 Task: Find connections with filter location Neu-Anspach with filter topic #mentalhealthwith filter profile language English with filter current company Motilal Oswal Financial Services Ltd with filter school Commerce College Jaipur with filter industry Warehousing and Storage with filter service category Email Marketing with filter keywords title Budget Analyst
Action: Mouse moved to (615, 58)
Screenshot: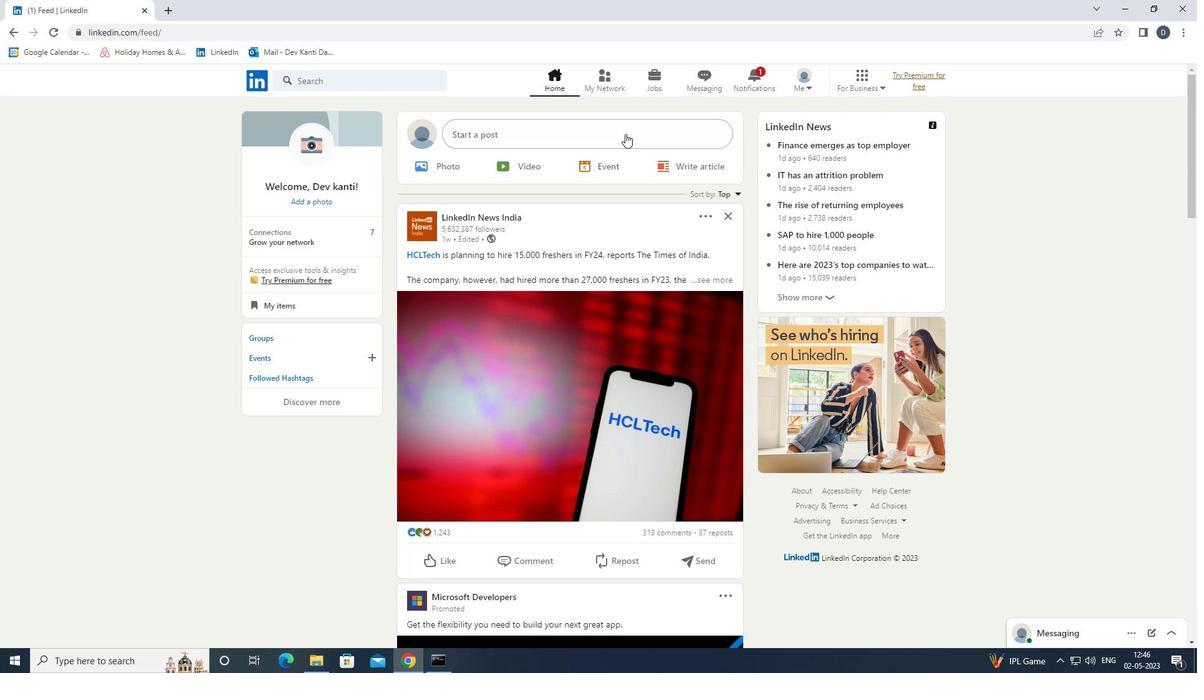 
Action: Mouse pressed left at (615, 58)
Screenshot: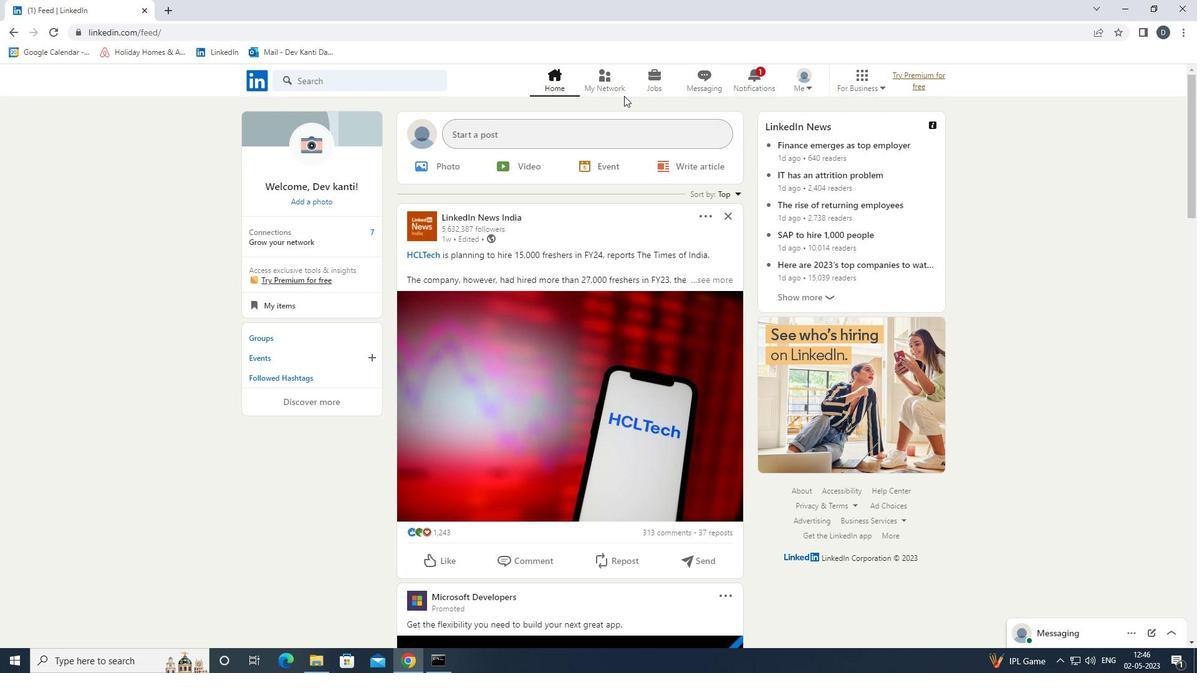 
Action: Mouse moved to (611, 69)
Screenshot: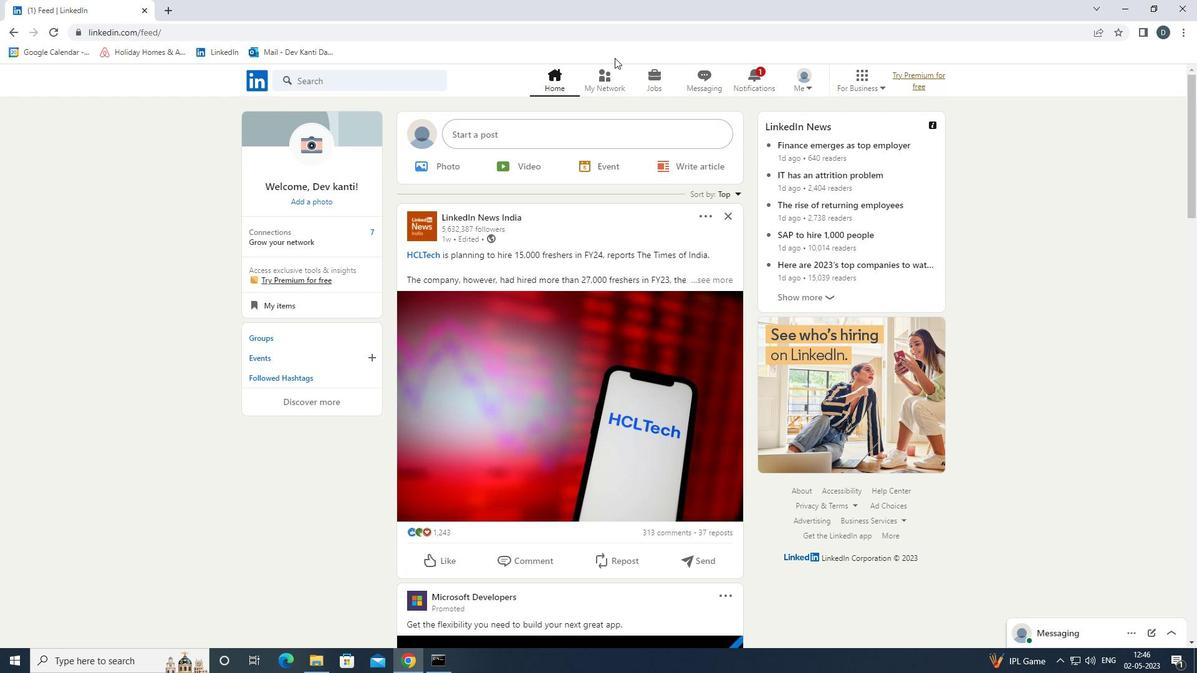 
Action: Mouse pressed left at (611, 69)
Screenshot: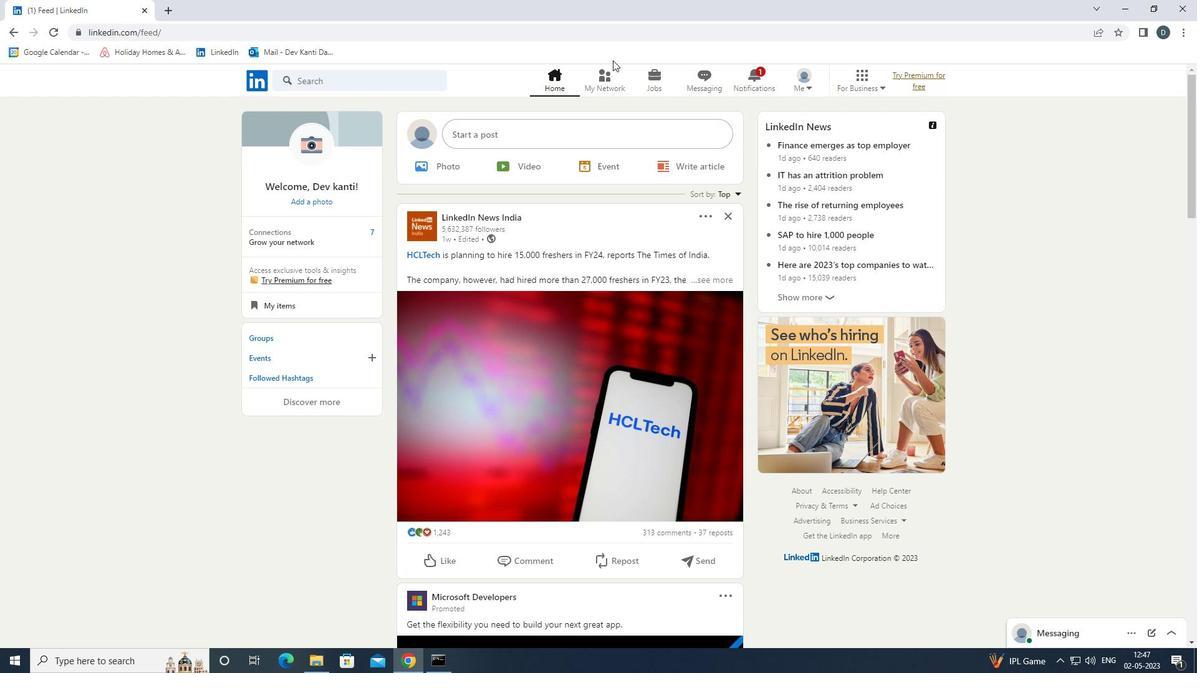 
Action: Mouse moved to (415, 150)
Screenshot: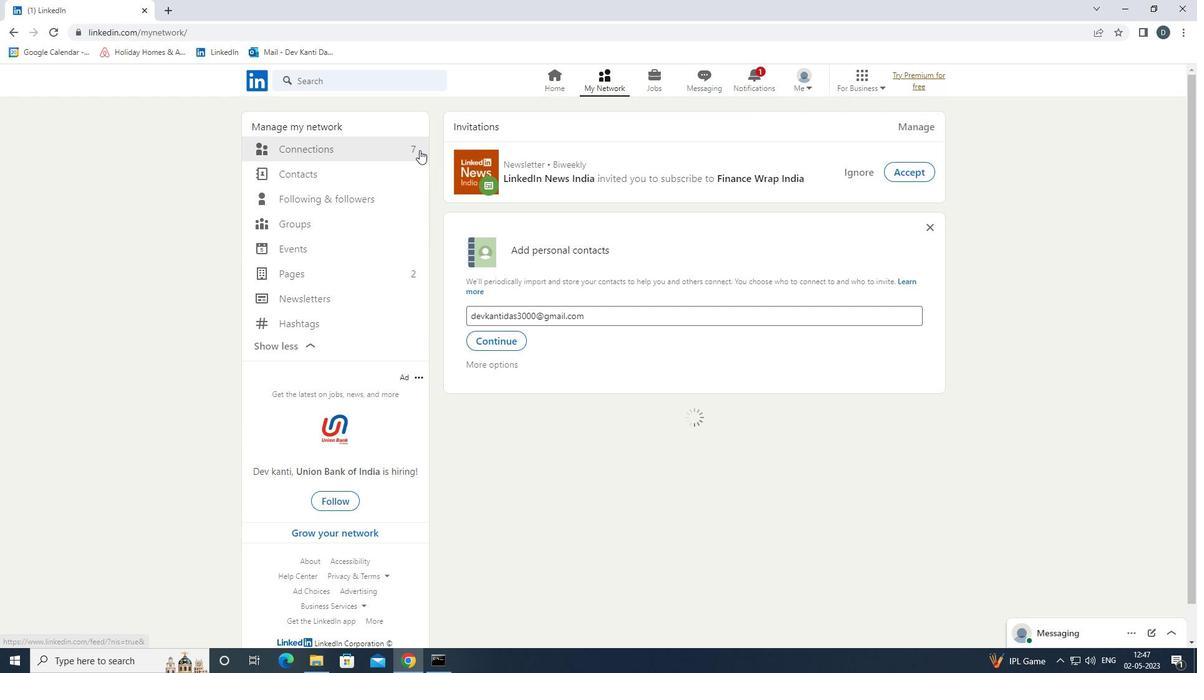 
Action: Mouse pressed left at (415, 150)
Screenshot: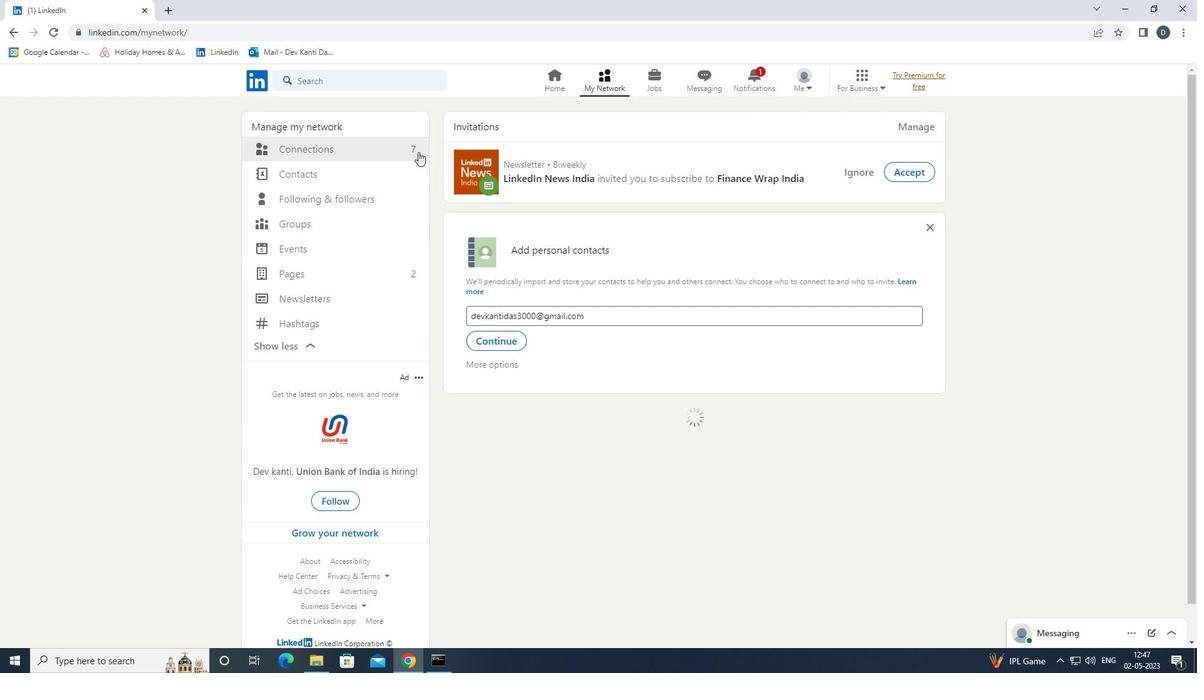
Action: Mouse moved to (690, 142)
Screenshot: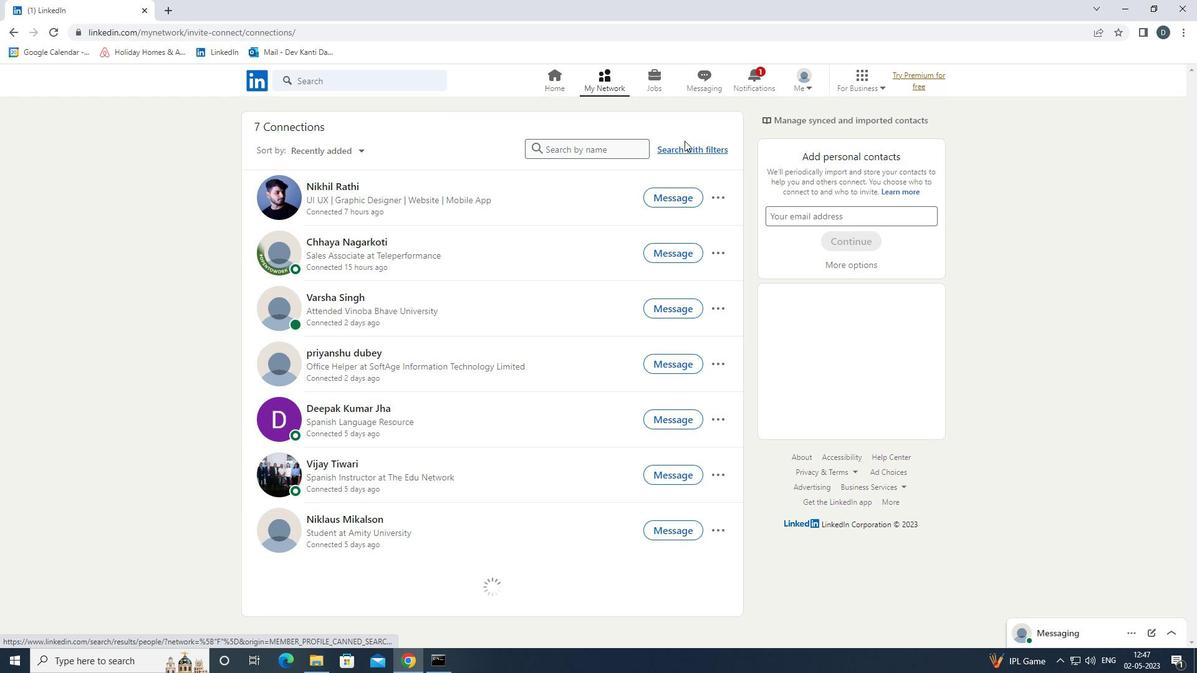 
Action: Mouse pressed left at (690, 142)
Screenshot: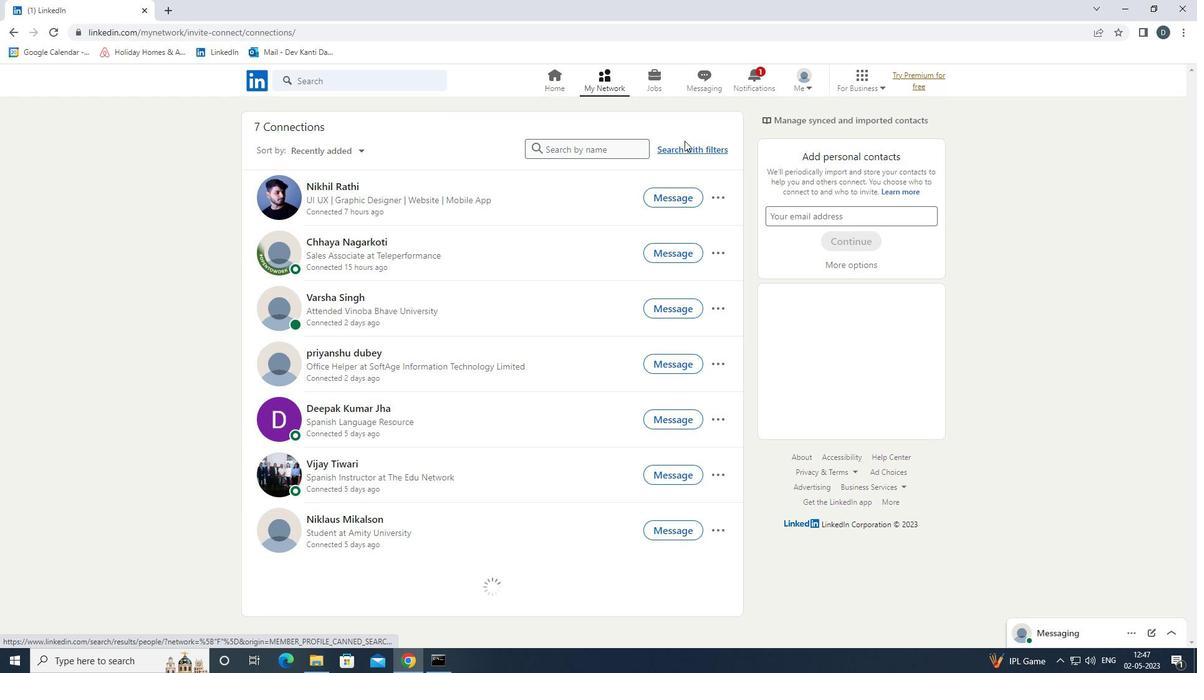 
Action: Mouse moved to (614, 114)
Screenshot: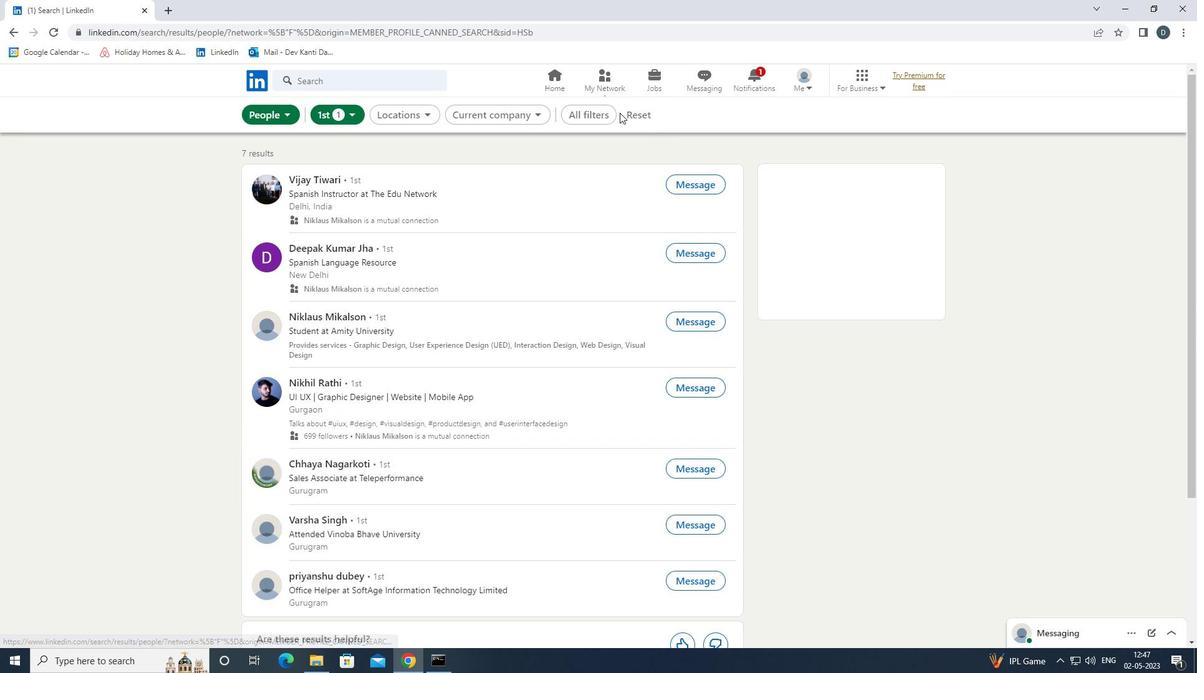 
Action: Mouse pressed left at (614, 114)
Screenshot: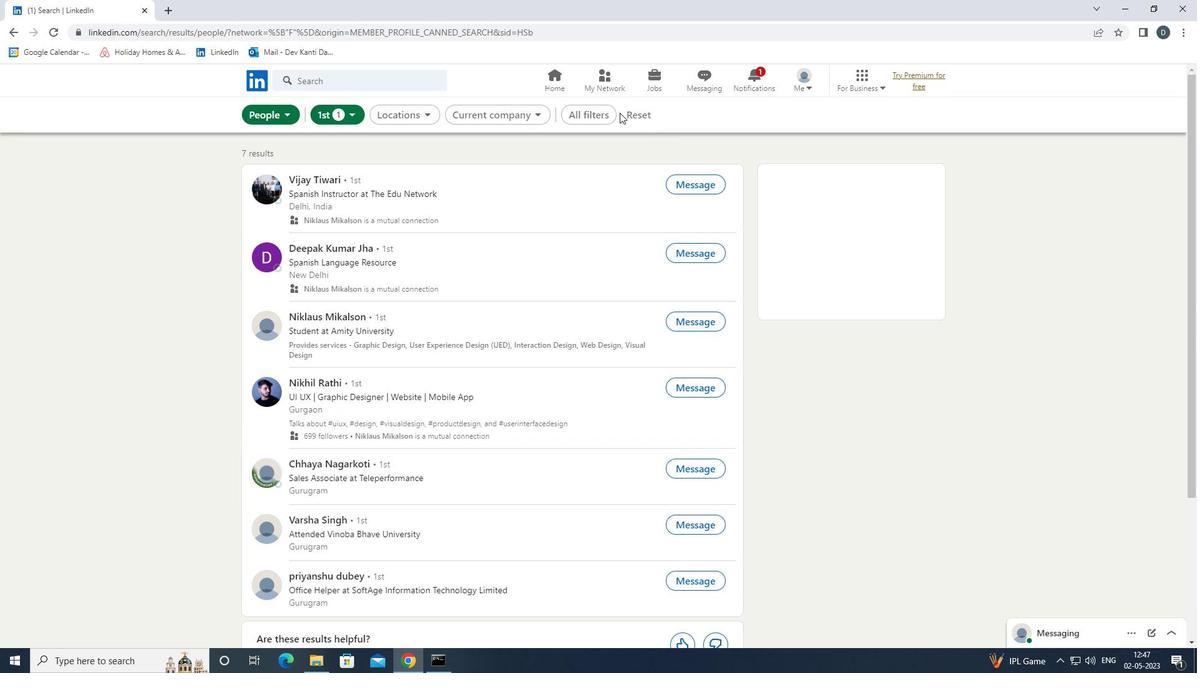 
Action: Mouse moved to (644, 109)
Screenshot: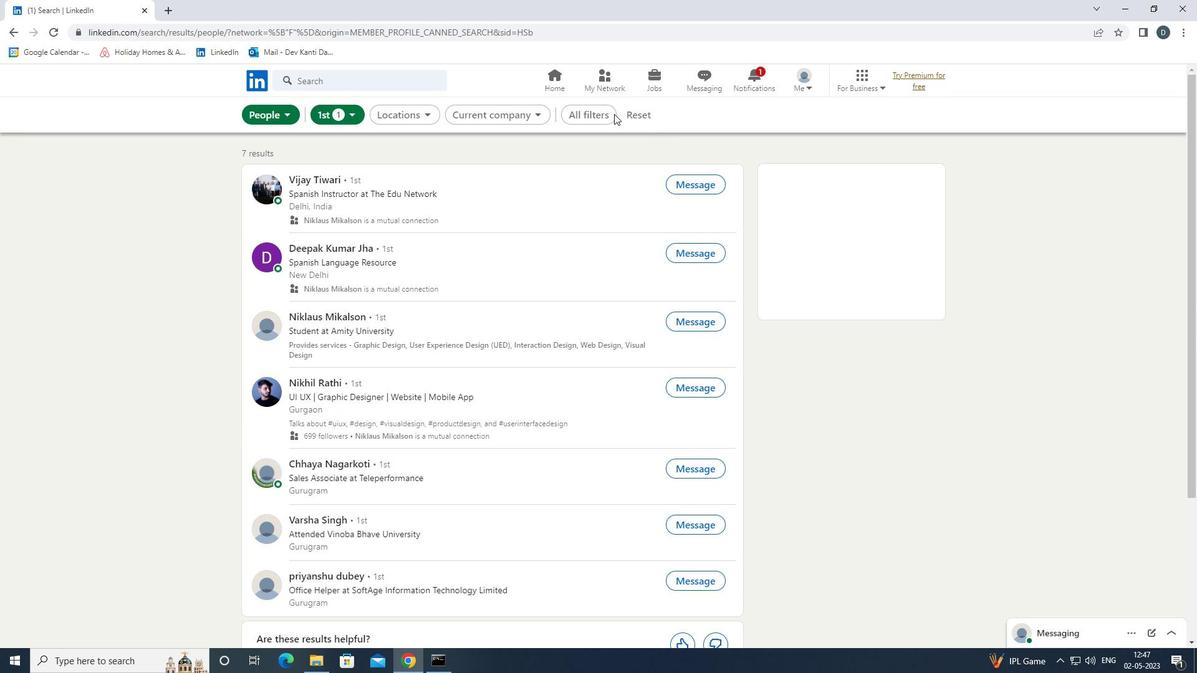 
Action: Mouse pressed left at (644, 109)
Screenshot: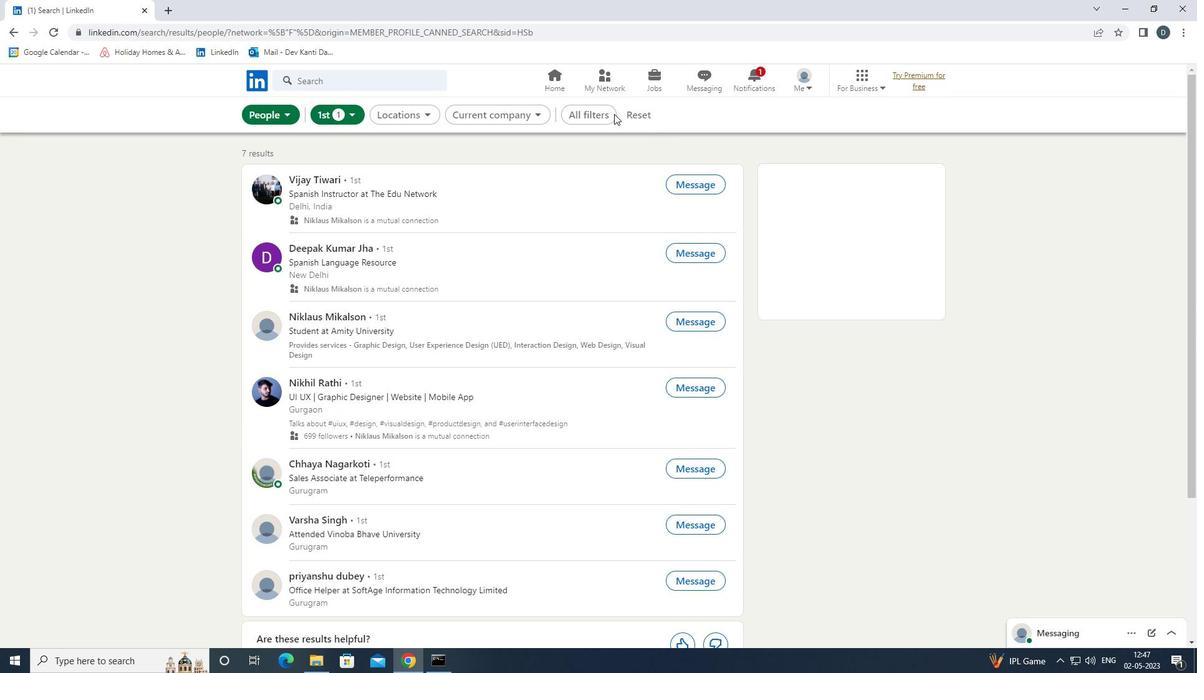
Action: Mouse moved to (603, 114)
Screenshot: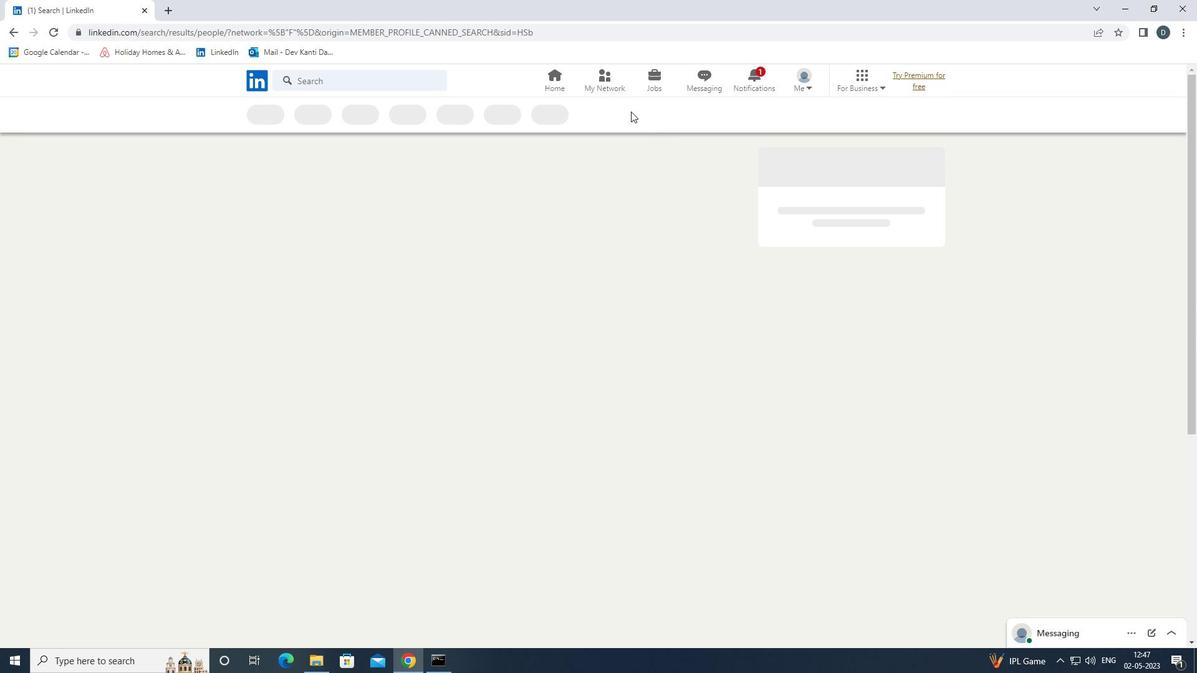 
Action: Mouse pressed left at (603, 114)
Screenshot: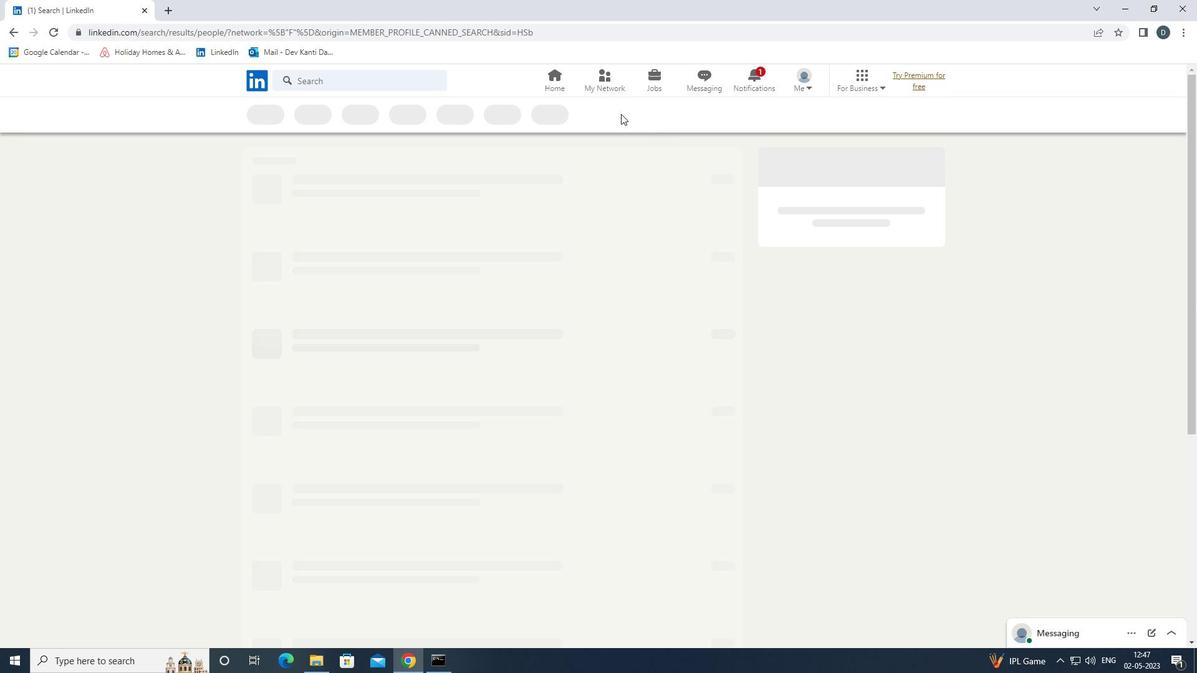 
Action: Mouse moved to (606, 114)
Screenshot: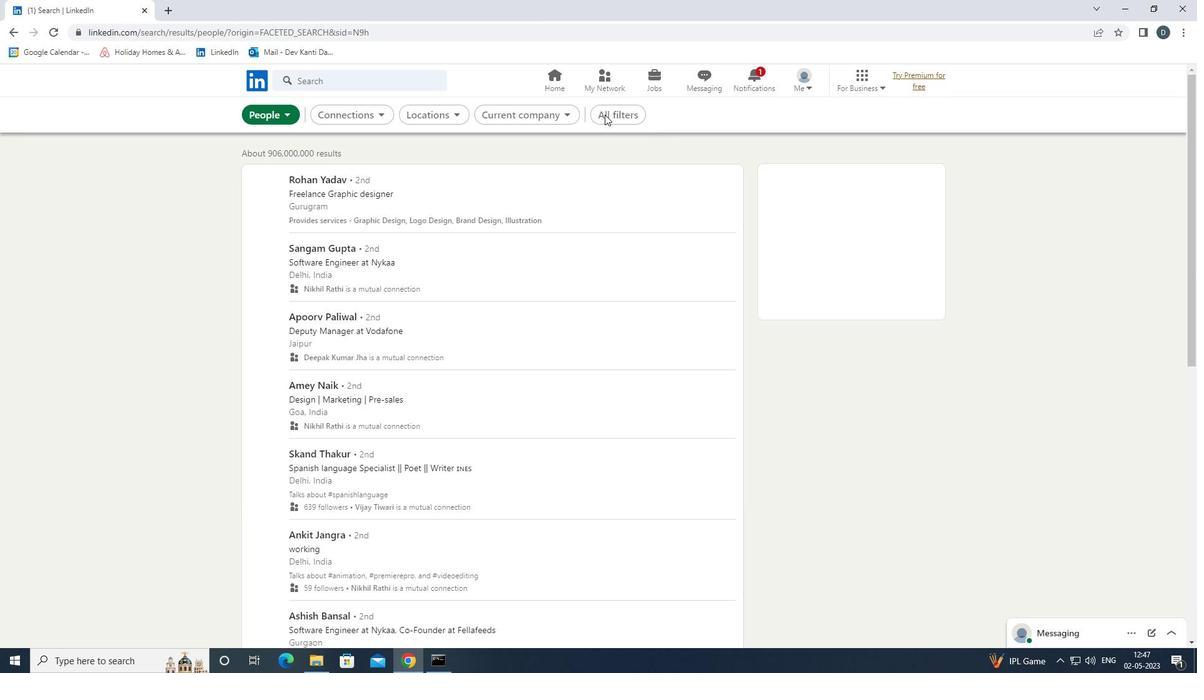 
Action: Mouse pressed left at (606, 114)
Screenshot: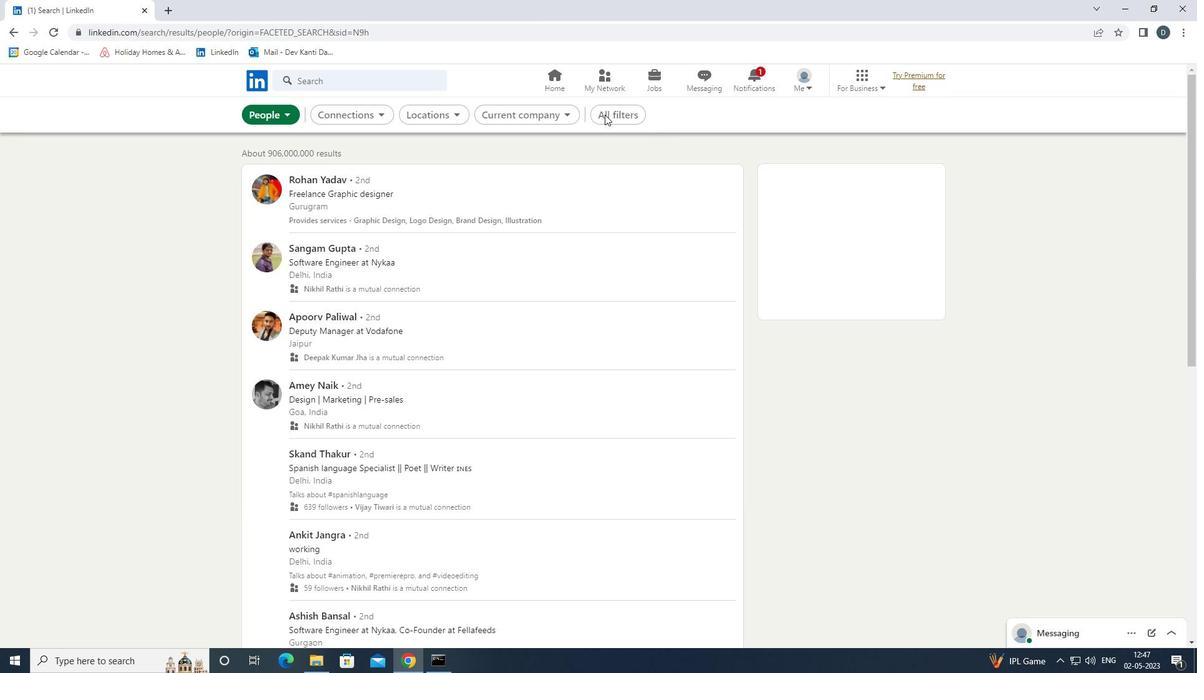 
Action: Mouse moved to (1103, 438)
Screenshot: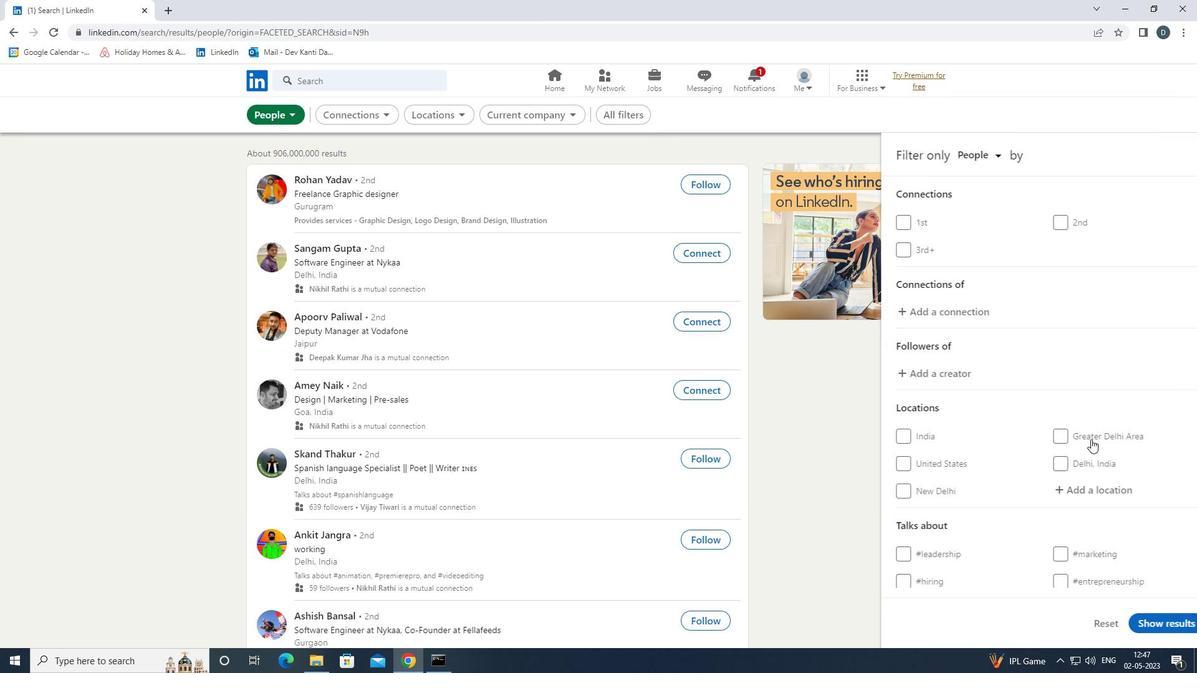 
Action: Mouse scrolled (1103, 437) with delta (0, 0)
Screenshot: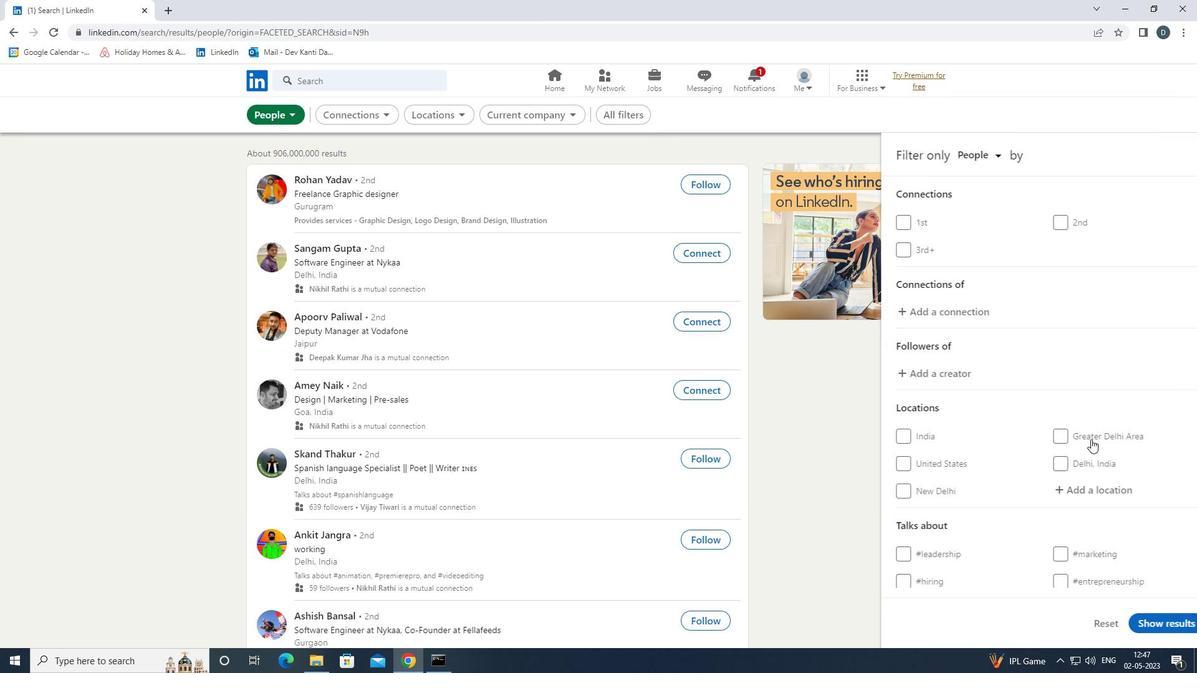
Action: Mouse moved to (1101, 438)
Screenshot: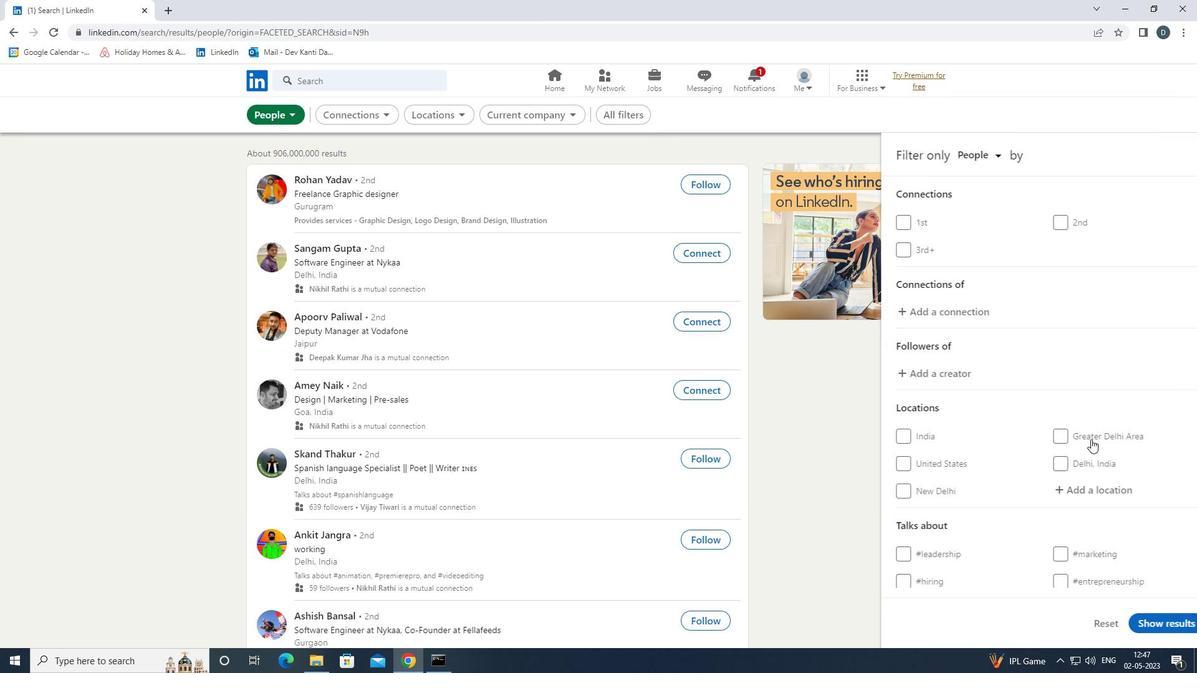 
Action: Mouse scrolled (1101, 437) with delta (0, 0)
Screenshot: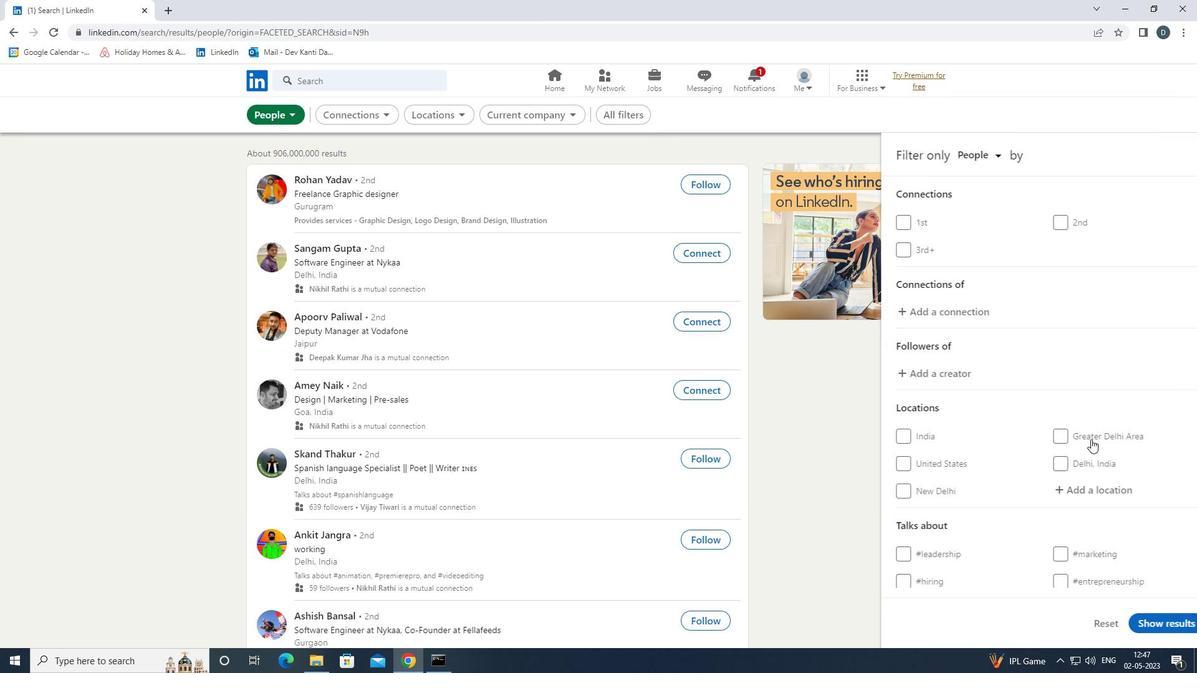 
Action: Mouse moved to (1101, 437)
Screenshot: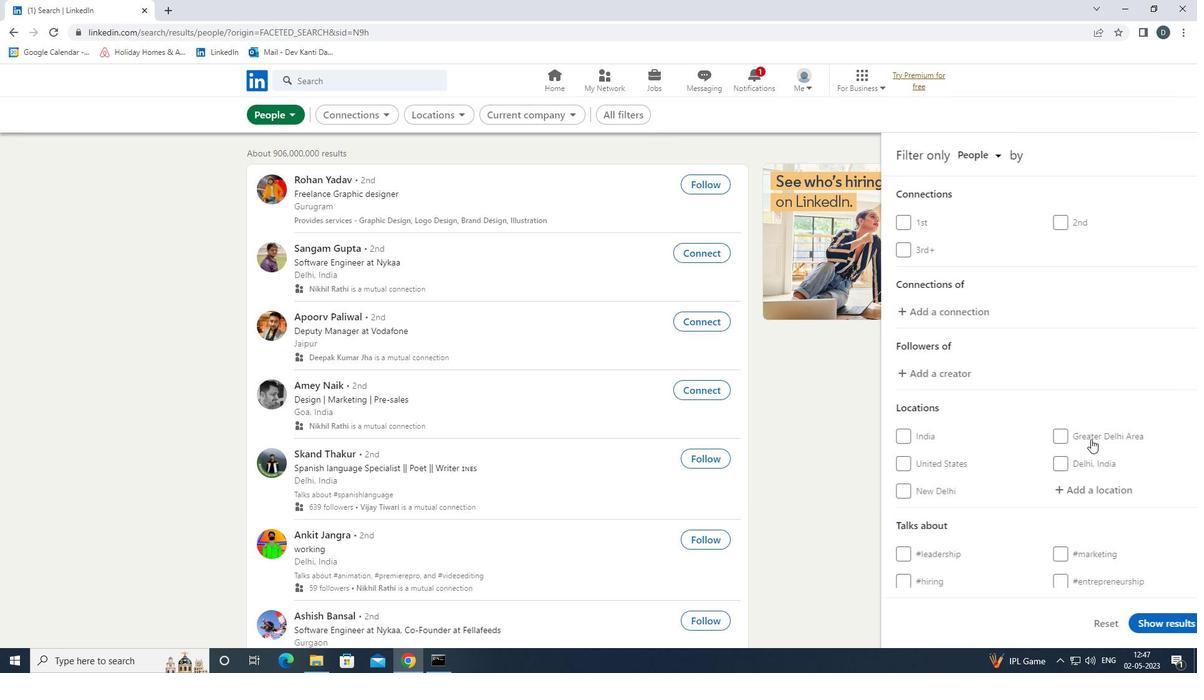 
Action: Mouse scrolled (1101, 437) with delta (0, 0)
Screenshot: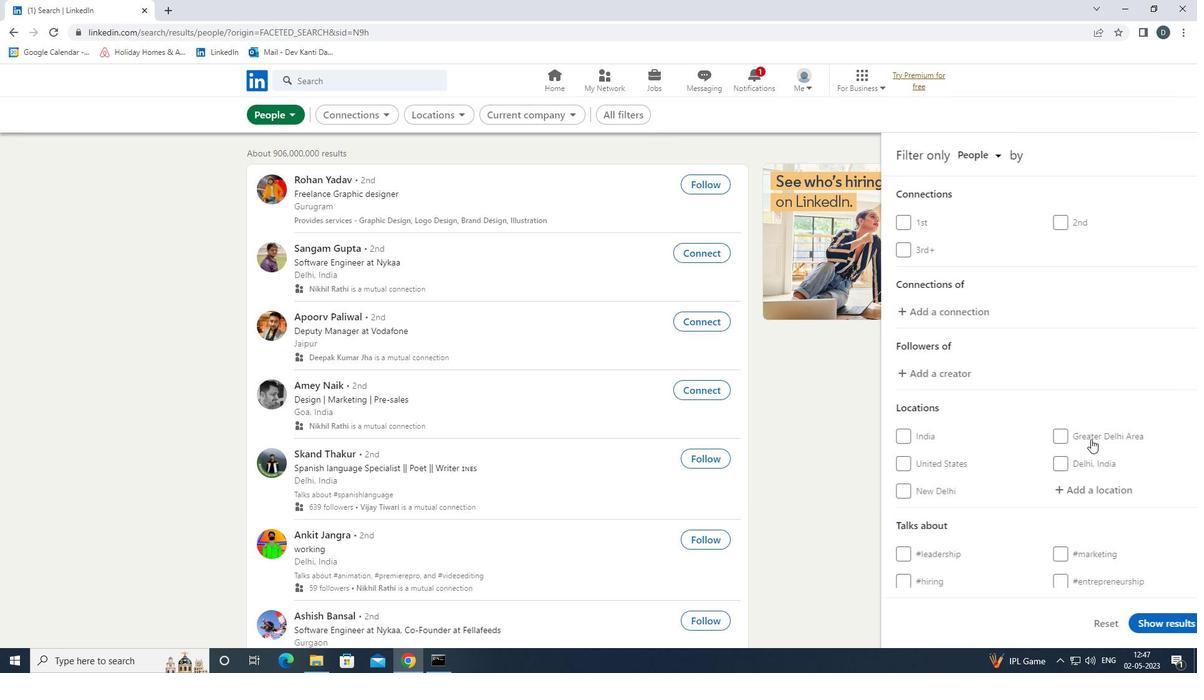 
Action: Mouse moved to (1055, 311)
Screenshot: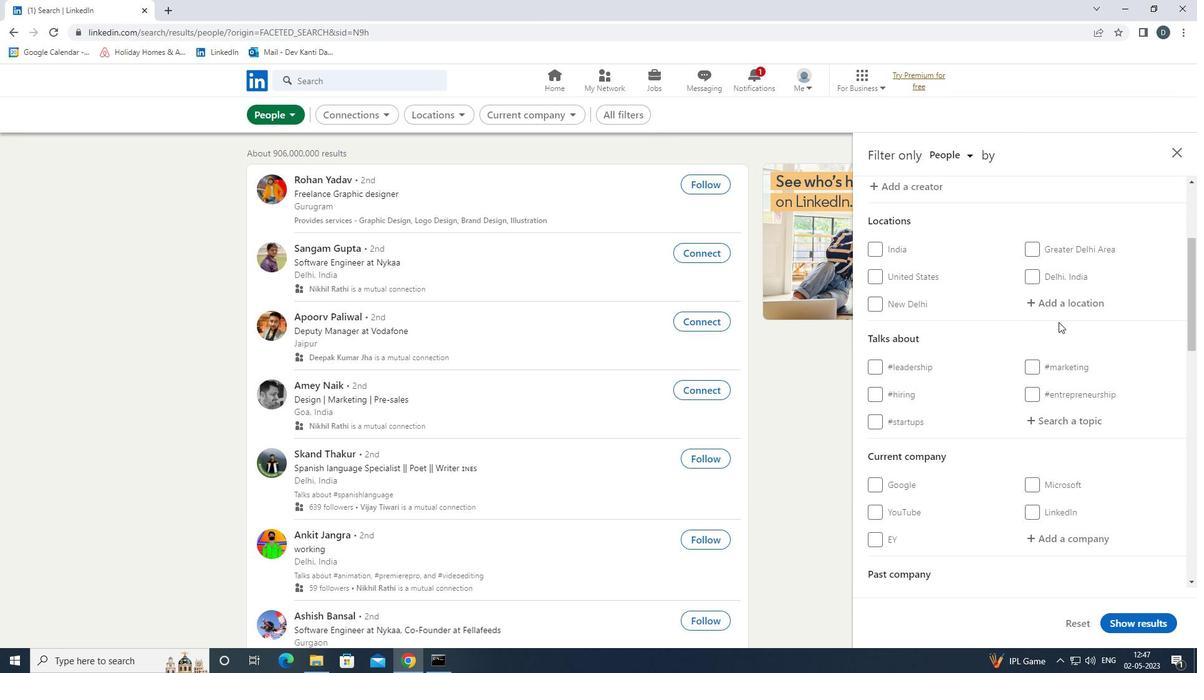
Action: Mouse pressed left at (1055, 311)
Screenshot: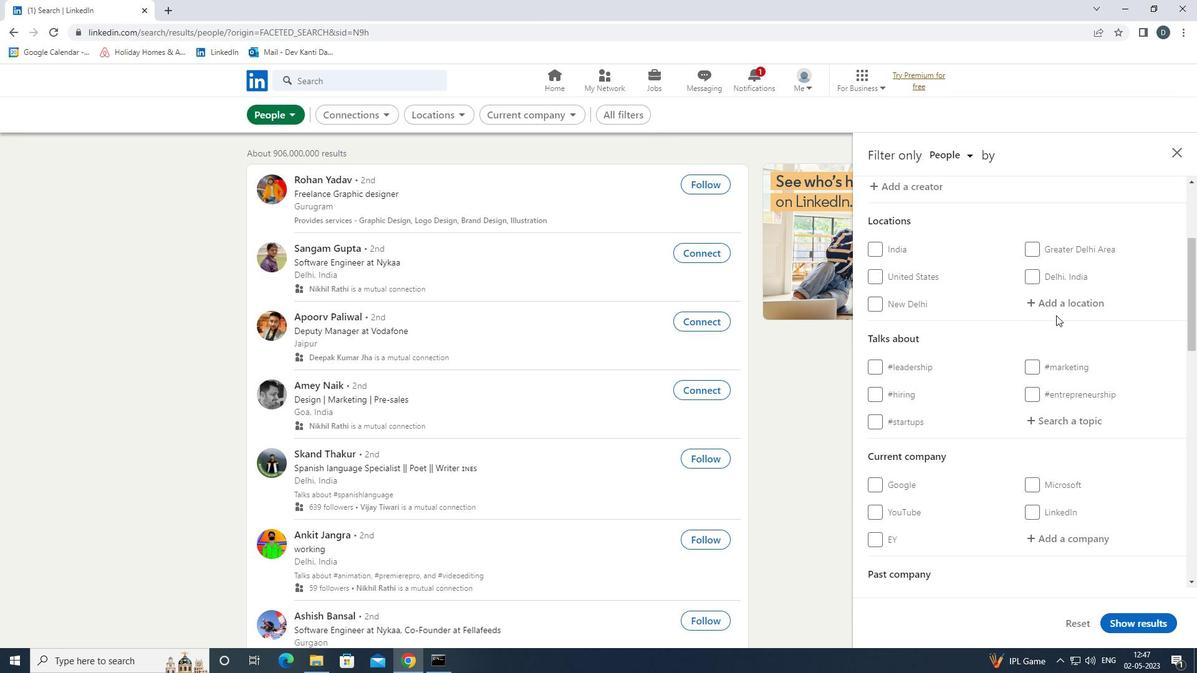
Action: Key pressed <Key.shift>NEU-<Key.shift>ANSP<Key.down><Key.enter>
Screenshot: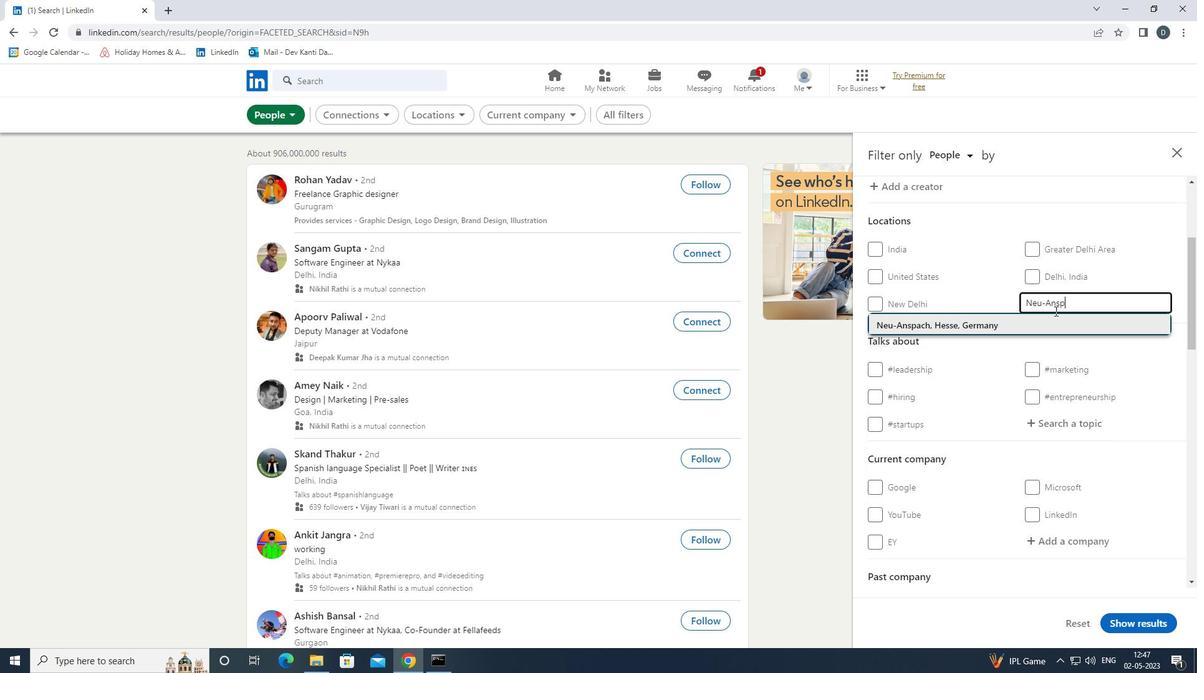 
Action: Mouse moved to (1058, 311)
Screenshot: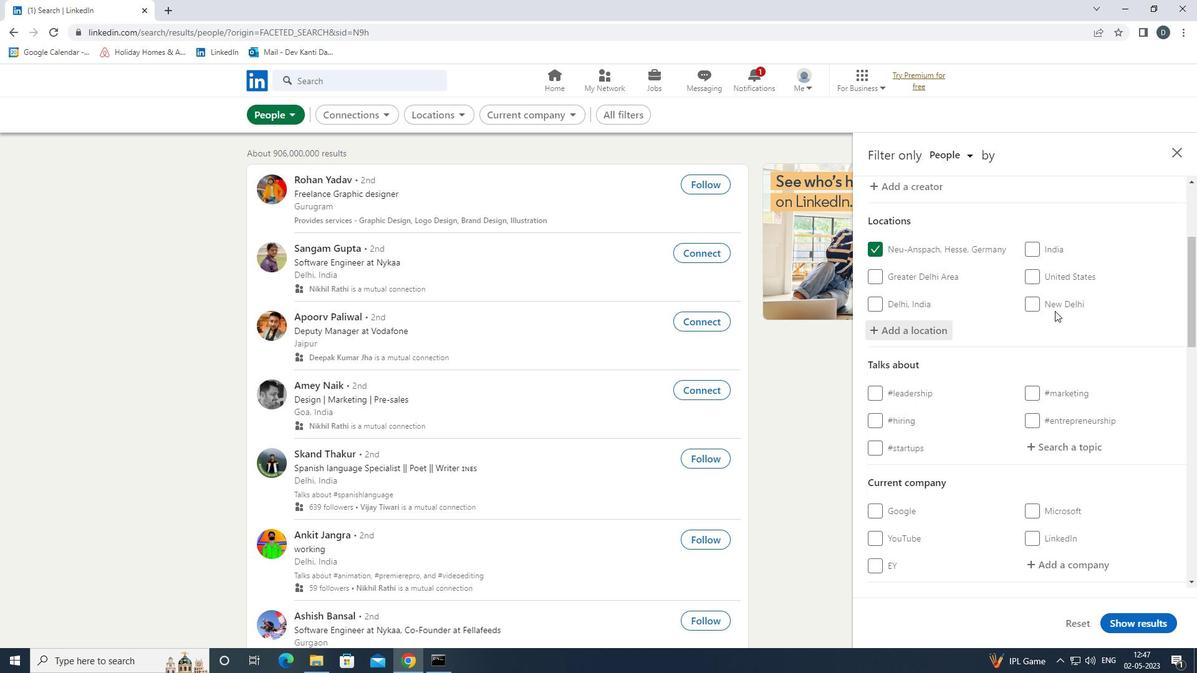
Action: Mouse scrolled (1058, 311) with delta (0, 0)
Screenshot: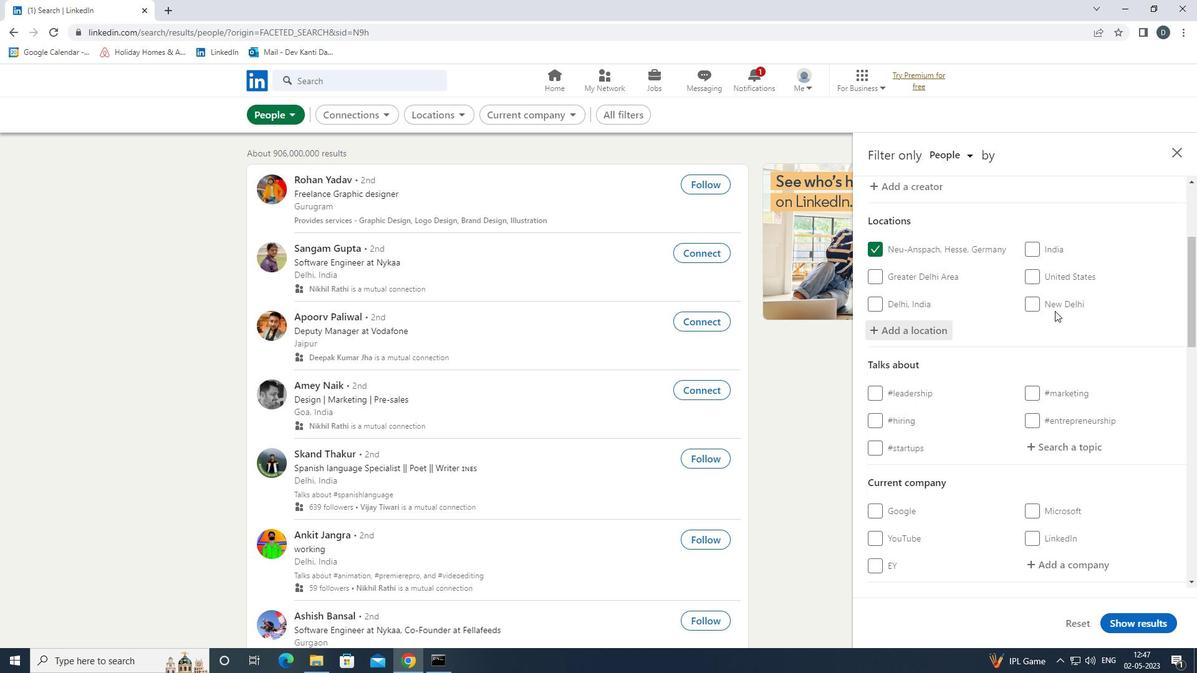 
Action: Mouse moved to (1070, 390)
Screenshot: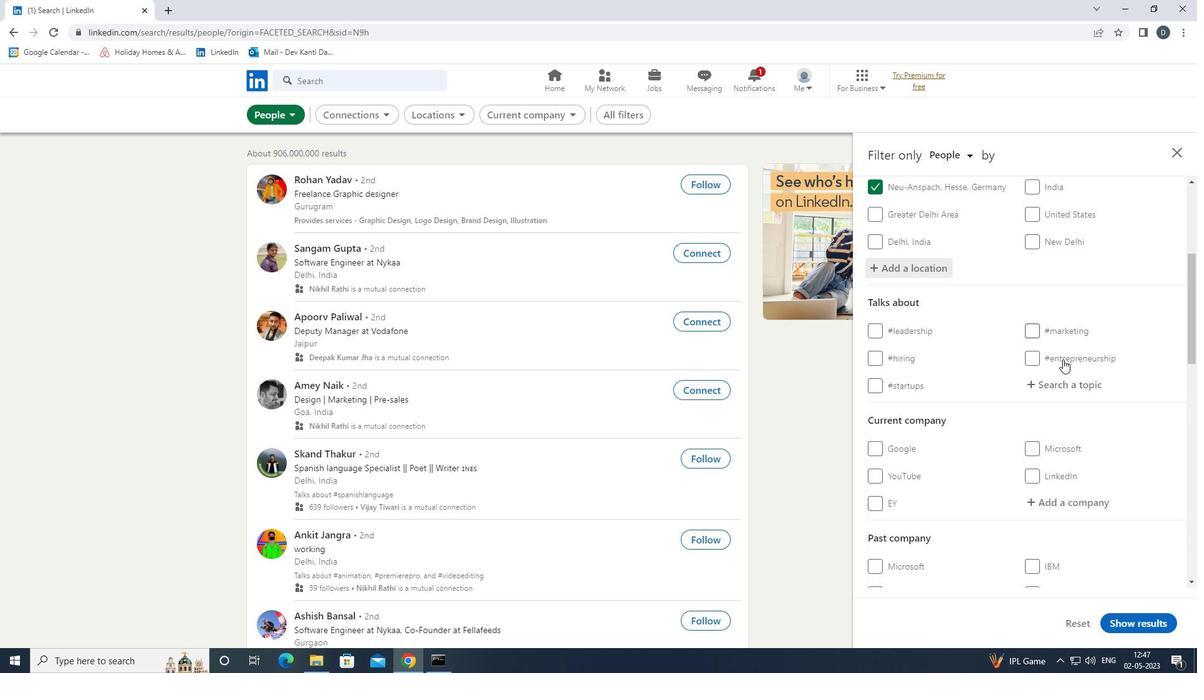 
Action: Mouse pressed left at (1070, 390)
Screenshot: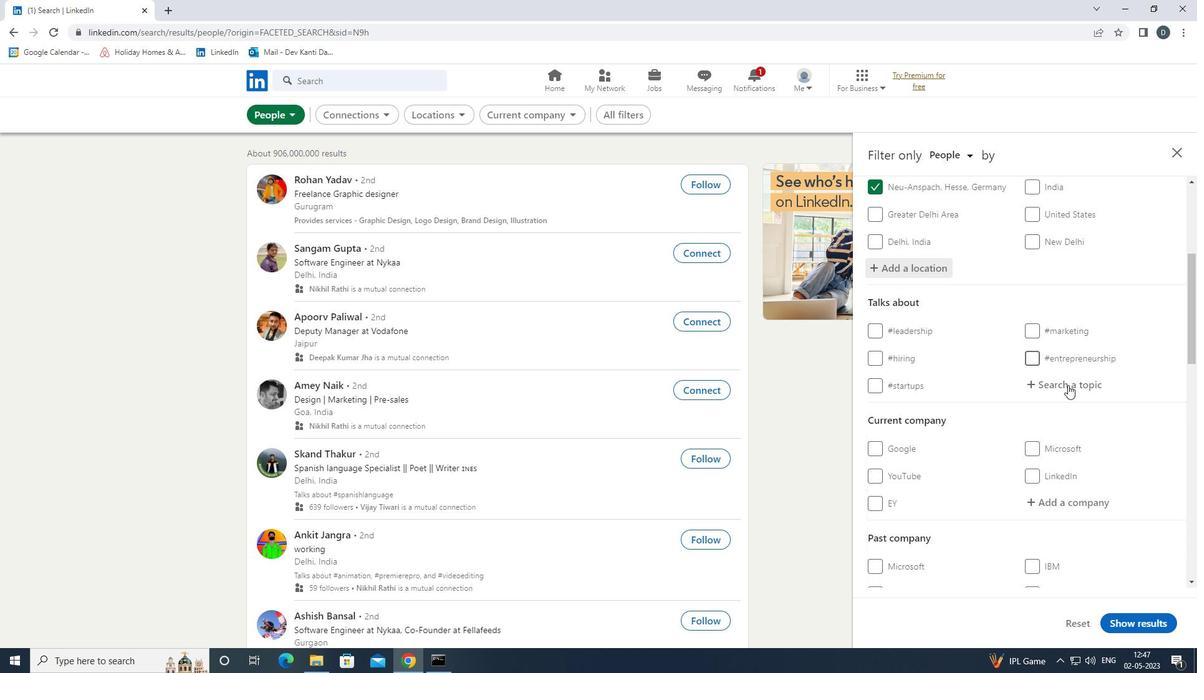 
Action: Key pressed MENTALHEAL<Key.down><Key.enter>
Screenshot: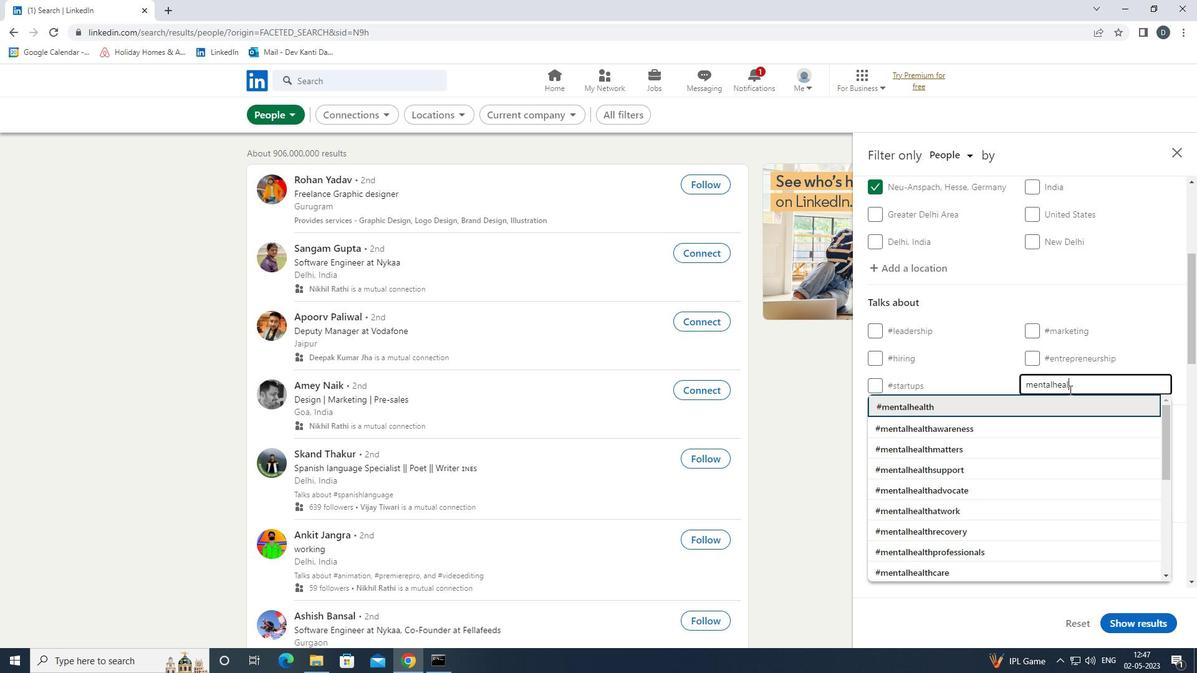 
Action: Mouse moved to (1076, 394)
Screenshot: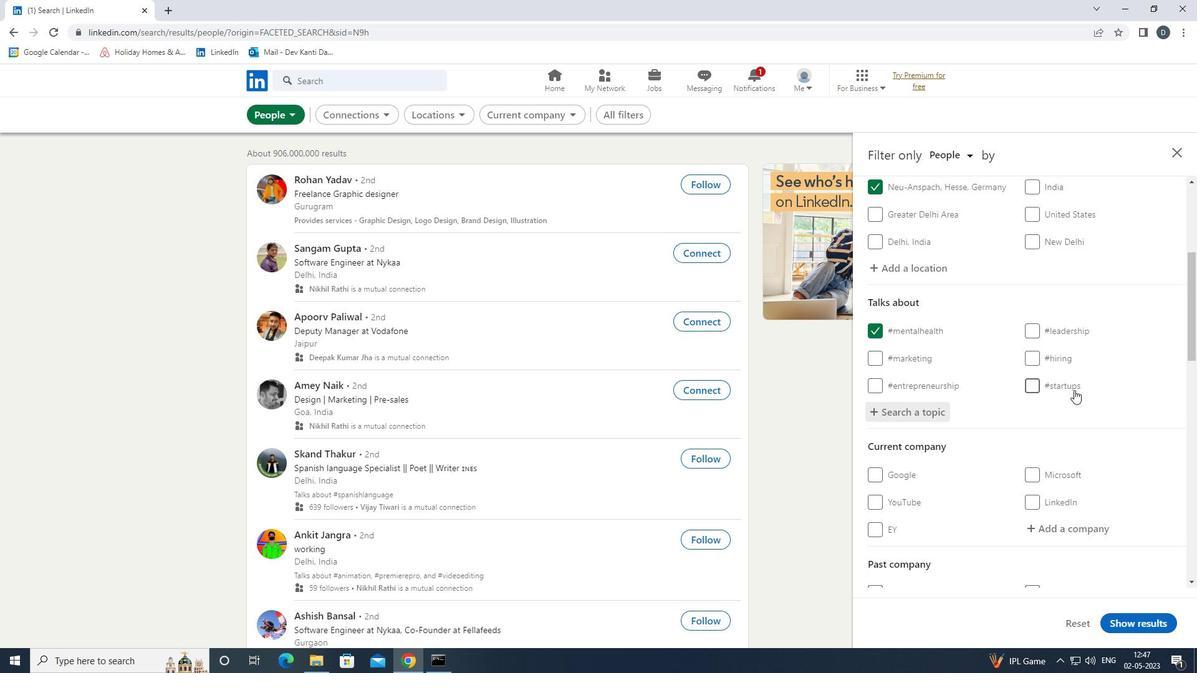 
Action: Mouse scrolled (1076, 394) with delta (0, 0)
Screenshot: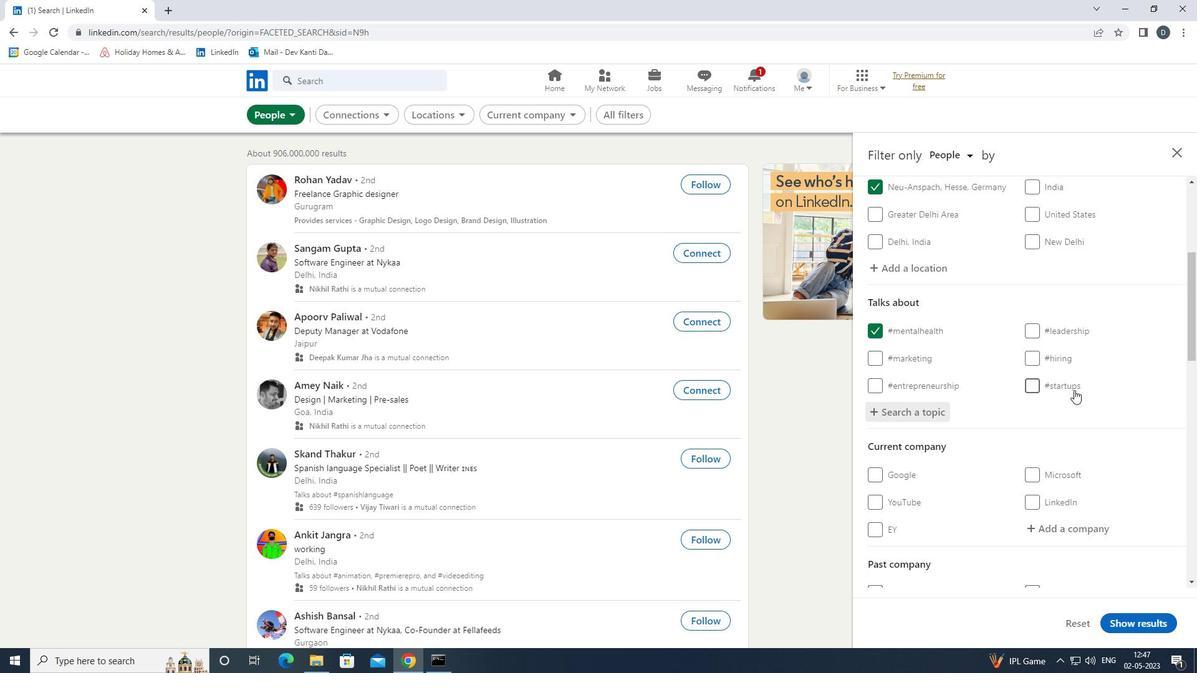 
Action: Mouse moved to (1078, 401)
Screenshot: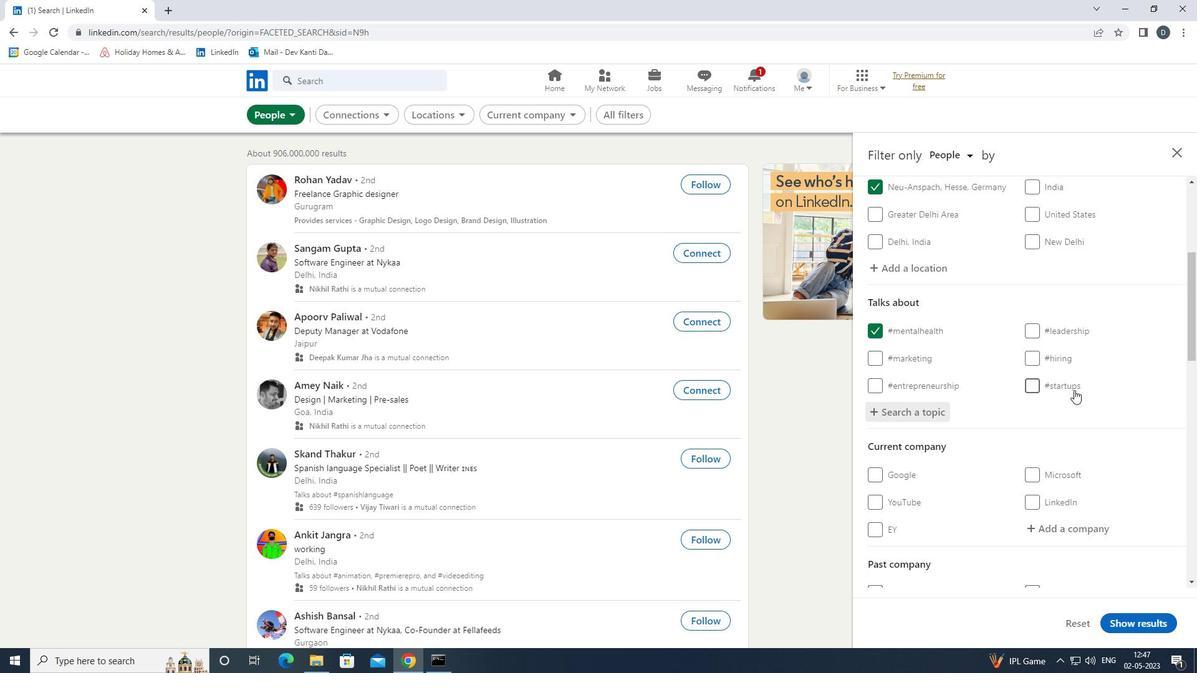 
Action: Mouse scrolled (1078, 400) with delta (0, 0)
Screenshot: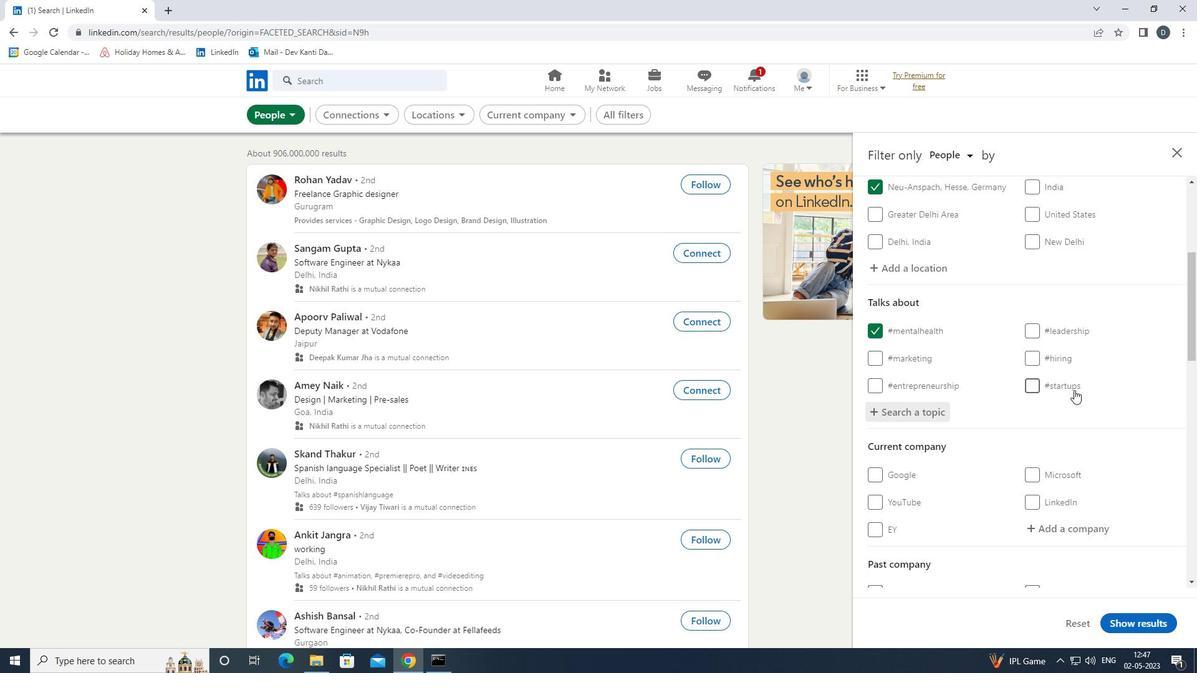 
Action: Mouse moved to (1079, 403)
Screenshot: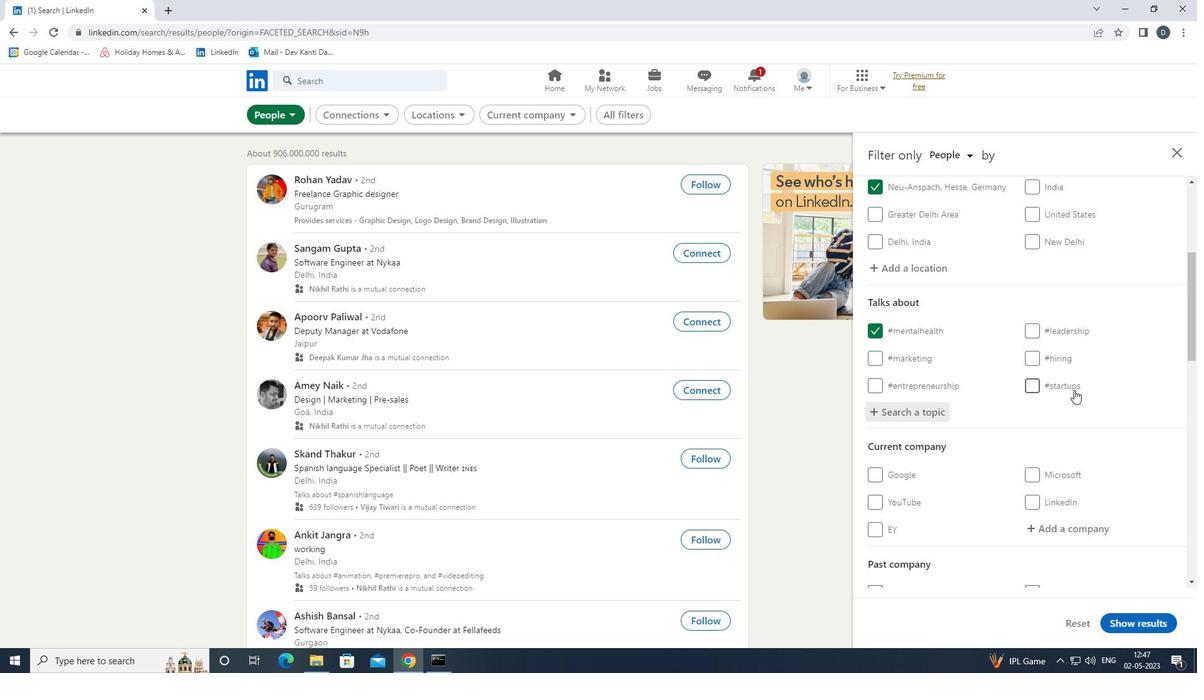 
Action: Mouse scrolled (1079, 402) with delta (0, 0)
Screenshot: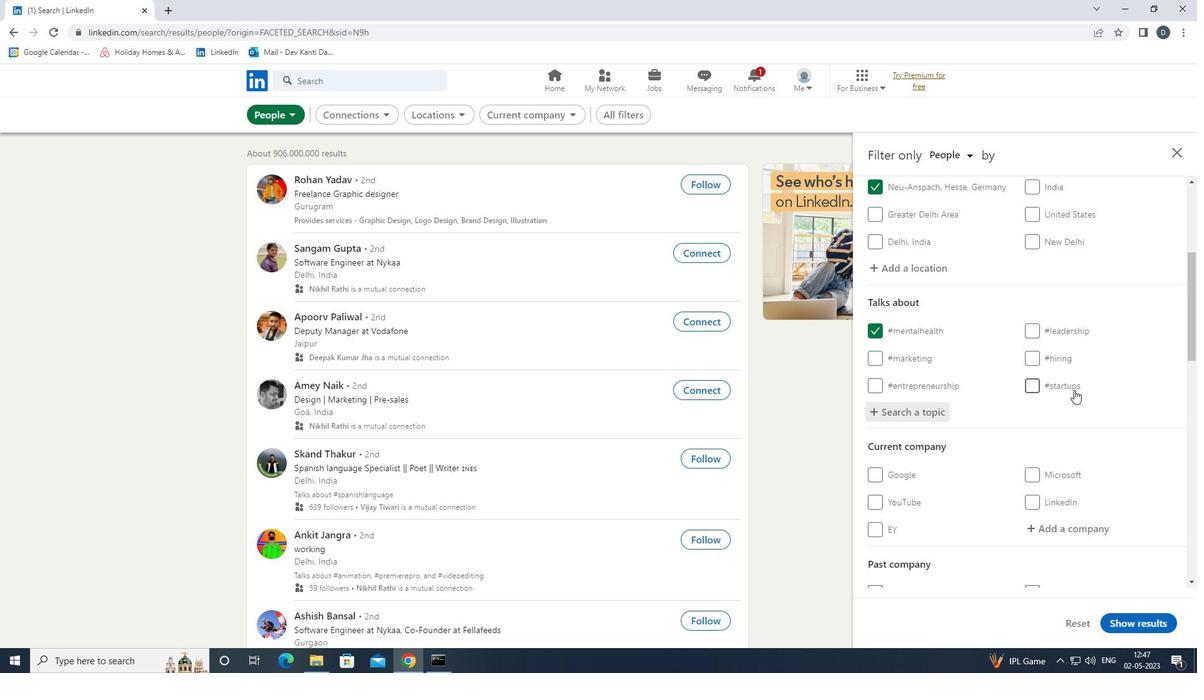 
Action: Mouse scrolled (1079, 402) with delta (0, 0)
Screenshot: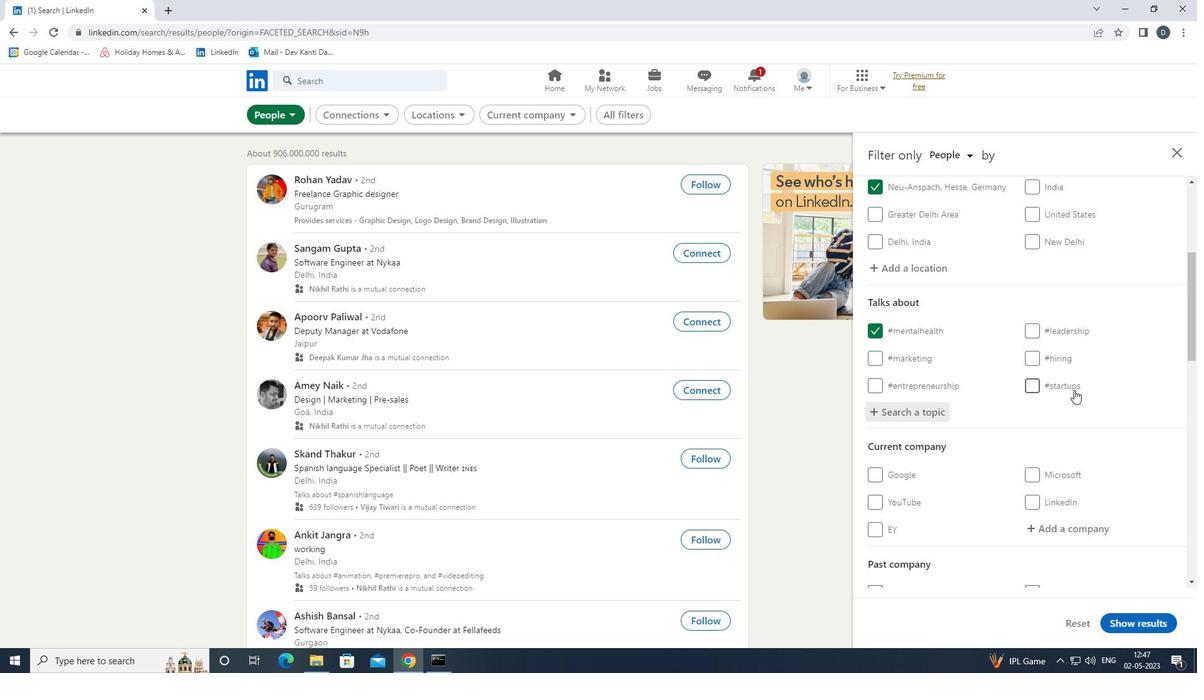 
Action: Mouse scrolled (1079, 402) with delta (0, 0)
Screenshot: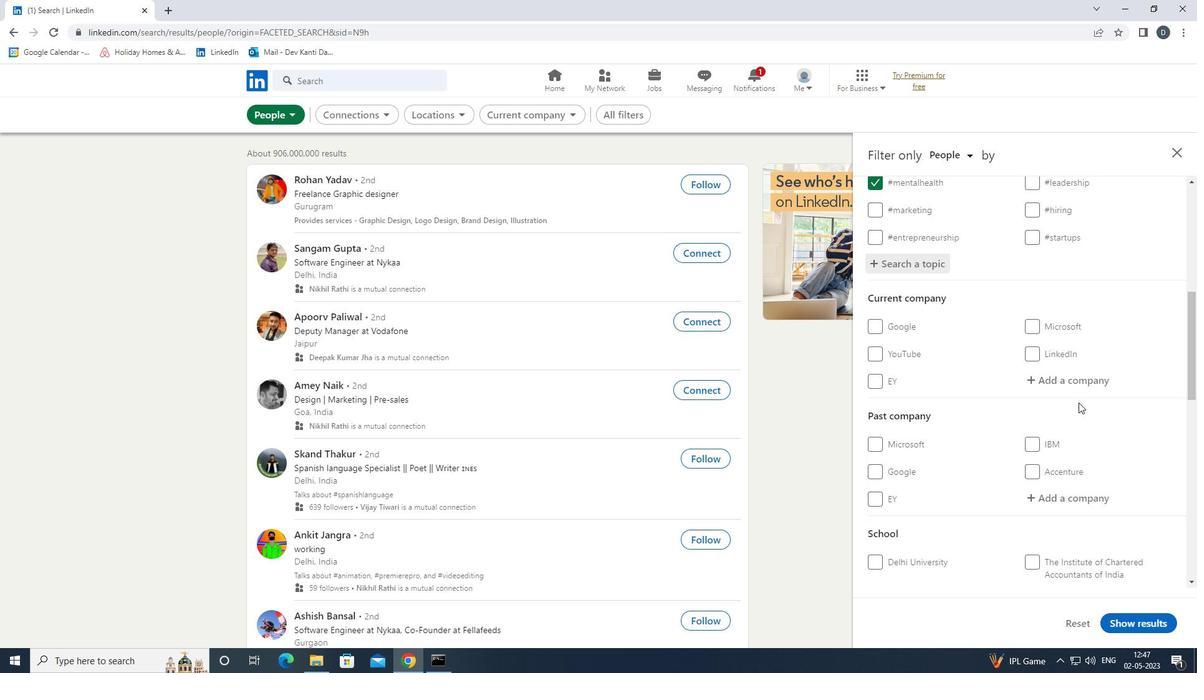 
Action: Mouse scrolled (1079, 402) with delta (0, 0)
Screenshot: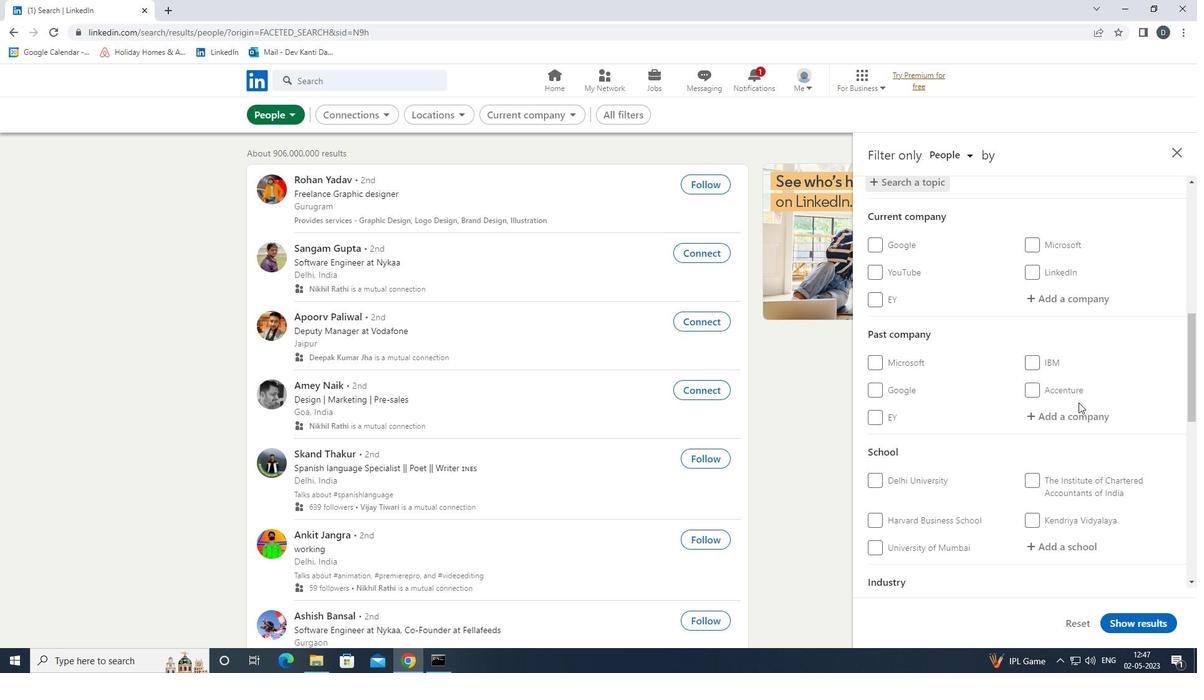
Action: Mouse scrolled (1079, 402) with delta (0, 0)
Screenshot: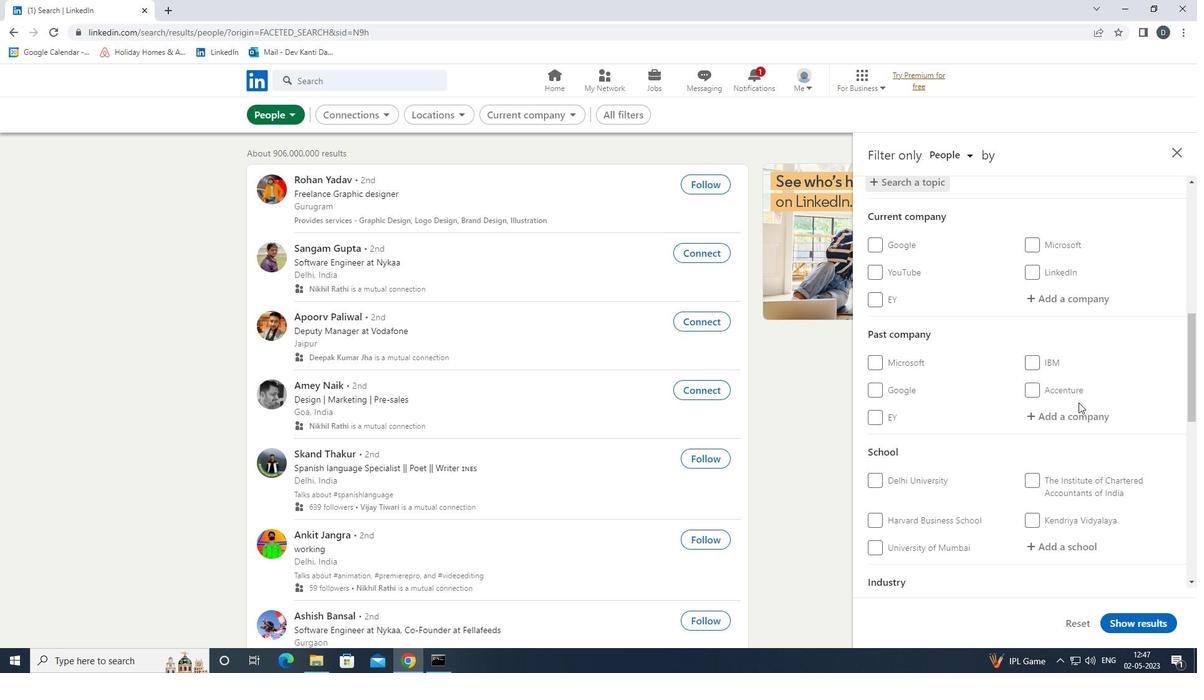 
Action: Mouse scrolled (1079, 402) with delta (0, 0)
Screenshot: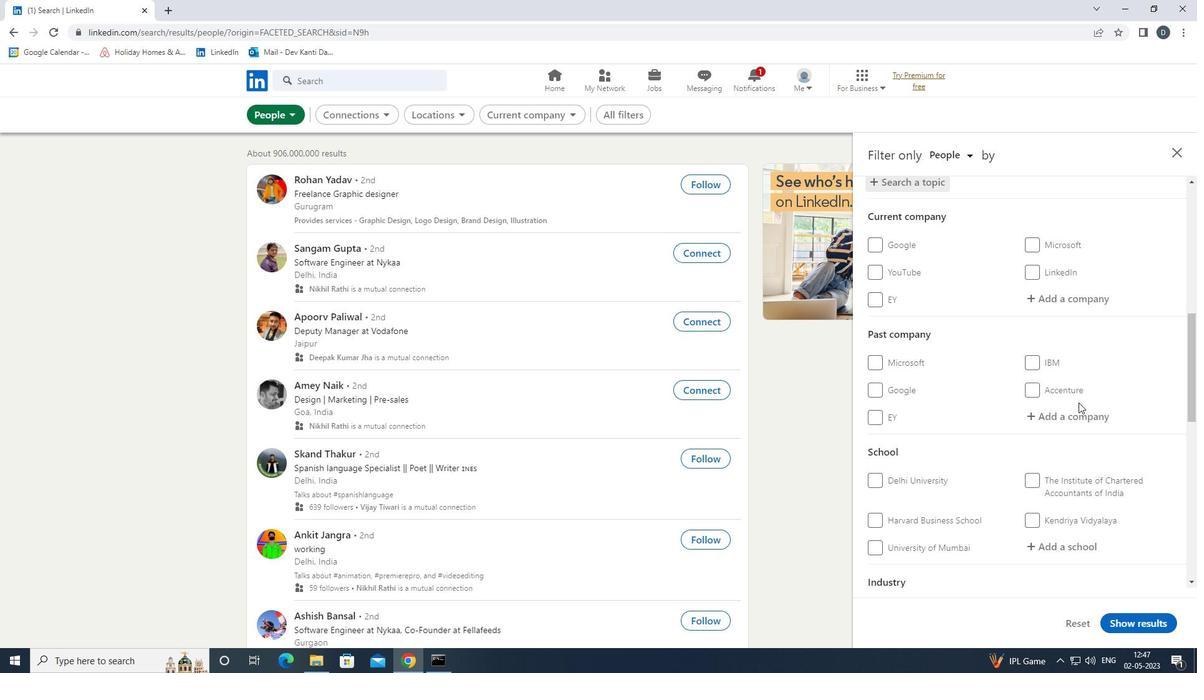 
Action: Mouse scrolled (1079, 402) with delta (0, 0)
Screenshot: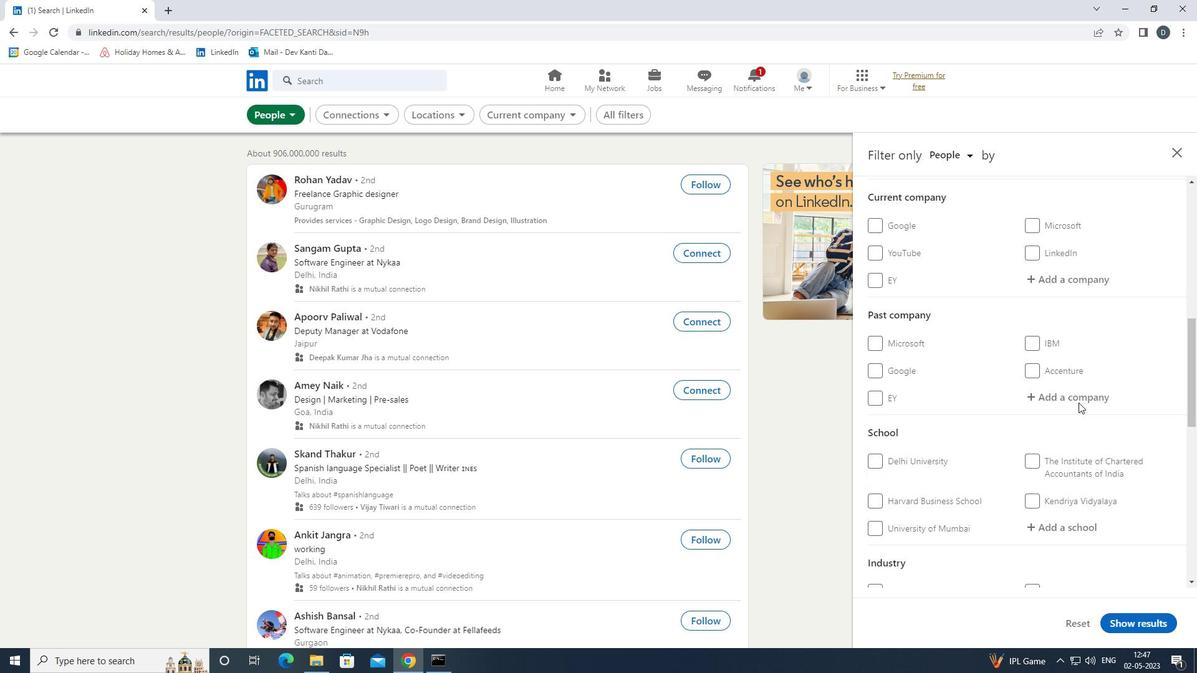 
Action: Mouse moved to (1078, 406)
Screenshot: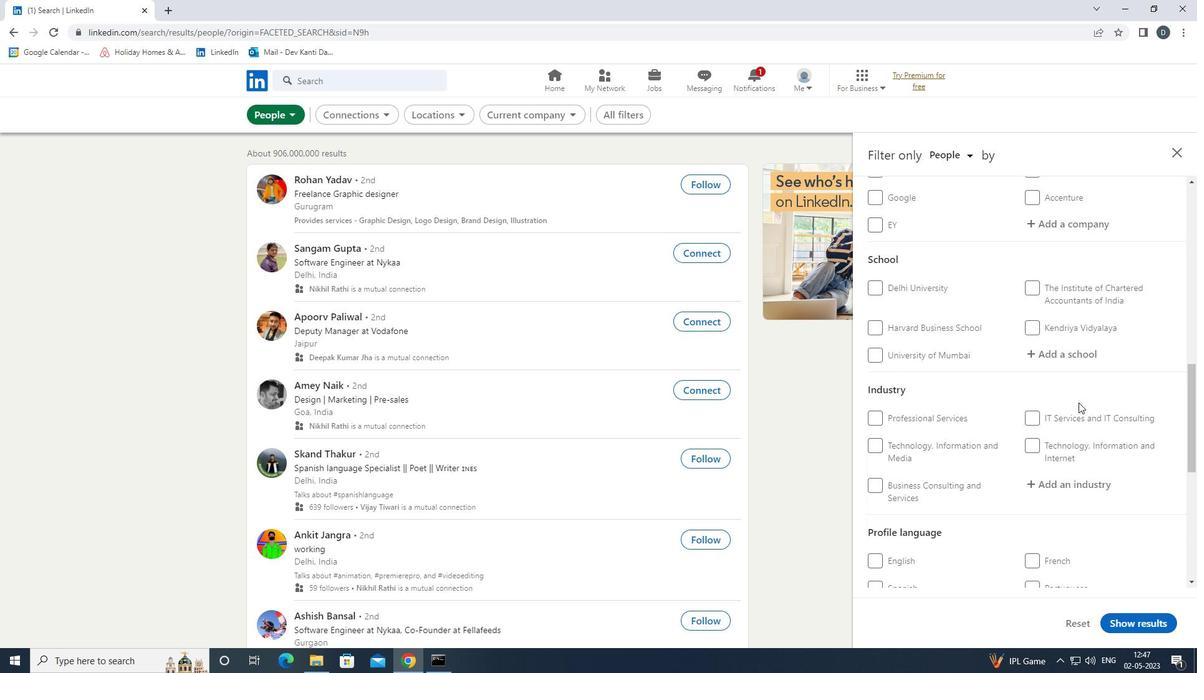 
Action: Mouse scrolled (1078, 406) with delta (0, 0)
Screenshot: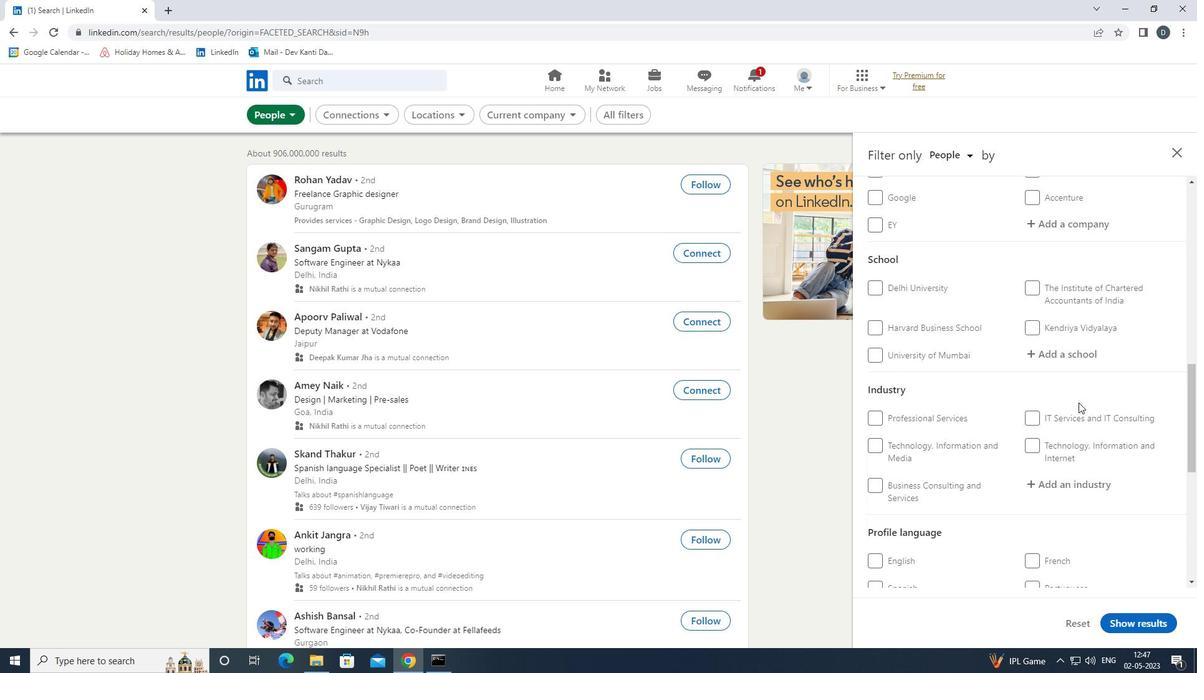 
Action: Mouse moved to (1077, 406)
Screenshot: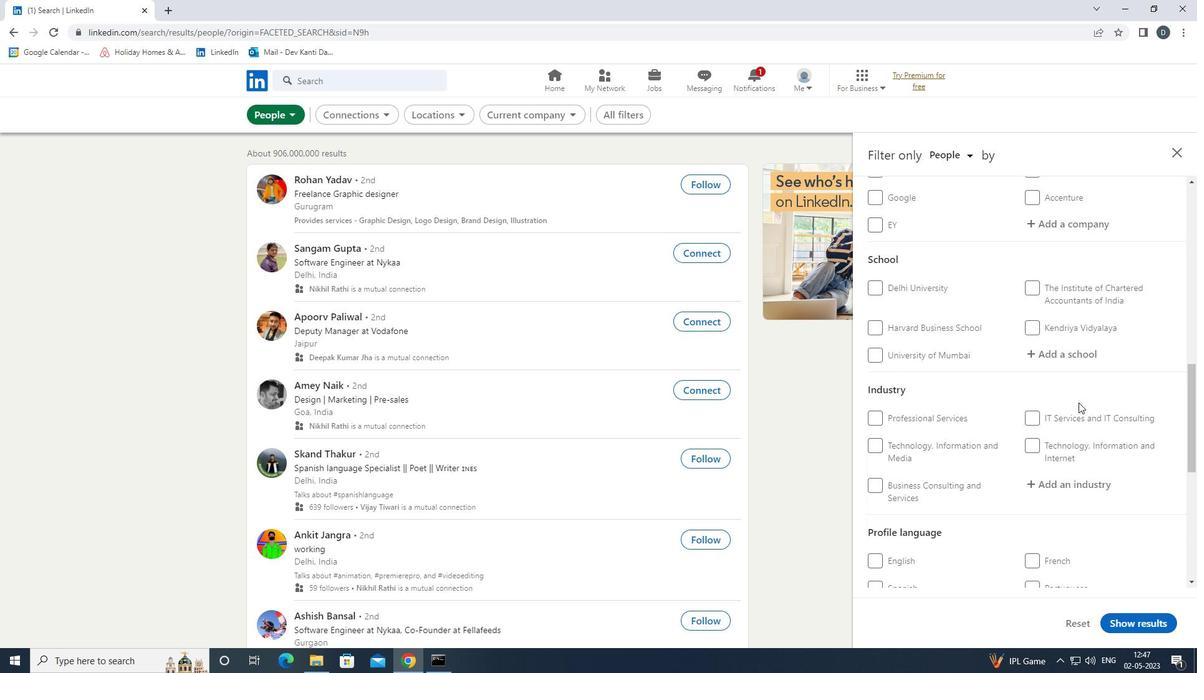 
Action: Mouse scrolled (1077, 406) with delta (0, 0)
Screenshot: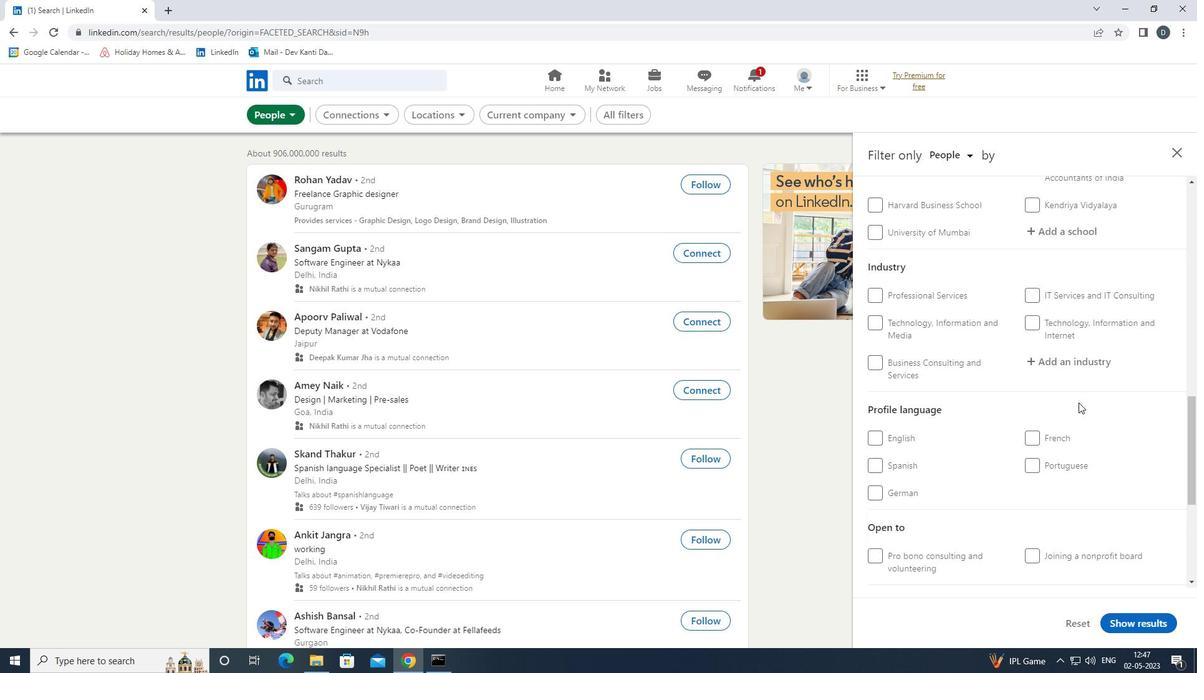 
Action: Mouse moved to (911, 297)
Screenshot: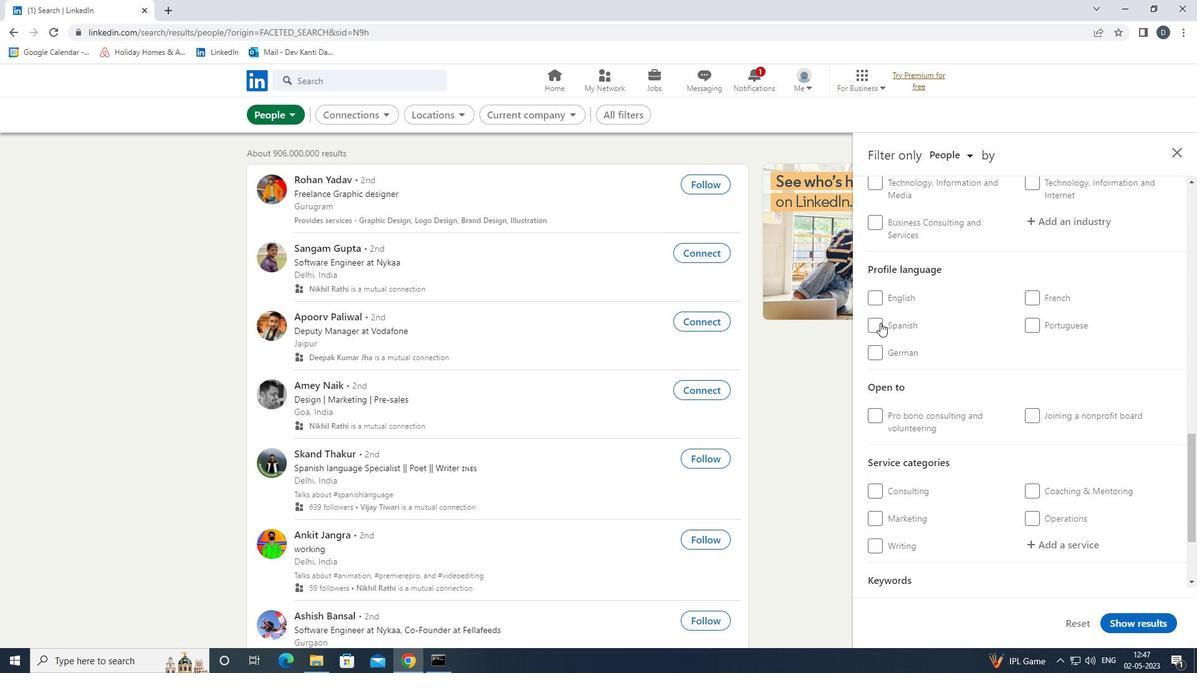 
Action: Mouse pressed left at (911, 297)
Screenshot: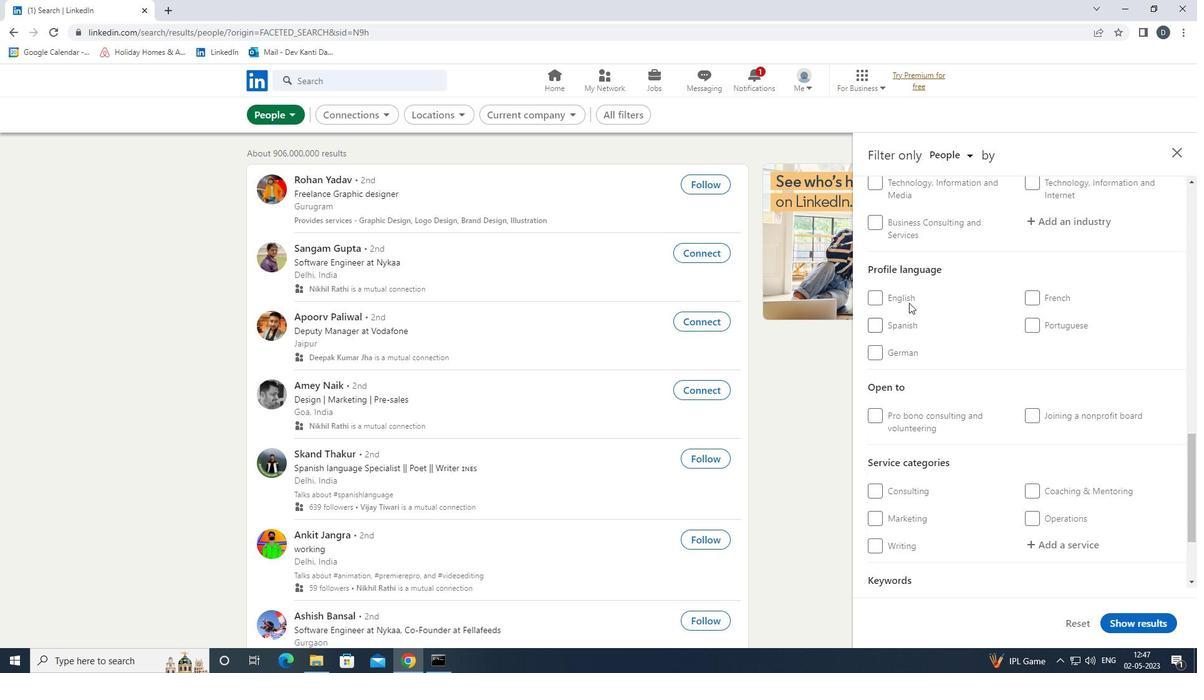 
Action: Mouse moved to (972, 325)
Screenshot: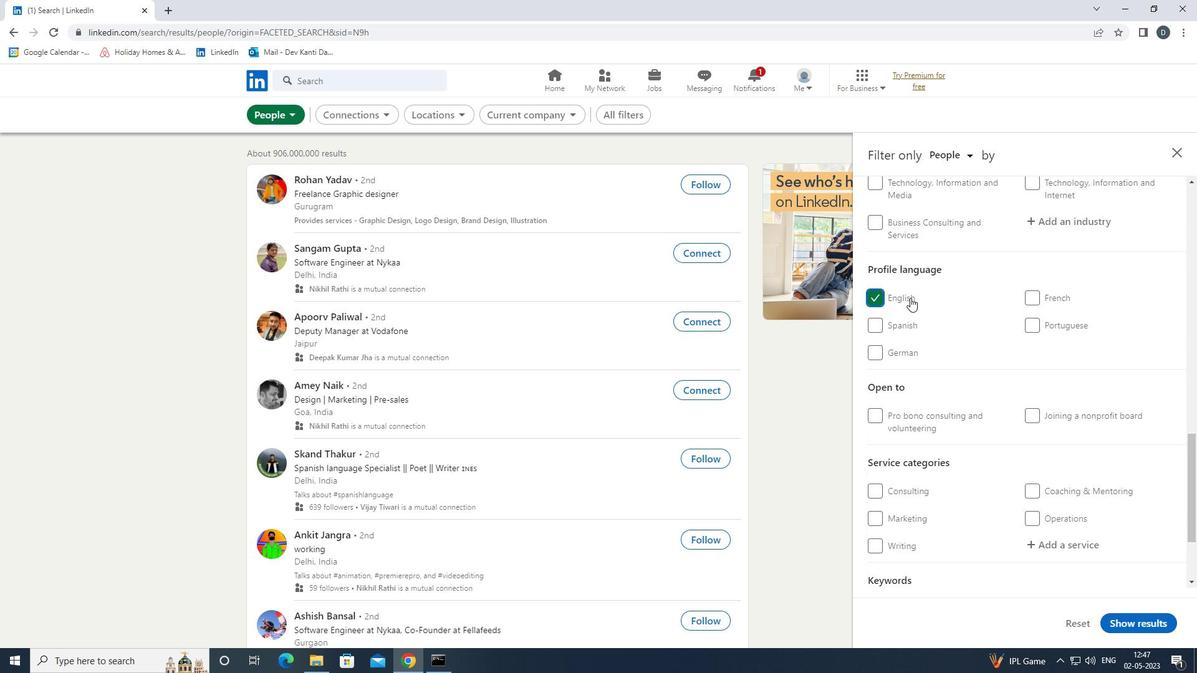 
Action: Mouse scrolled (972, 325) with delta (0, 0)
Screenshot: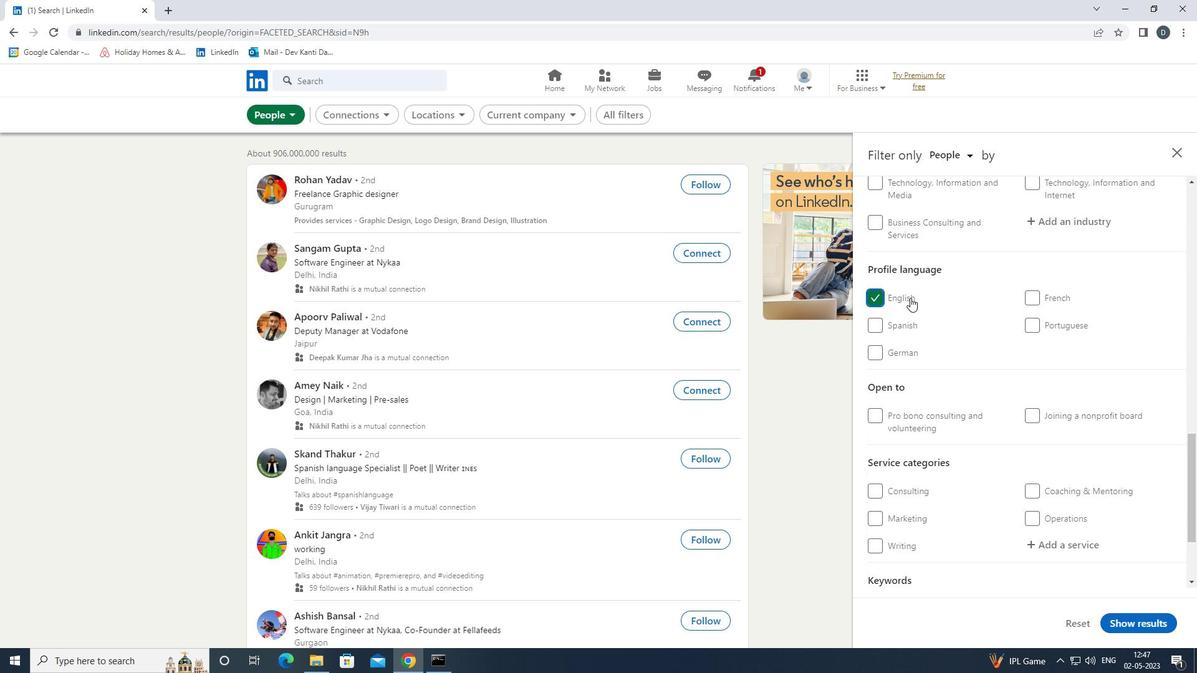 
Action: Mouse scrolled (972, 325) with delta (0, 0)
Screenshot: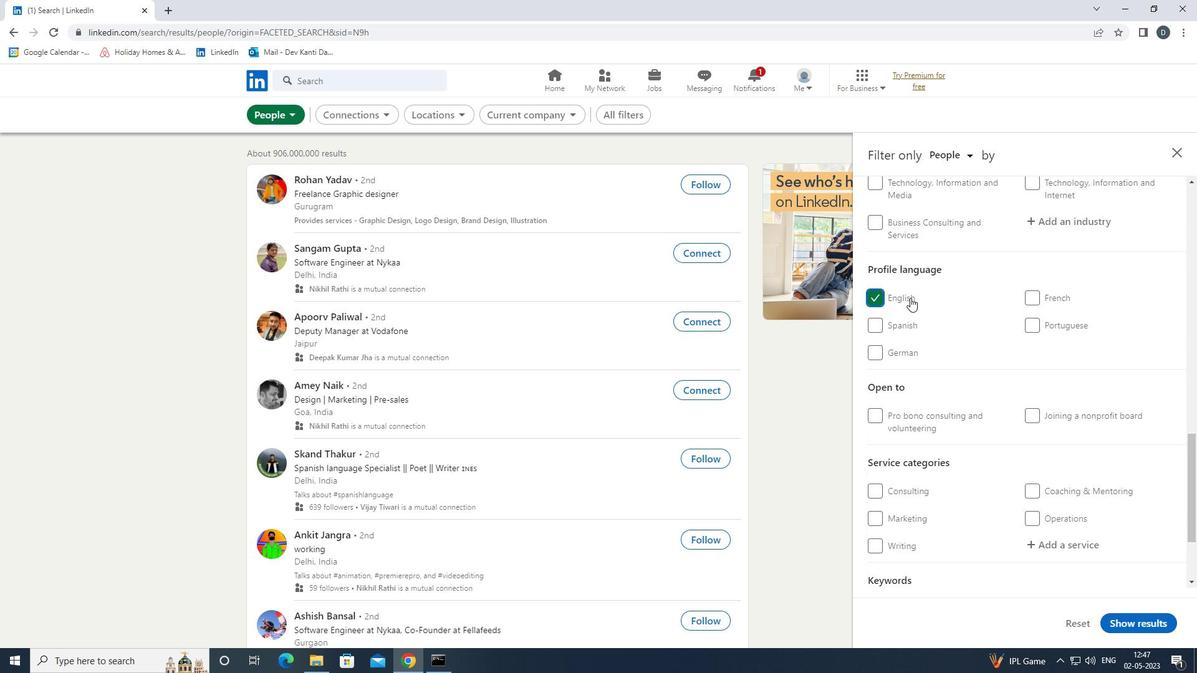 
Action: Mouse moved to (972, 325)
Screenshot: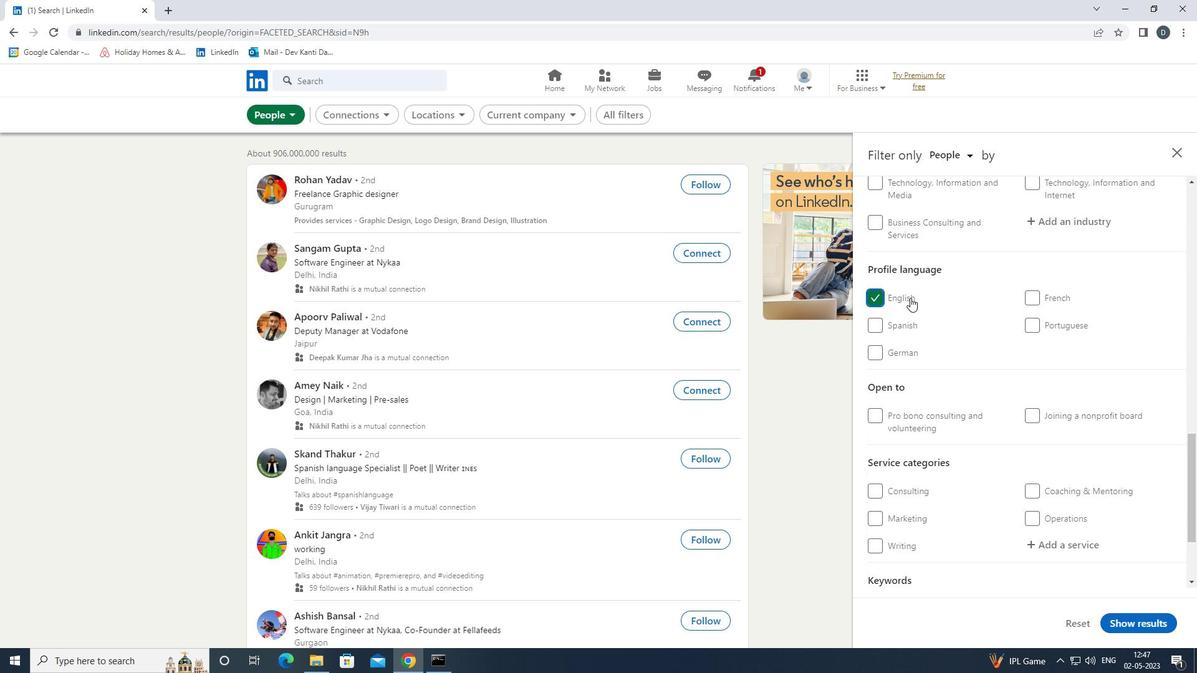 
Action: Mouse scrolled (972, 325) with delta (0, 0)
Screenshot: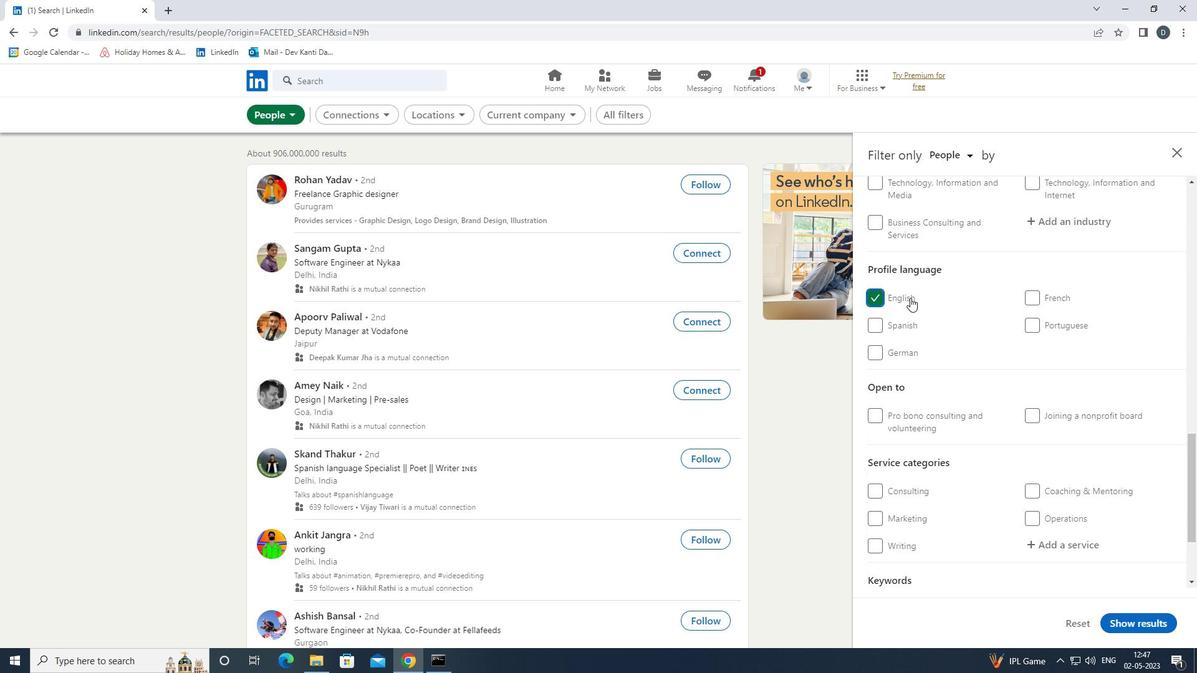 
Action: Mouse scrolled (972, 325) with delta (0, 0)
Screenshot: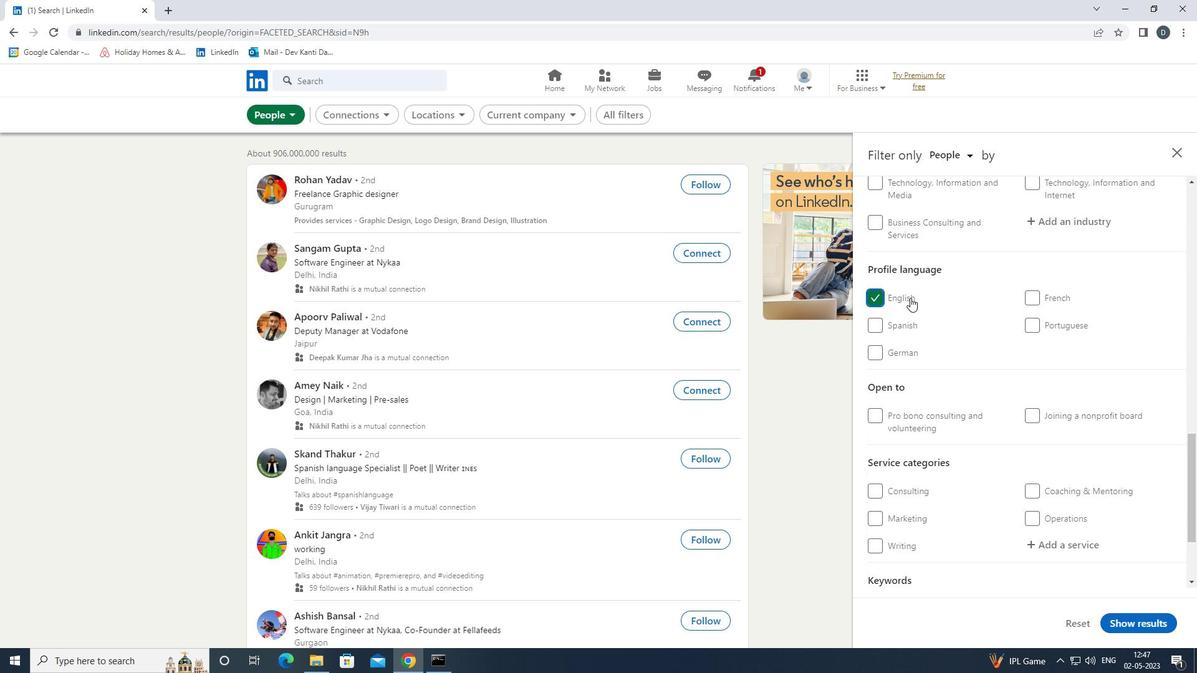 
Action: Mouse moved to (975, 328)
Screenshot: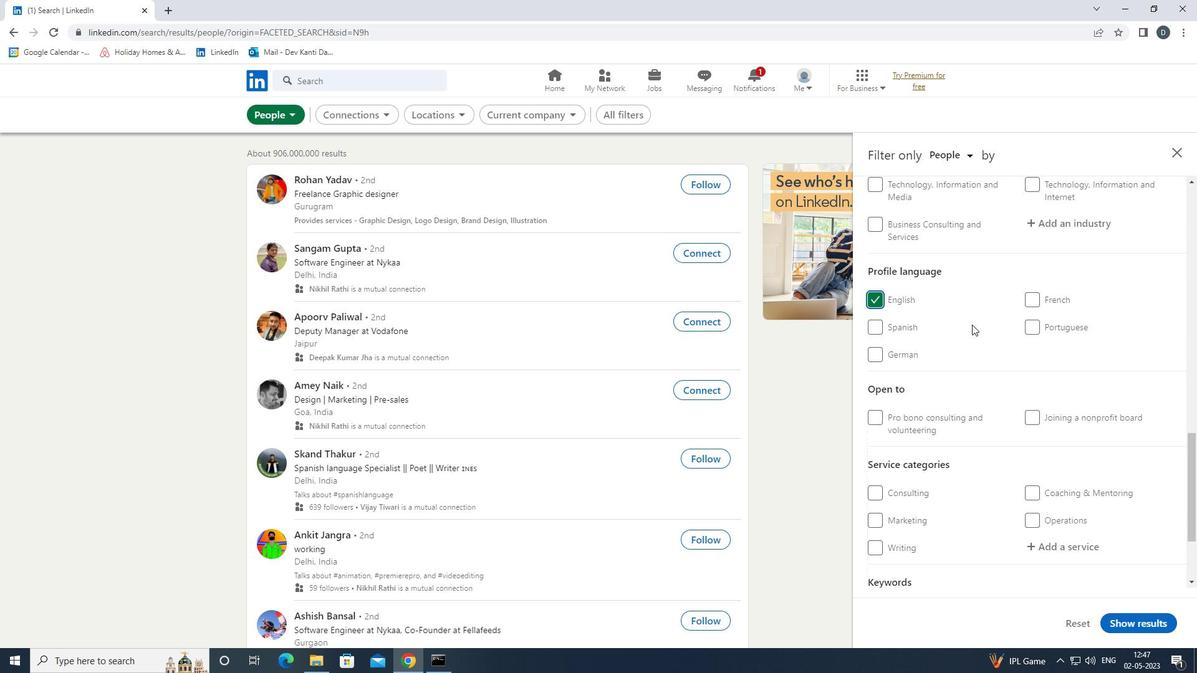 
Action: Mouse scrolled (975, 329) with delta (0, 0)
Screenshot: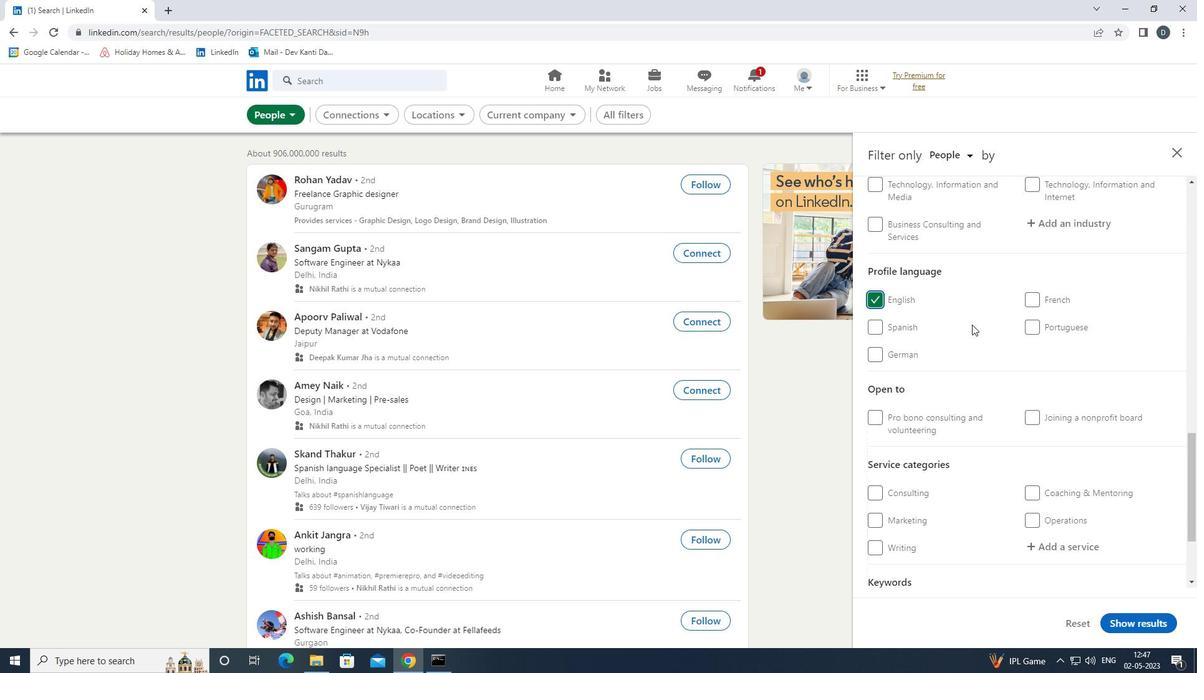 
Action: Mouse scrolled (975, 329) with delta (0, 0)
Screenshot: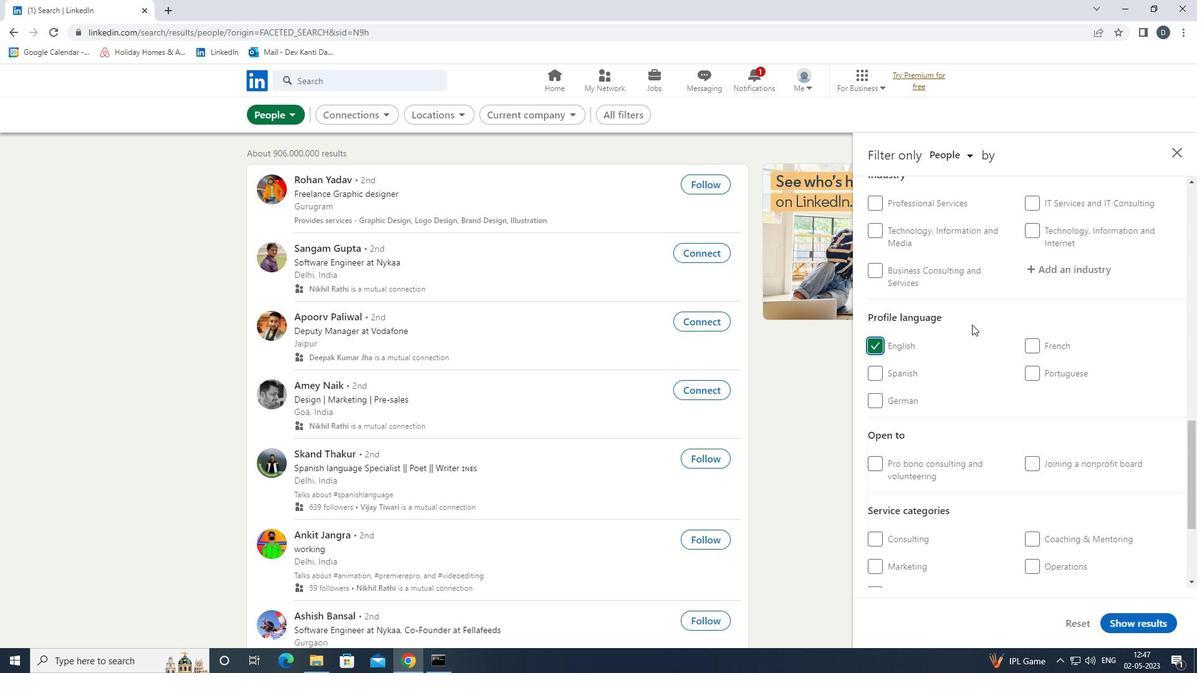 
Action: Mouse scrolled (975, 329) with delta (0, 0)
Screenshot: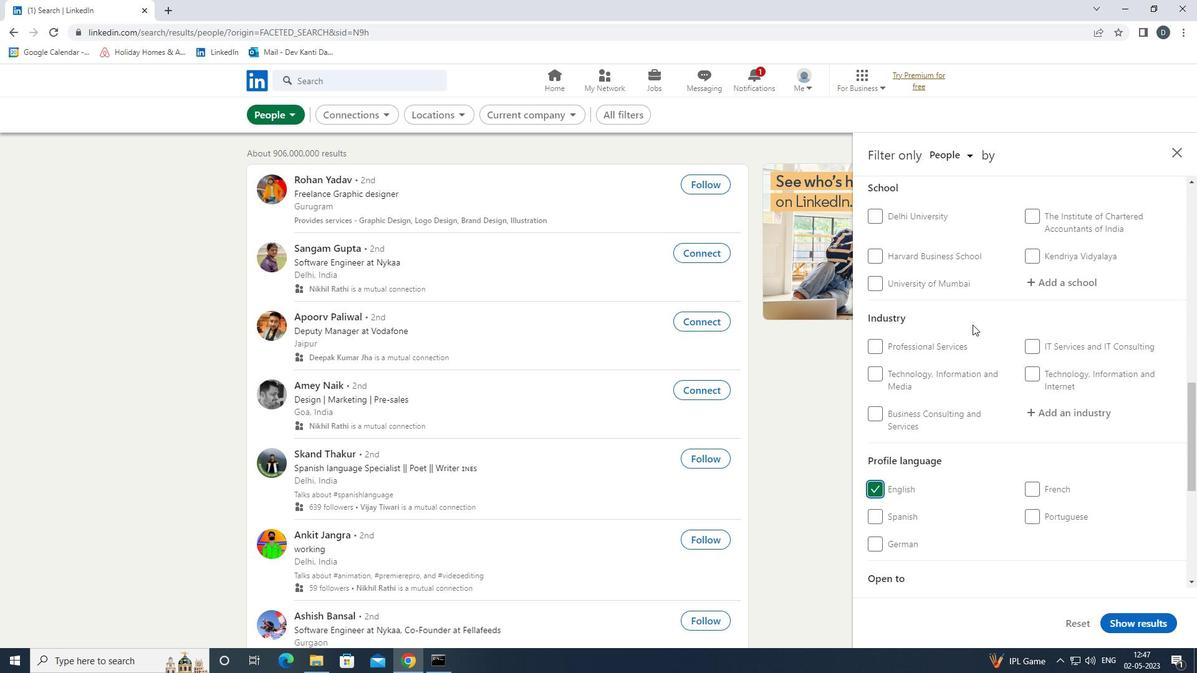 
Action: Mouse moved to (1059, 286)
Screenshot: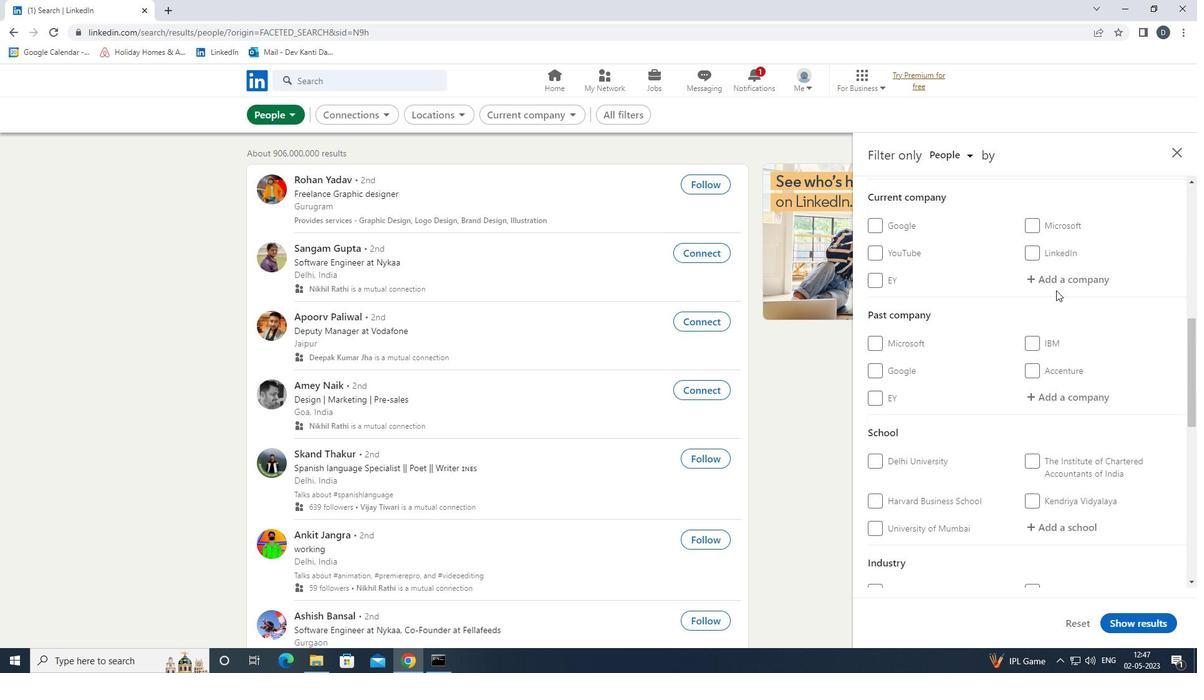 
Action: Mouse pressed left at (1059, 286)
Screenshot: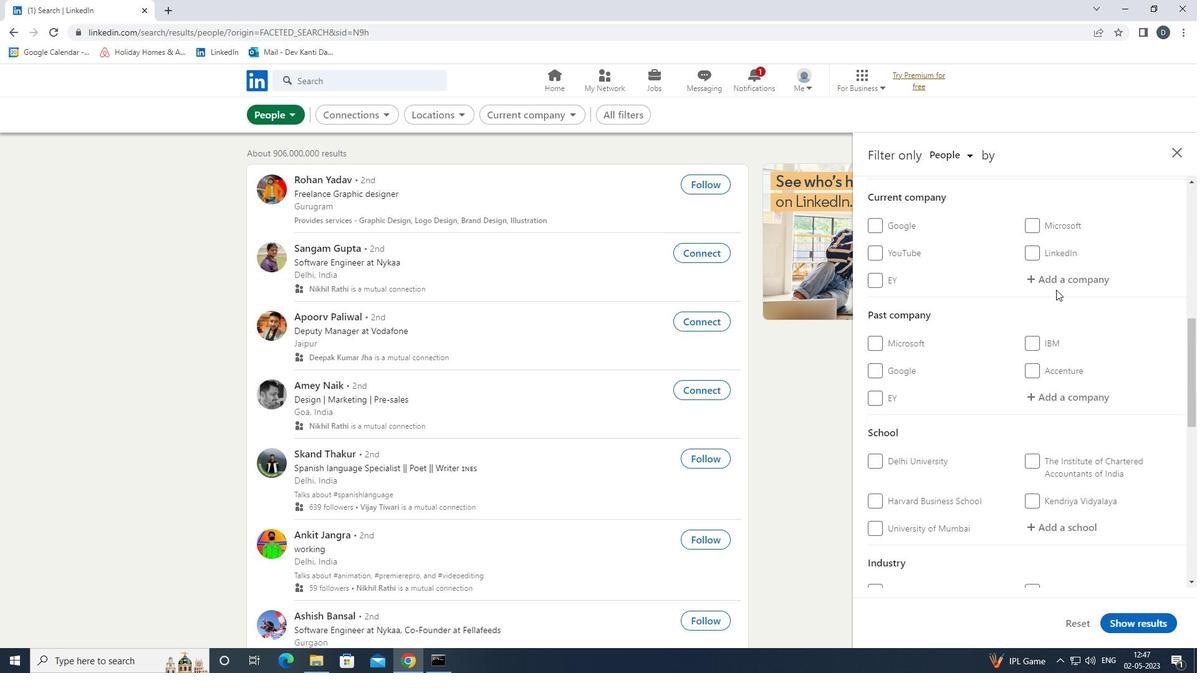 
Action: Key pressed <Key.shift>MOTIL;AL<Key.backspace><Key.backspace><Key.backspace>AL<Key.down><Key.enter>
Screenshot: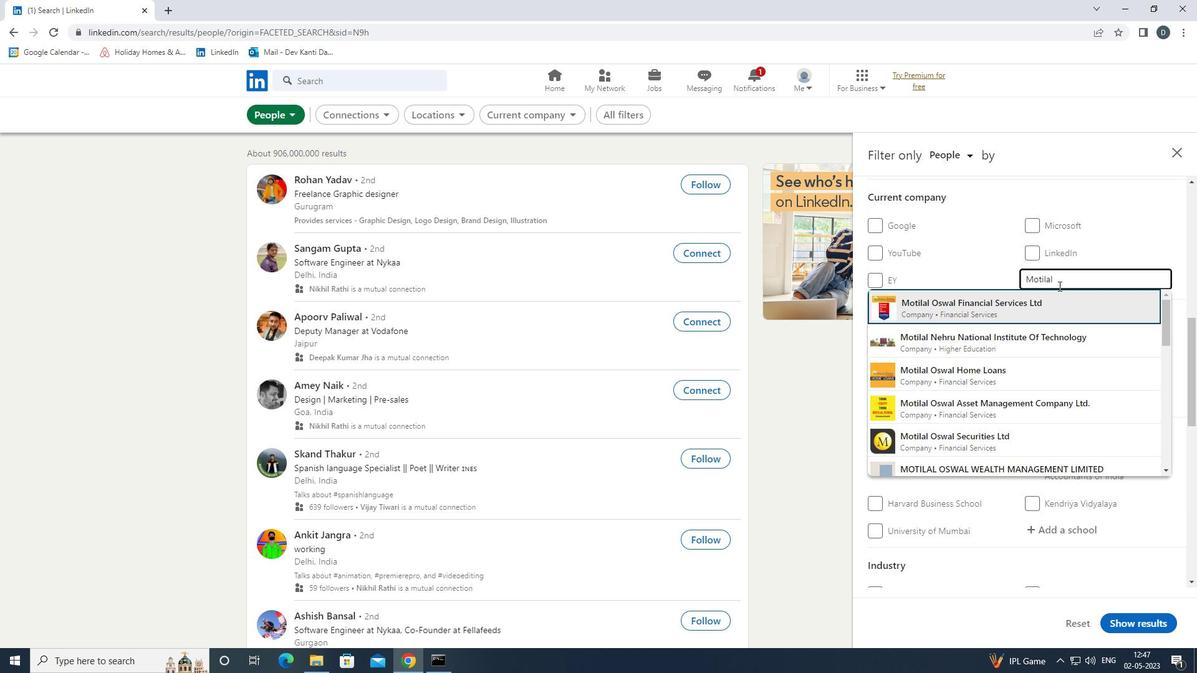 
Action: Mouse scrolled (1059, 285) with delta (0, 0)
Screenshot: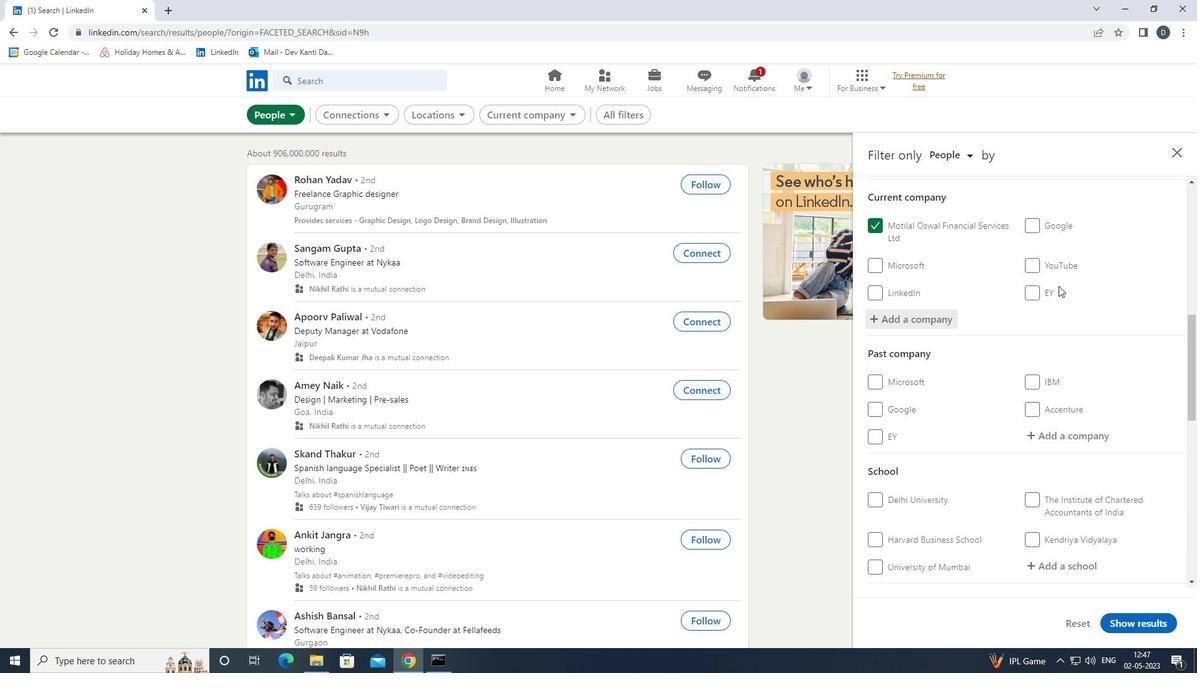 
Action: Mouse scrolled (1059, 285) with delta (0, 0)
Screenshot: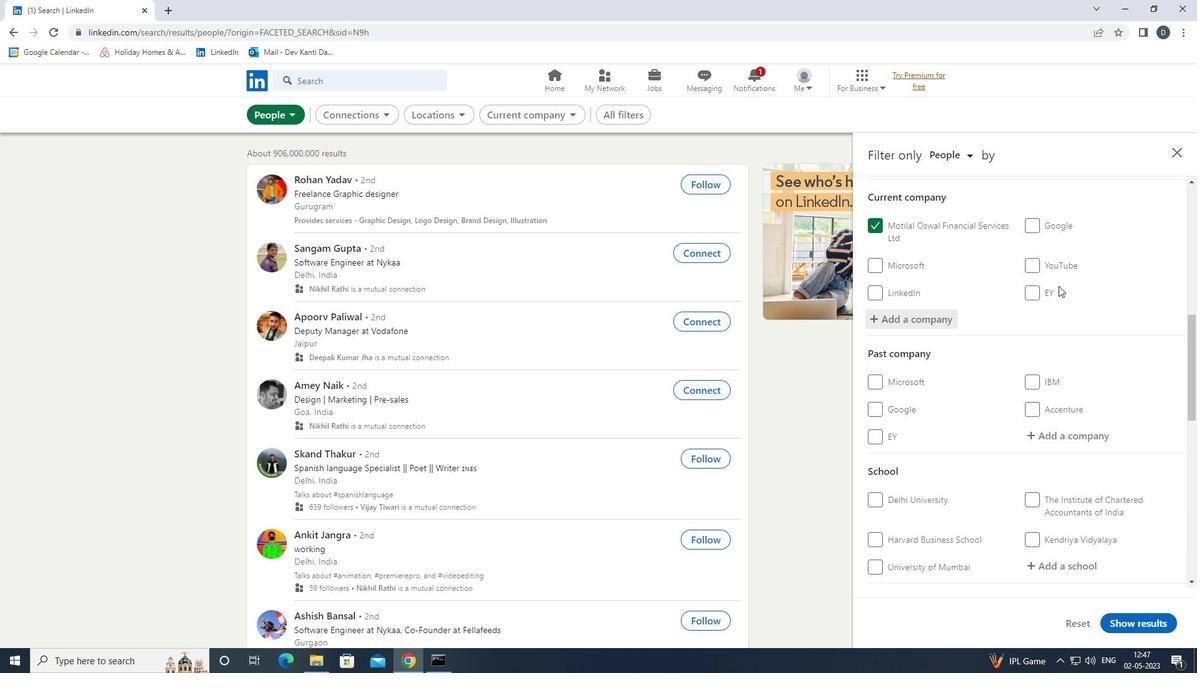 
Action: Mouse moved to (1060, 294)
Screenshot: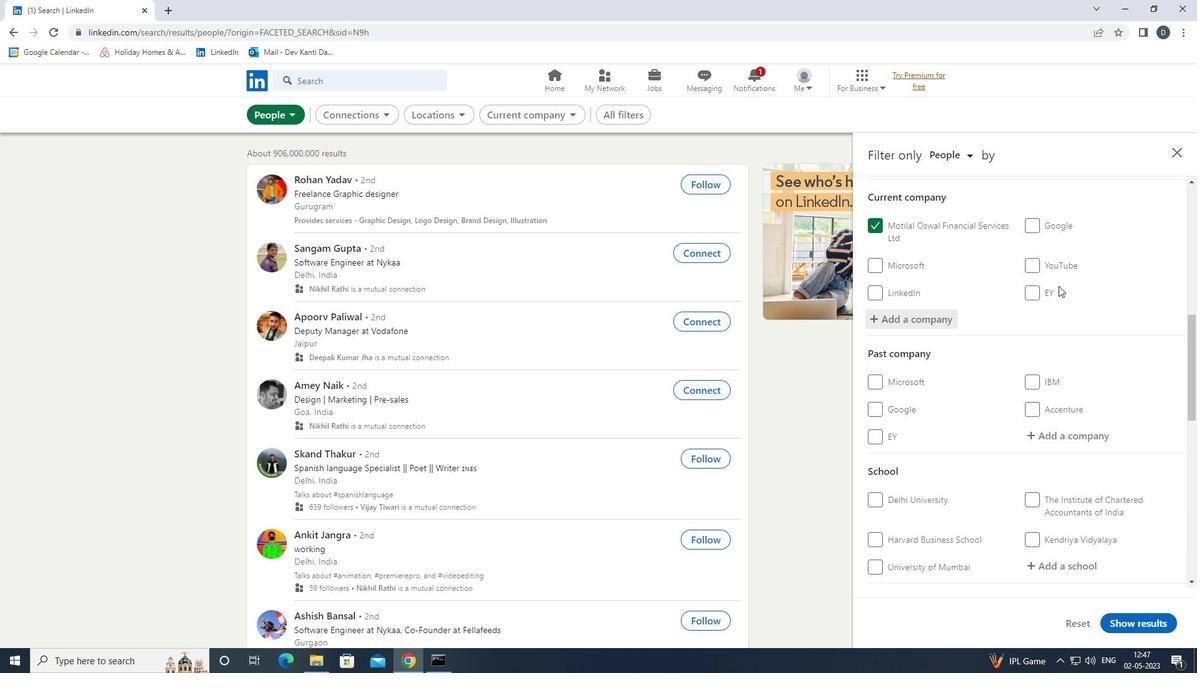 
Action: Mouse scrolled (1060, 293) with delta (0, 0)
Screenshot: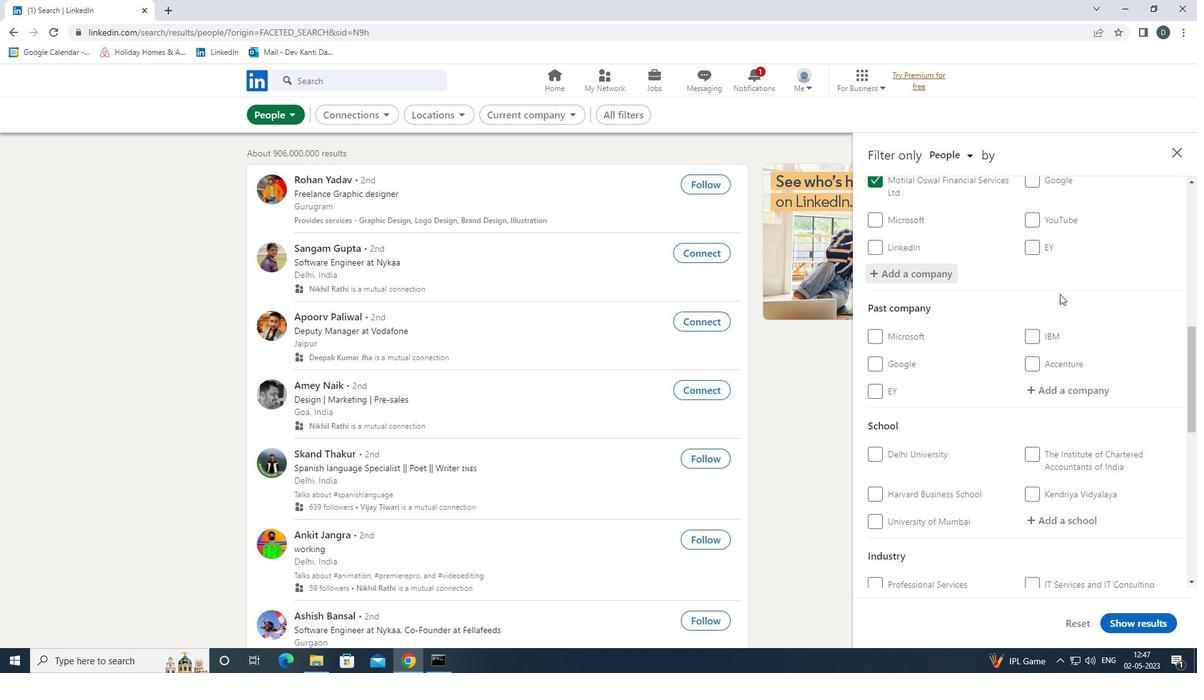 
Action: Mouse moved to (1061, 364)
Screenshot: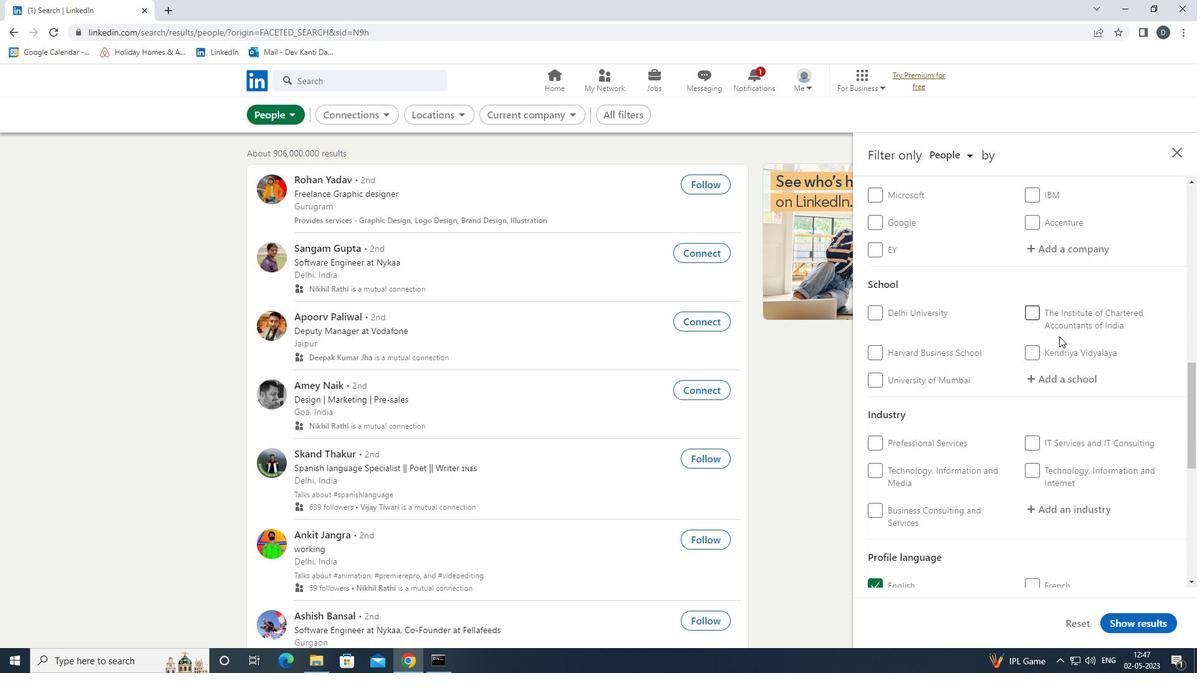 
Action: Mouse pressed left at (1061, 364)
Screenshot: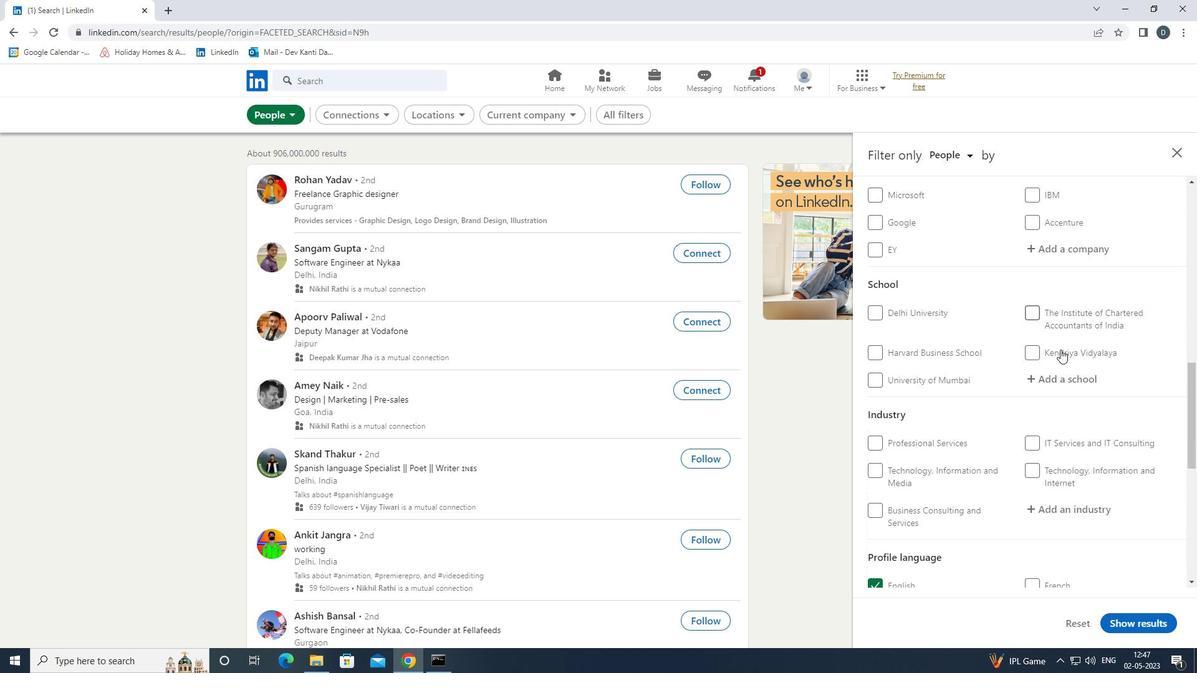 
Action: Mouse moved to (1061, 373)
Screenshot: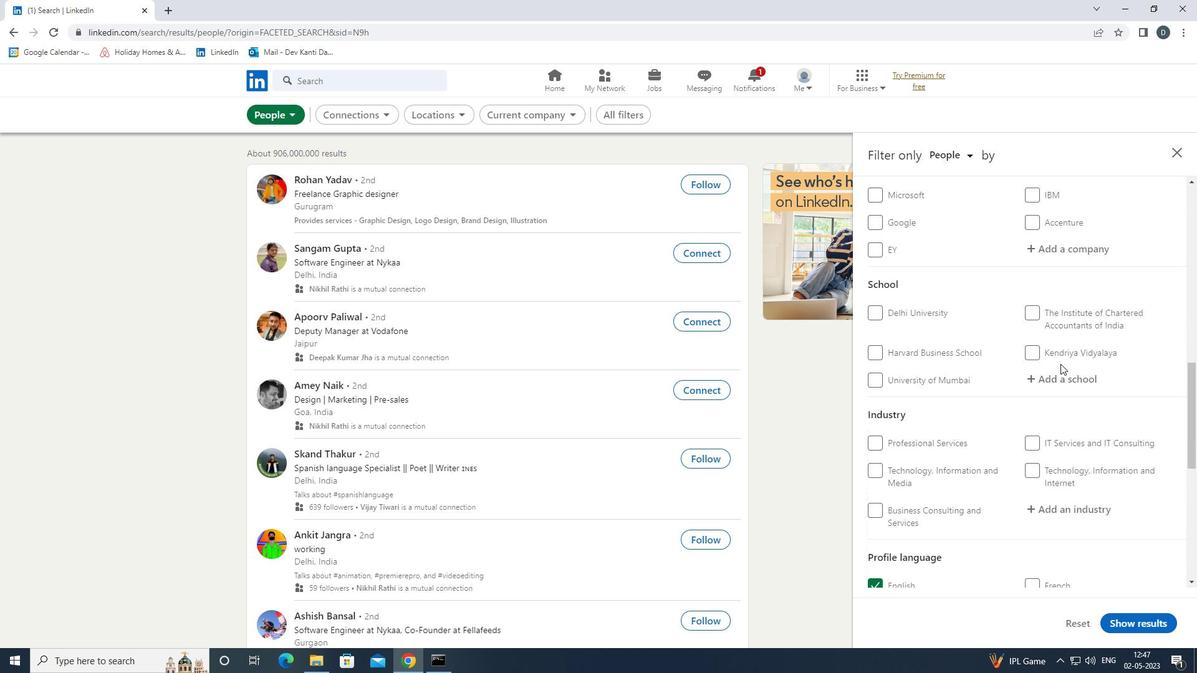 
Action: Mouse pressed left at (1061, 373)
Screenshot: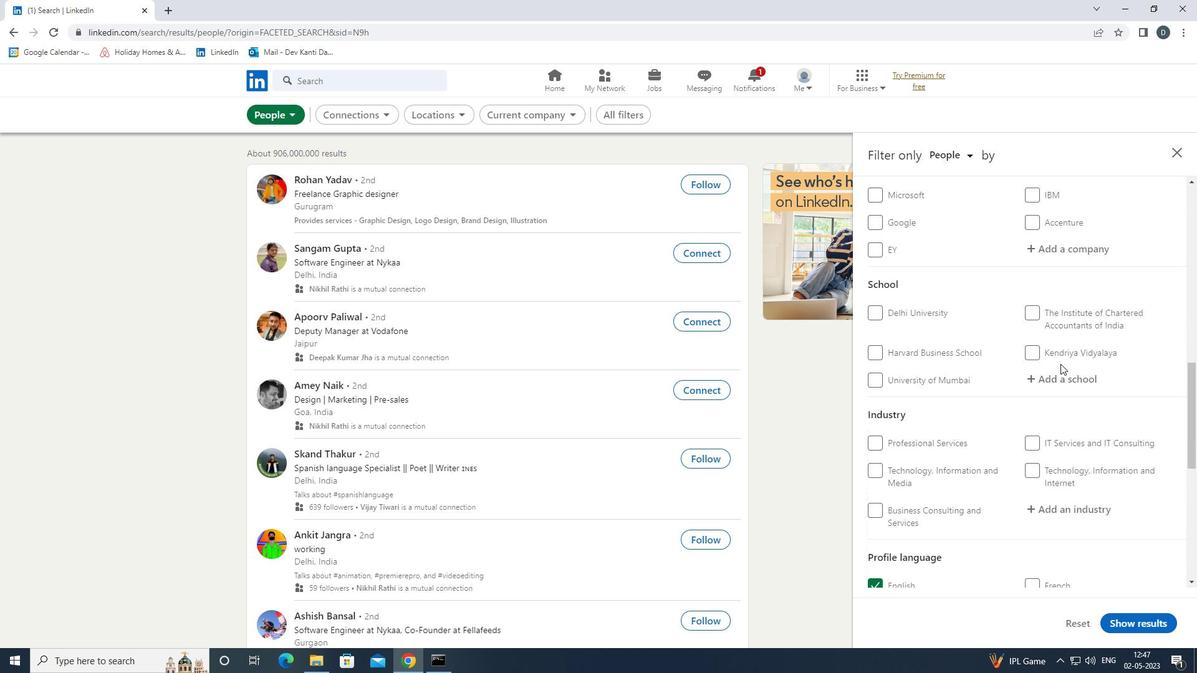 
Action: Key pressed <Key.shift>COMMERCE<Key.space><Key.shift>COLLEGE<Key.space><Key.shift>JAIPUR<Key.down><Key.enter>
Screenshot: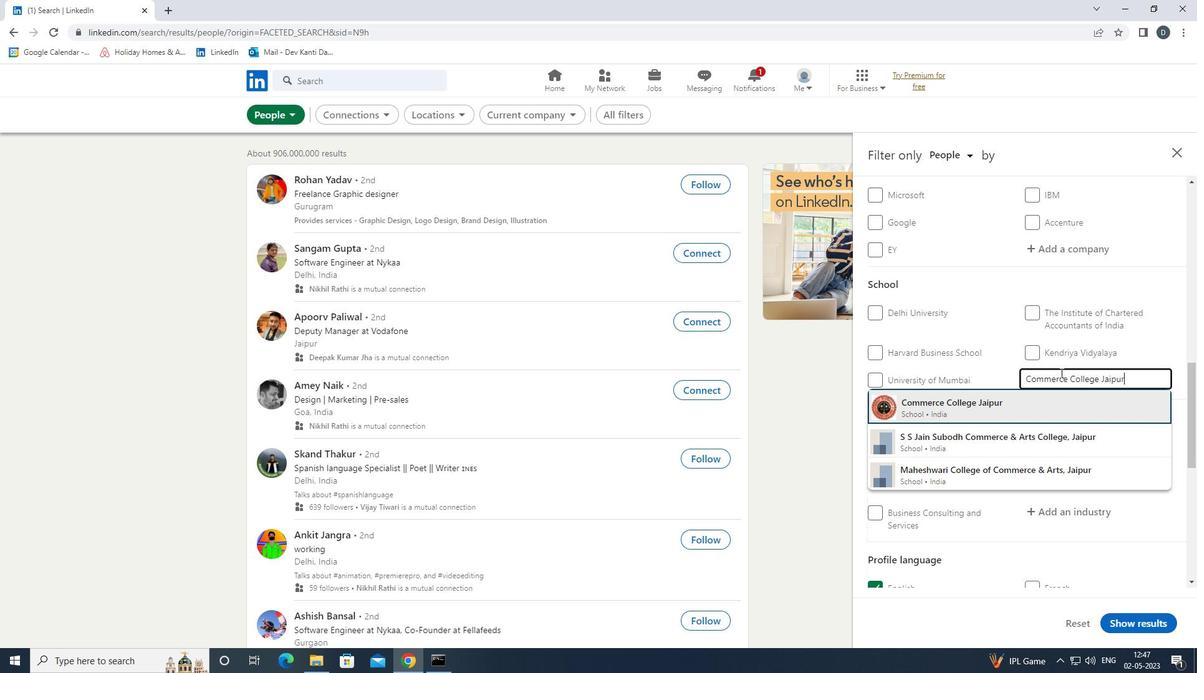 
Action: Mouse moved to (983, 377)
Screenshot: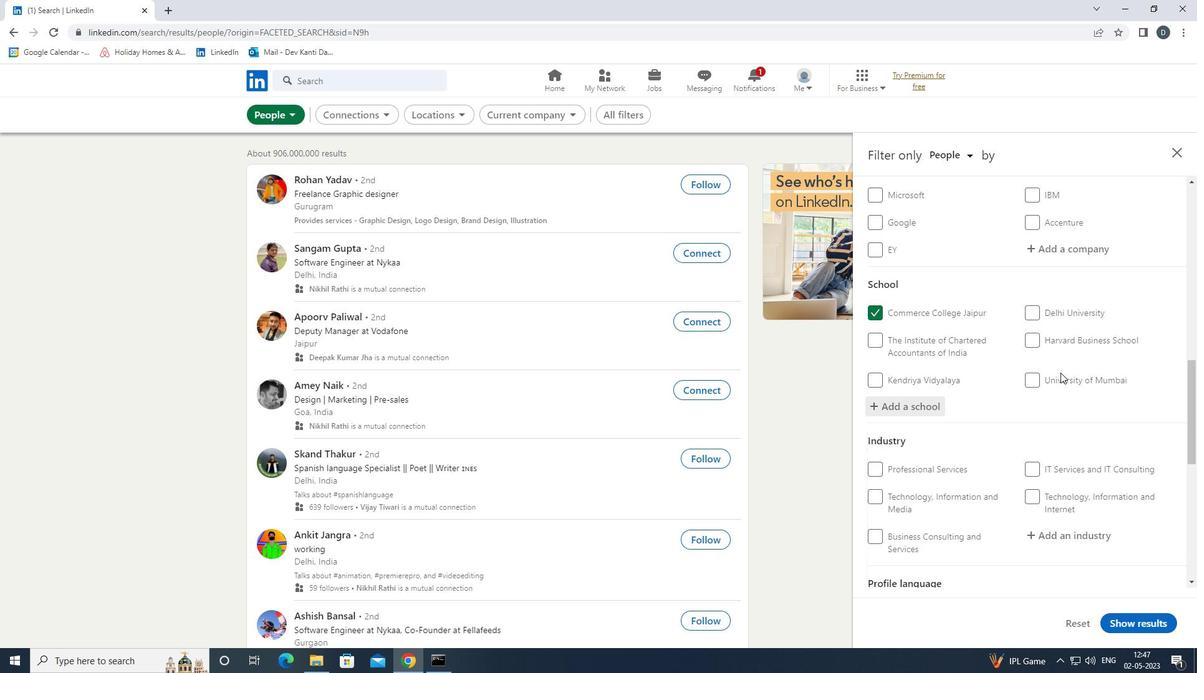 
Action: Mouse scrolled (983, 376) with delta (0, 0)
Screenshot: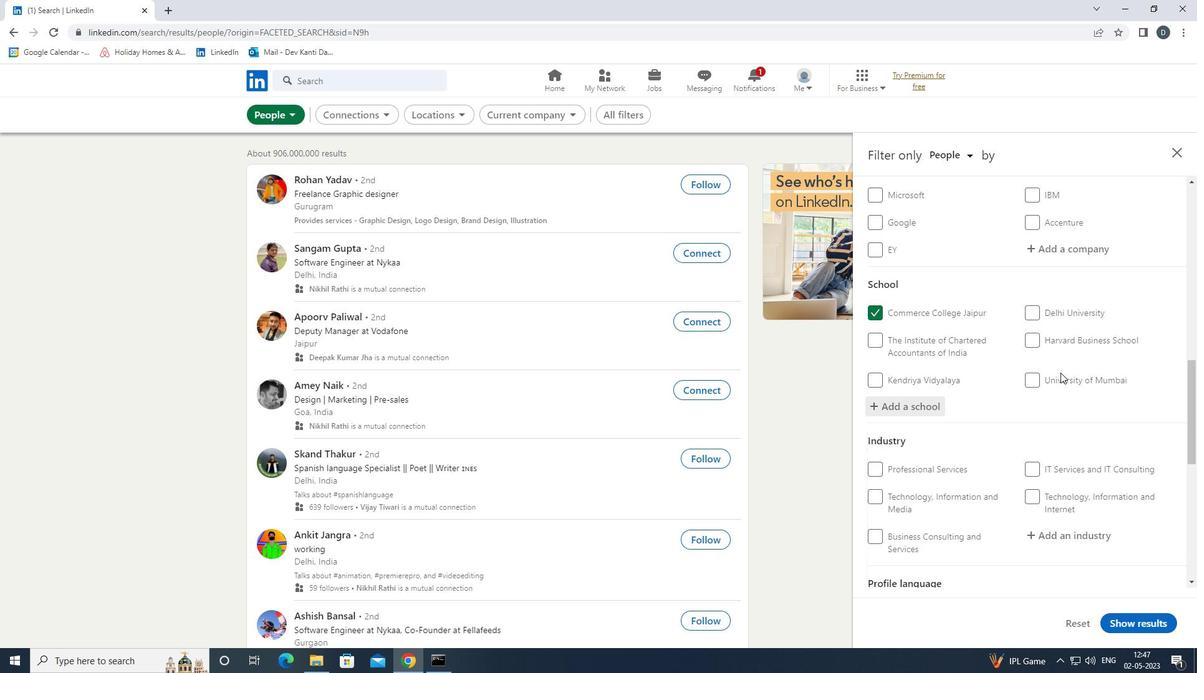 
Action: Mouse moved to (983, 378)
Screenshot: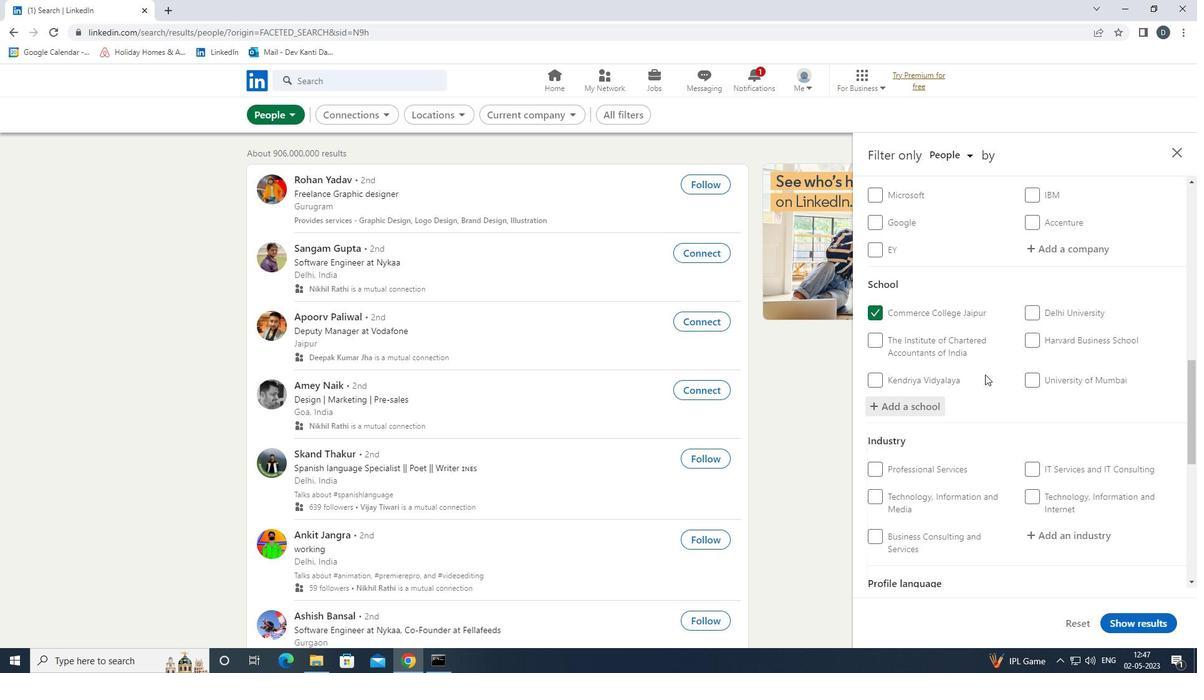 
Action: Mouse scrolled (983, 377) with delta (0, 0)
Screenshot: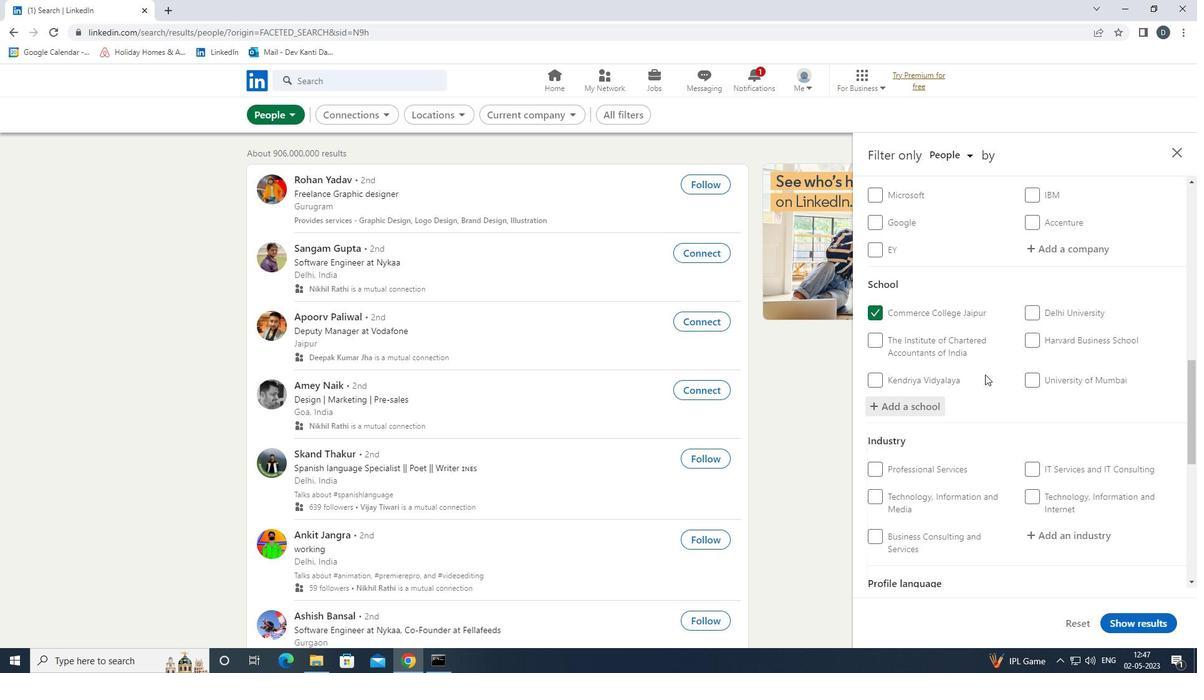 
Action: Mouse scrolled (983, 377) with delta (0, 0)
Screenshot: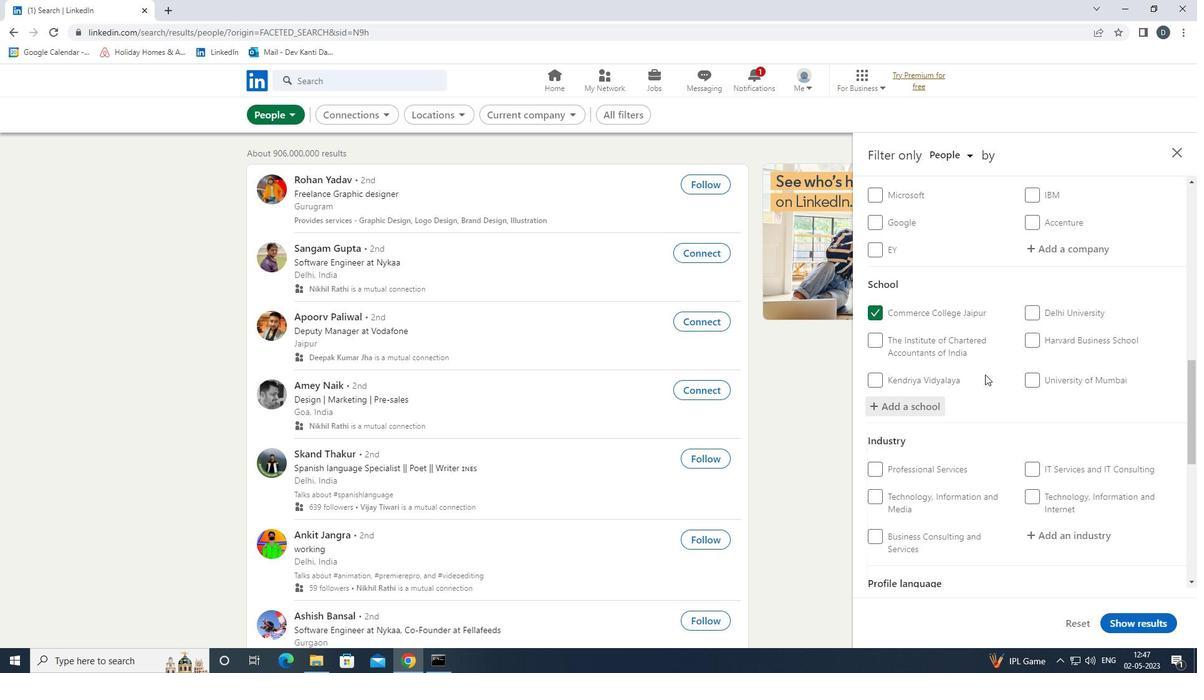 
Action: Mouse moved to (1068, 341)
Screenshot: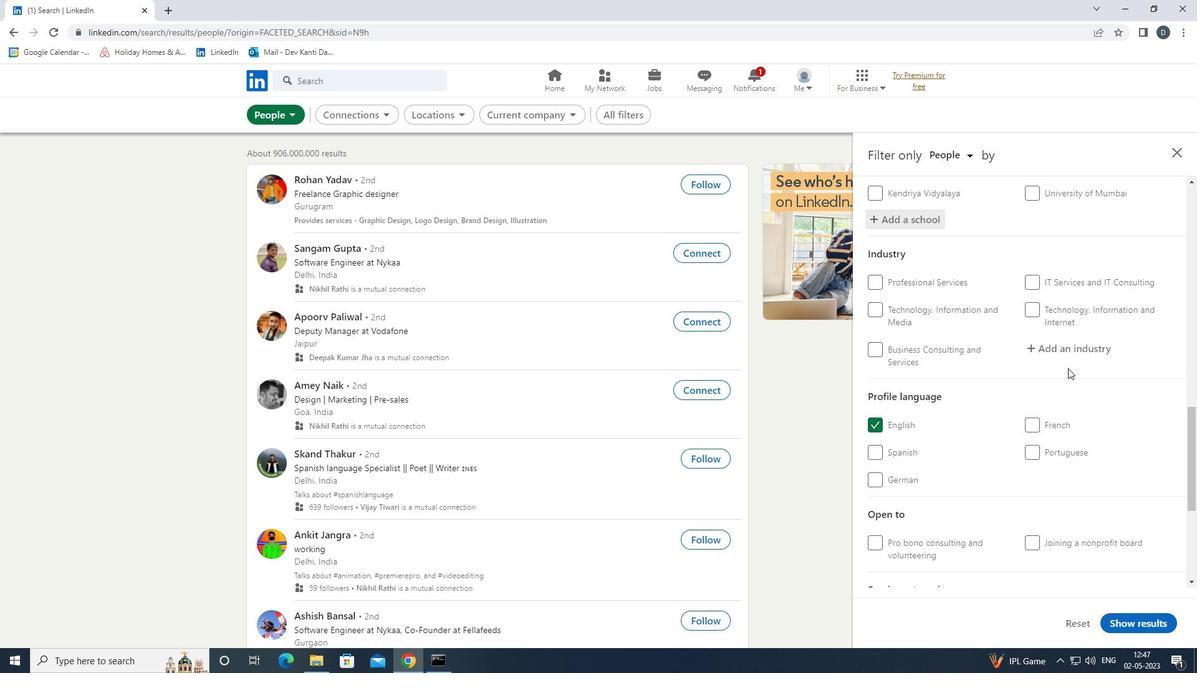 
Action: Mouse pressed left at (1068, 341)
Screenshot: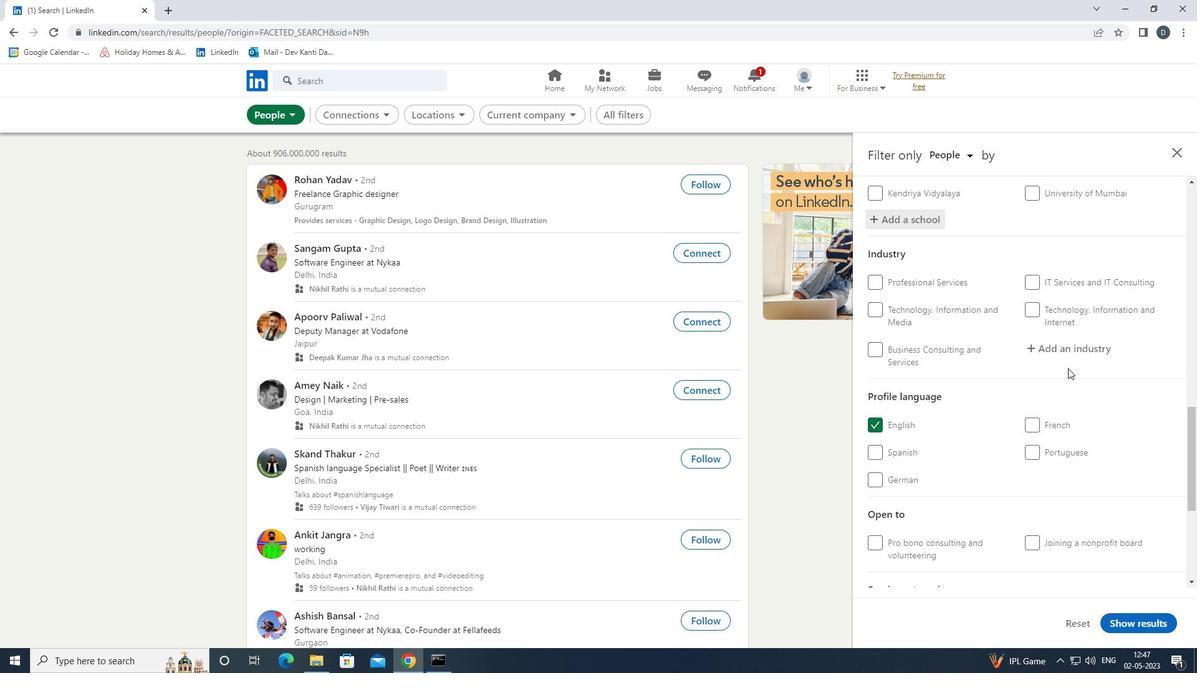 
Action: Mouse moved to (1066, 345)
Screenshot: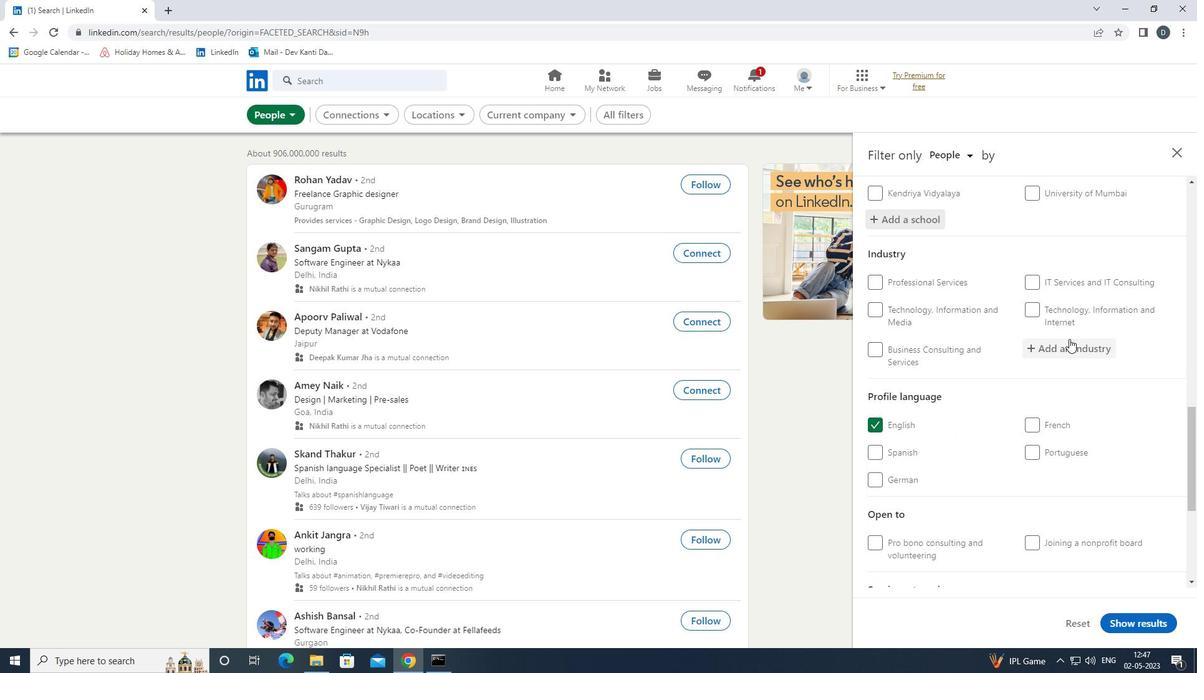 
Action: Key pressed <Key.shift>WAREHOU<Key.down><Key.enter>
Screenshot: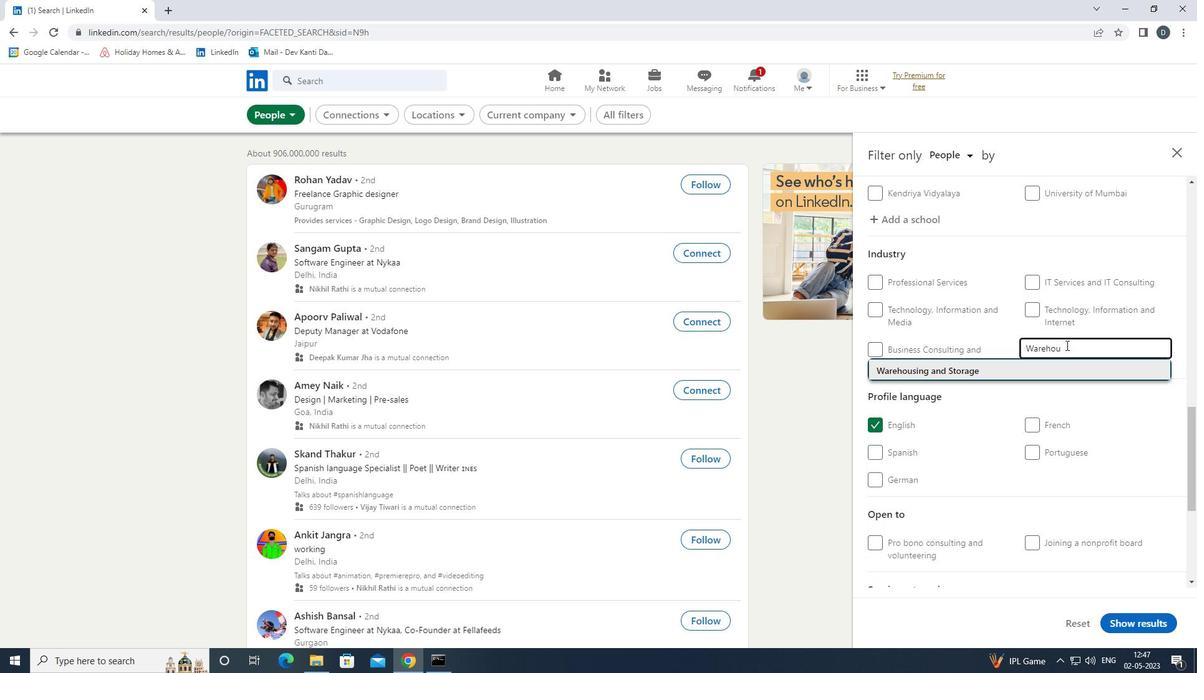 
Action: Mouse scrolled (1066, 345) with delta (0, 0)
Screenshot: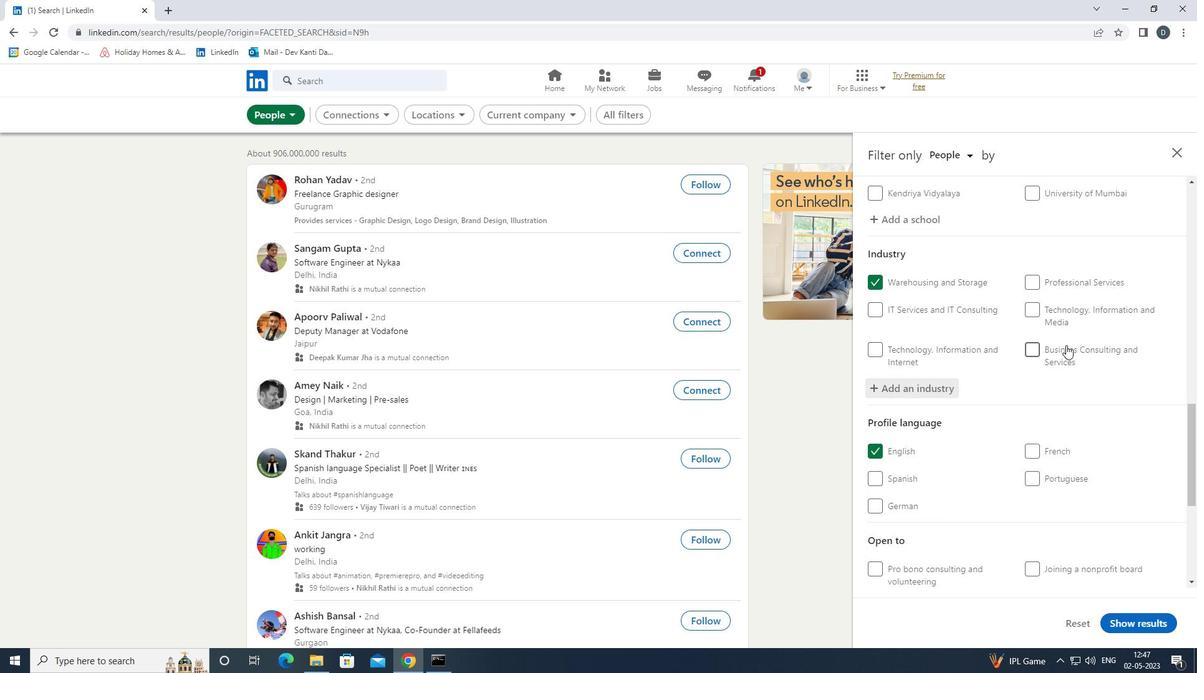 
Action: Mouse scrolled (1066, 345) with delta (0, 0)
Screenshot: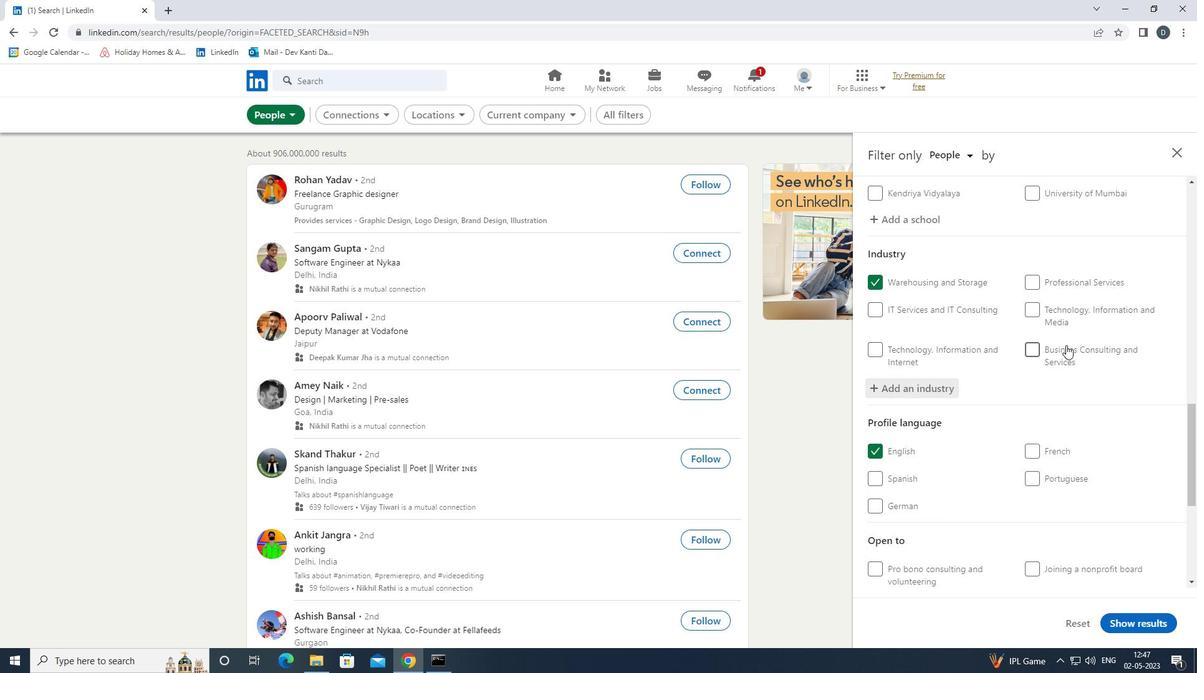 
Action: Mouse moved to (1066, 346)
Screenshot: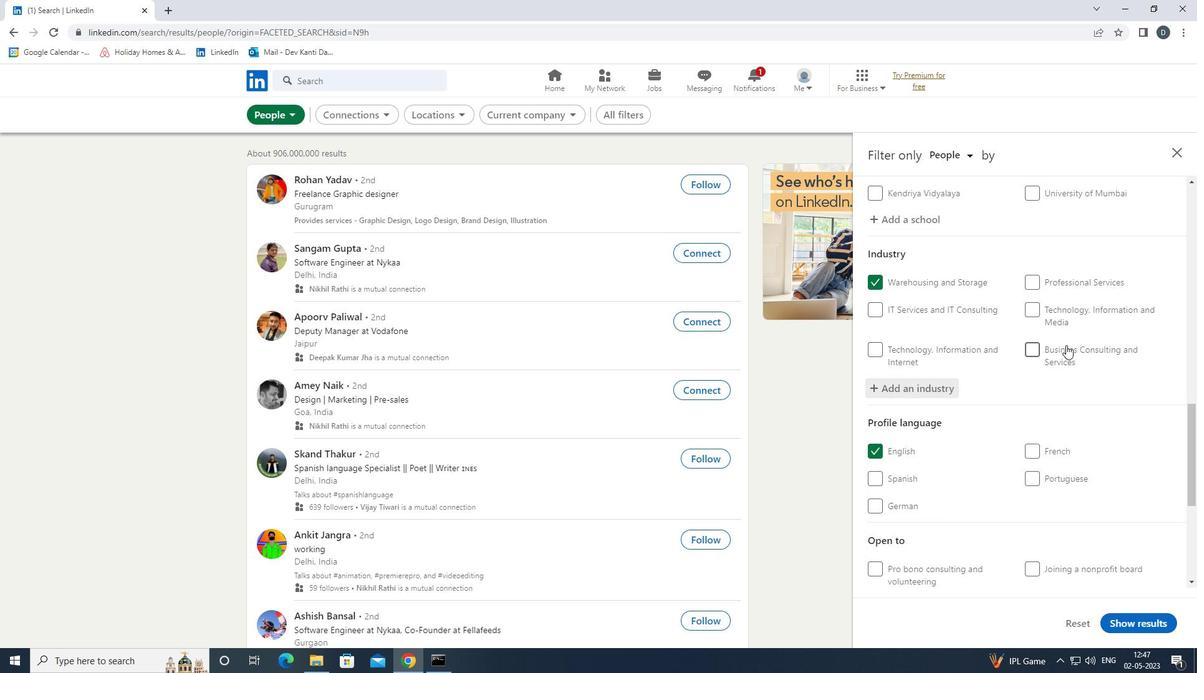 
Action: Mouse scrolled (1066, 345) with delta (0, 0)
Screenshot: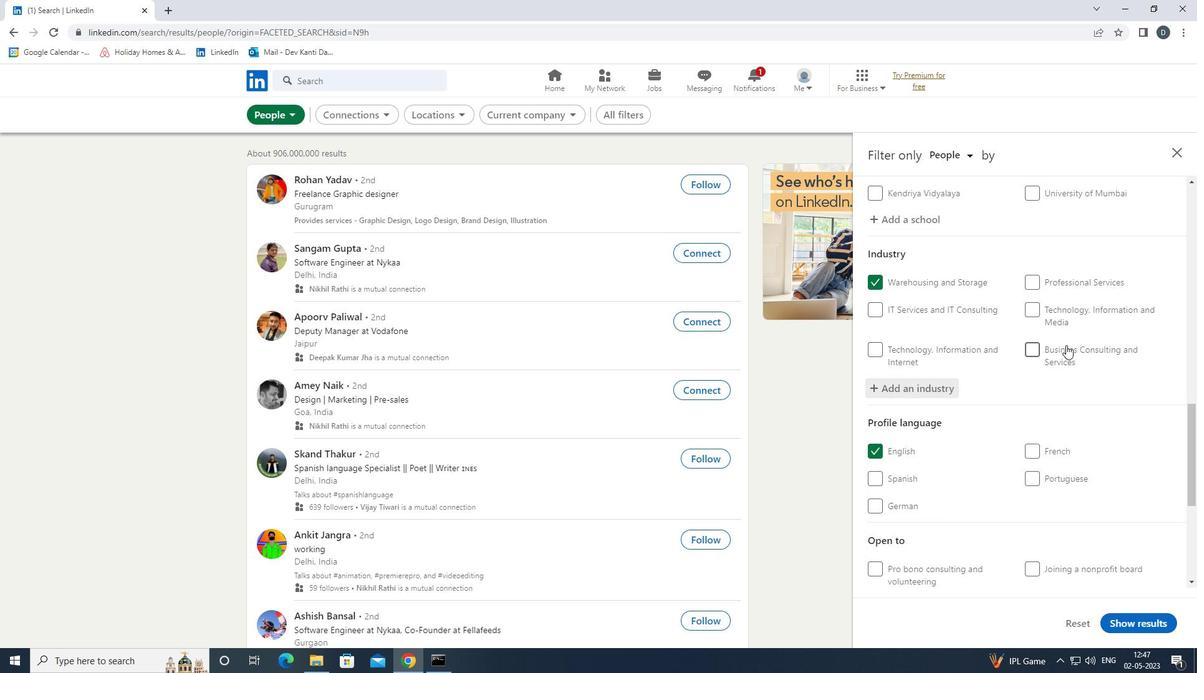 
Action: Mouse moved to (1066, 347)
Screenshot: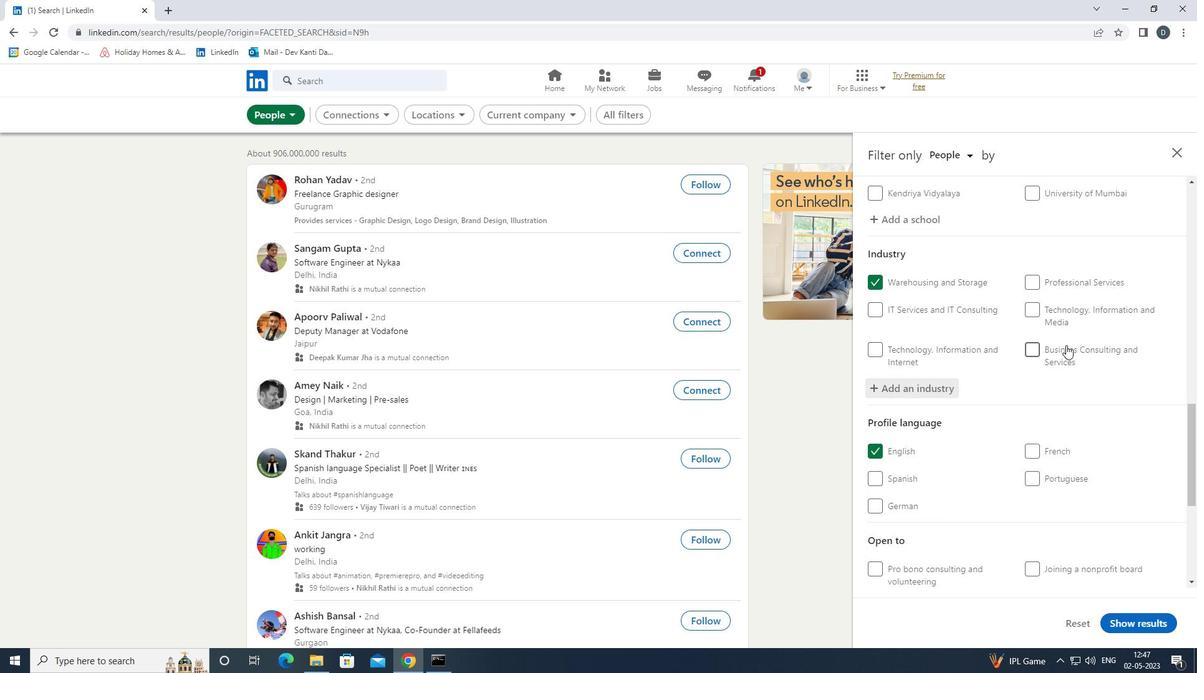 
Action: Mouse scrolled (1066, 346) with delta (0, 0)
Screenshot: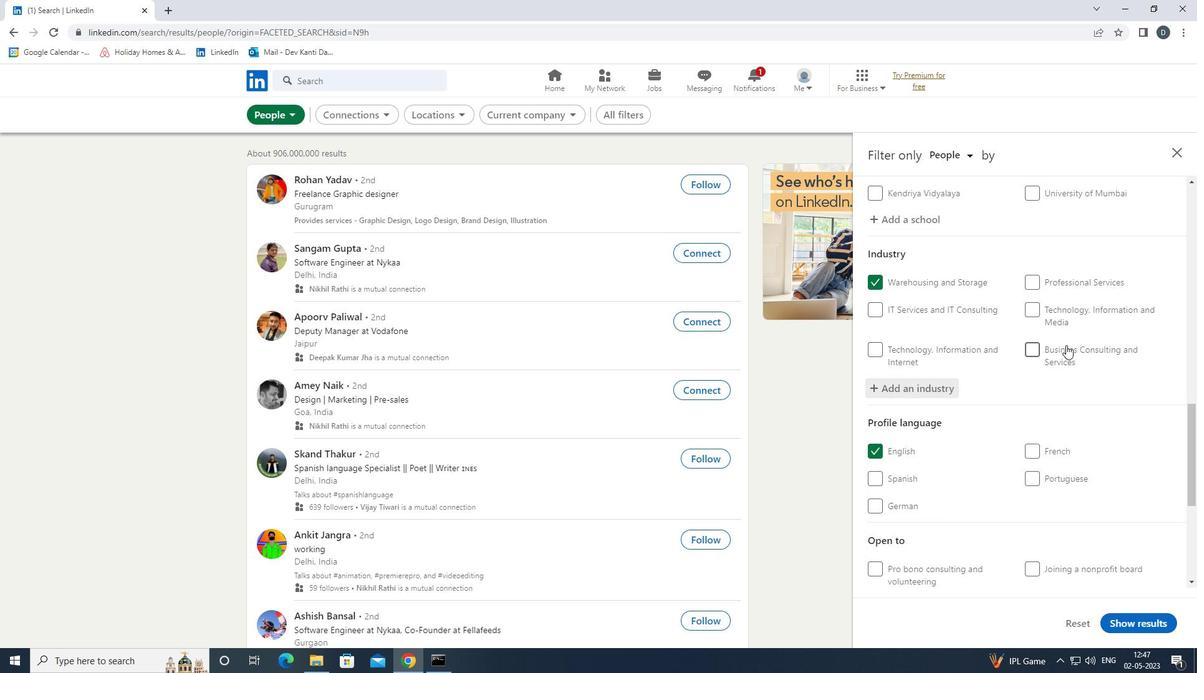 
Action: Mouse moved to (1058, 448)
Screenshot: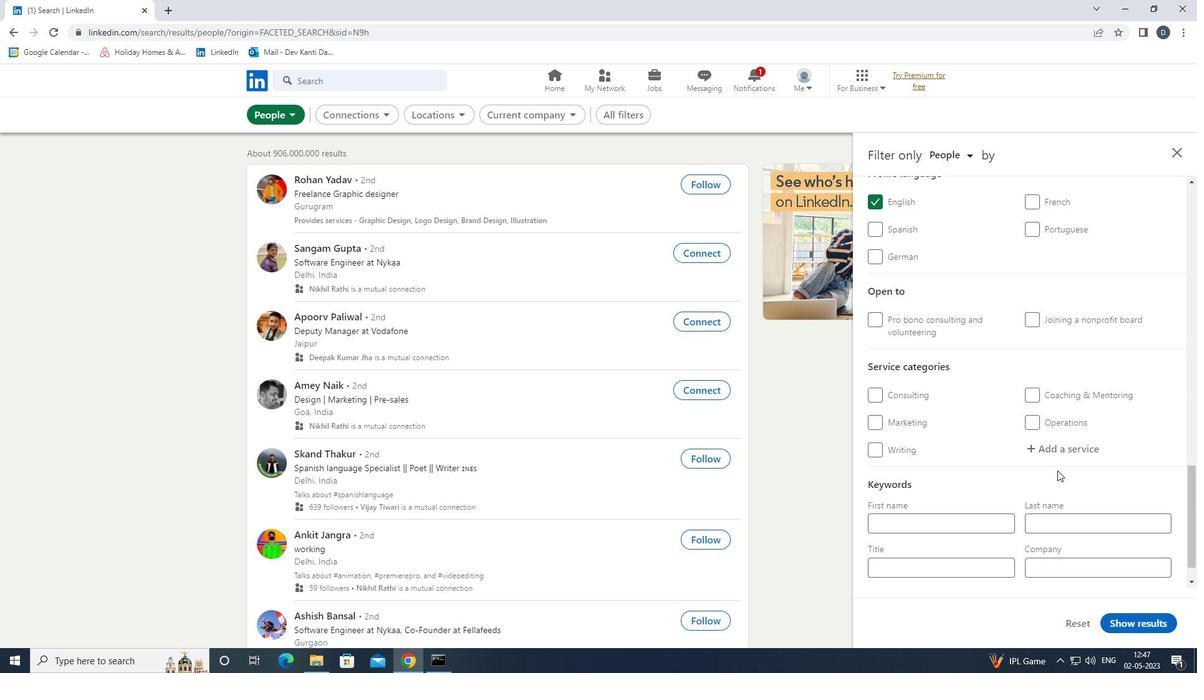 
Action: Mouse pressed left at (1058, 448)
Screenshot: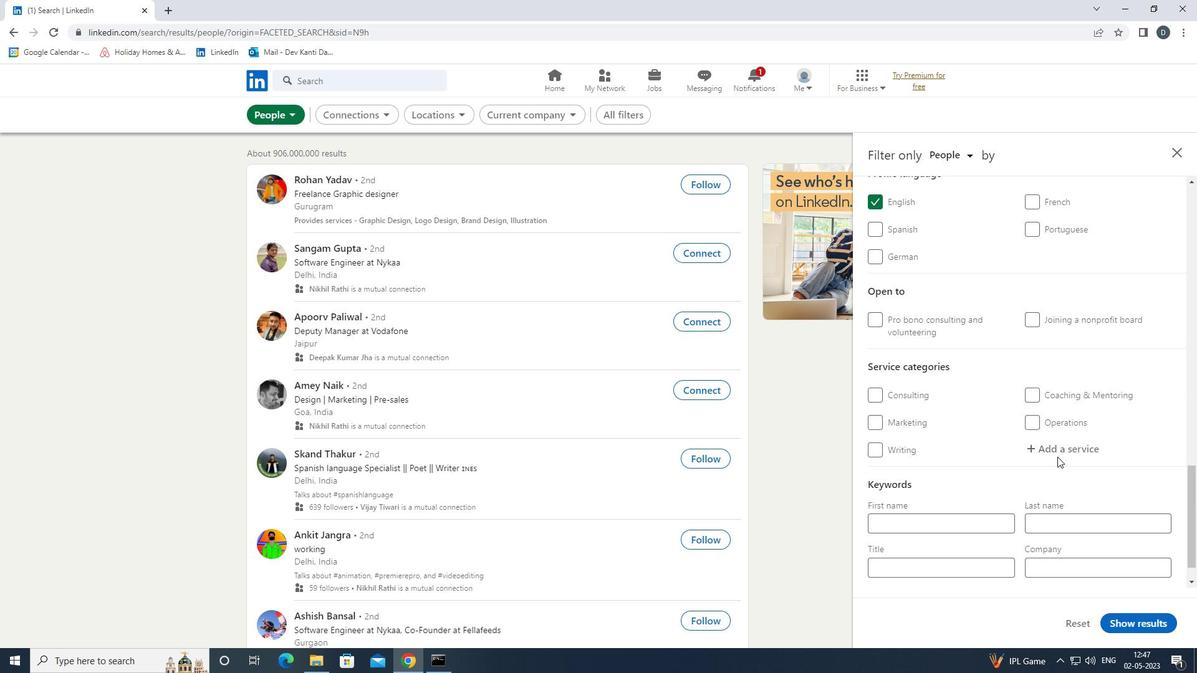 
Action: Mouse moved to (1064, 432)
Screenshot: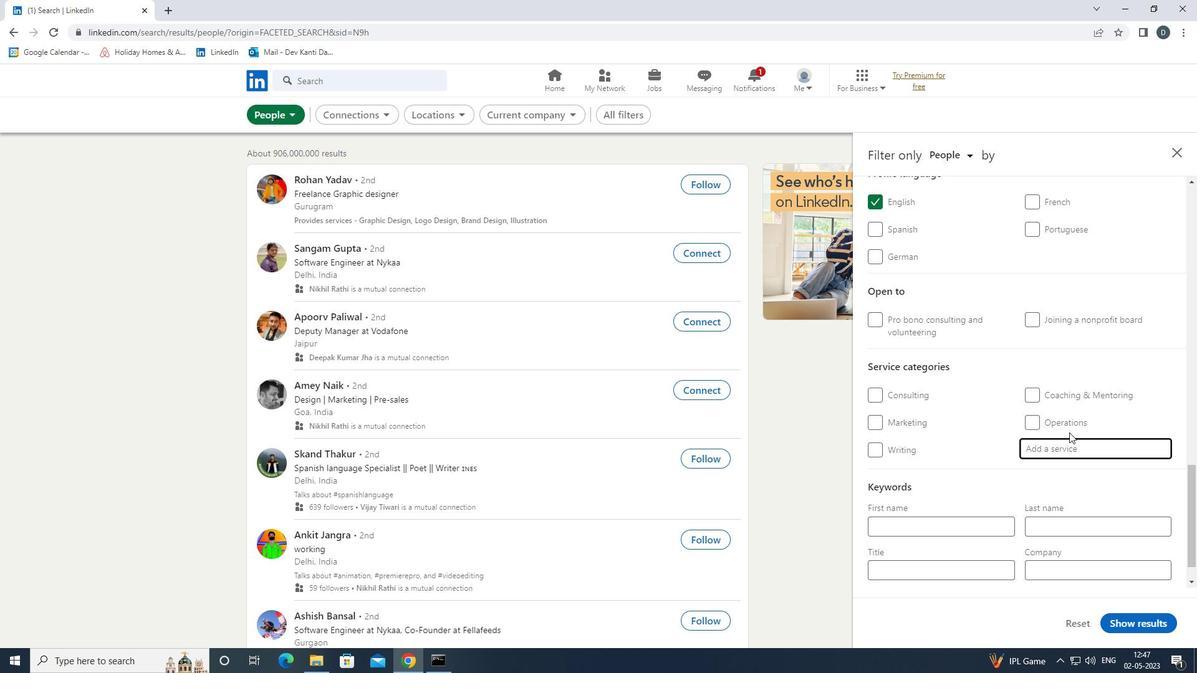 
Action: Key pressed <Key.shift>EMAIL<Key.space><Key.shift>MA<Key.down><Key.enter>
Screenshot: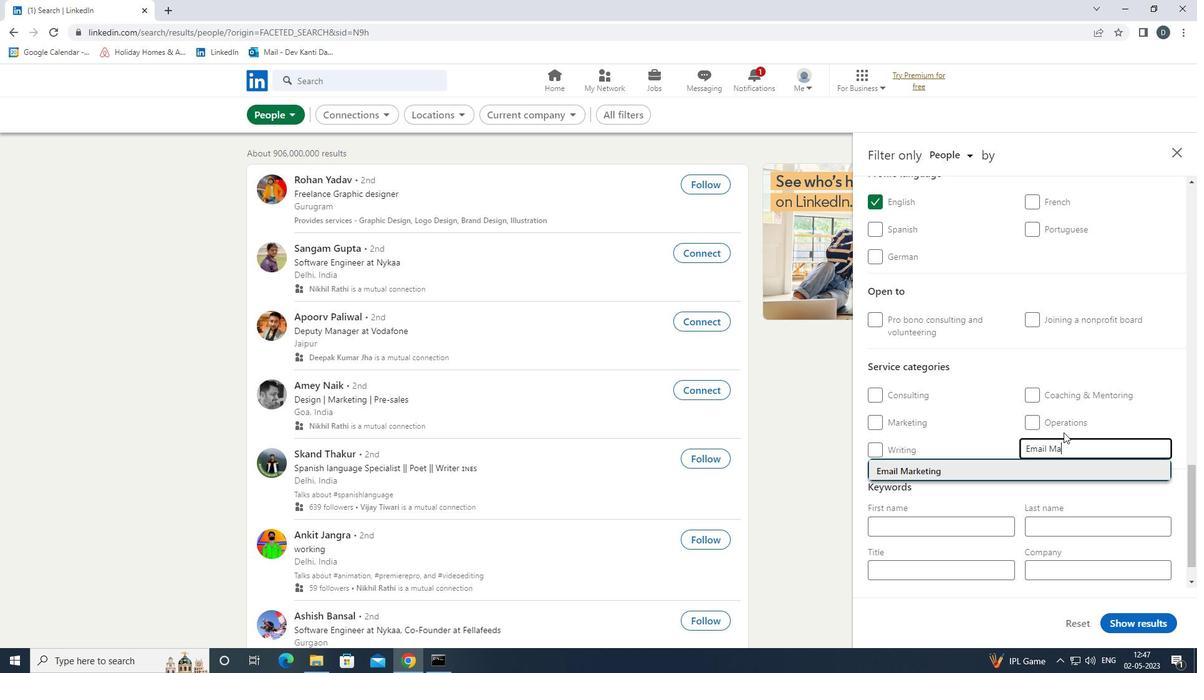 
Action: Mouse moved to (1028, 450)
Screenshot: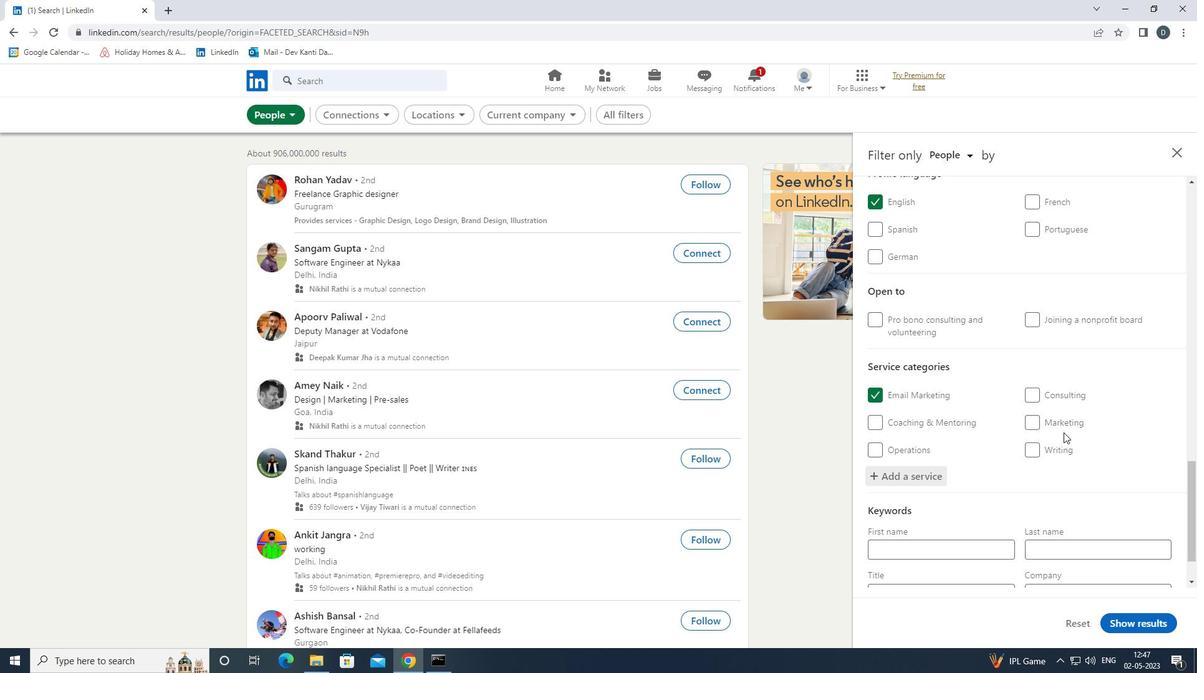 
Action: Mouse scrolled (1028, 449) with delta (0, 0)
Screenshot: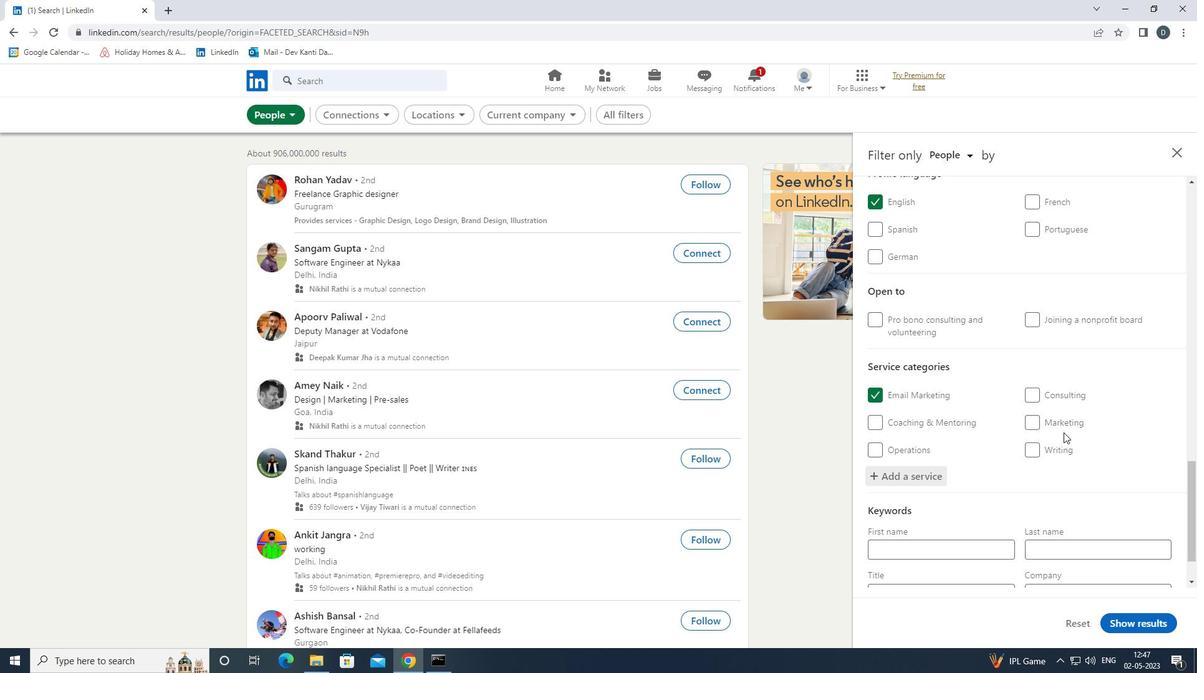 
Action: Mouse moved to (1026, 453)
Screenshot: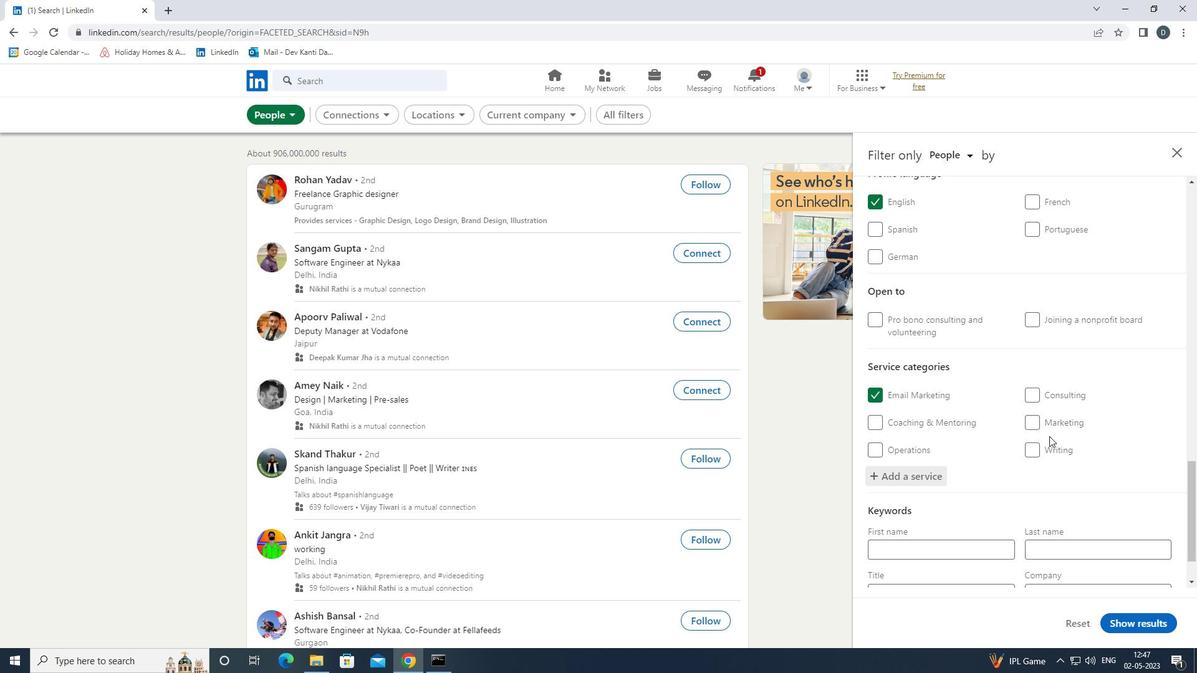 
Action: Mouse scrolled (1026, 452) with delta (0, 0)
Screenshot: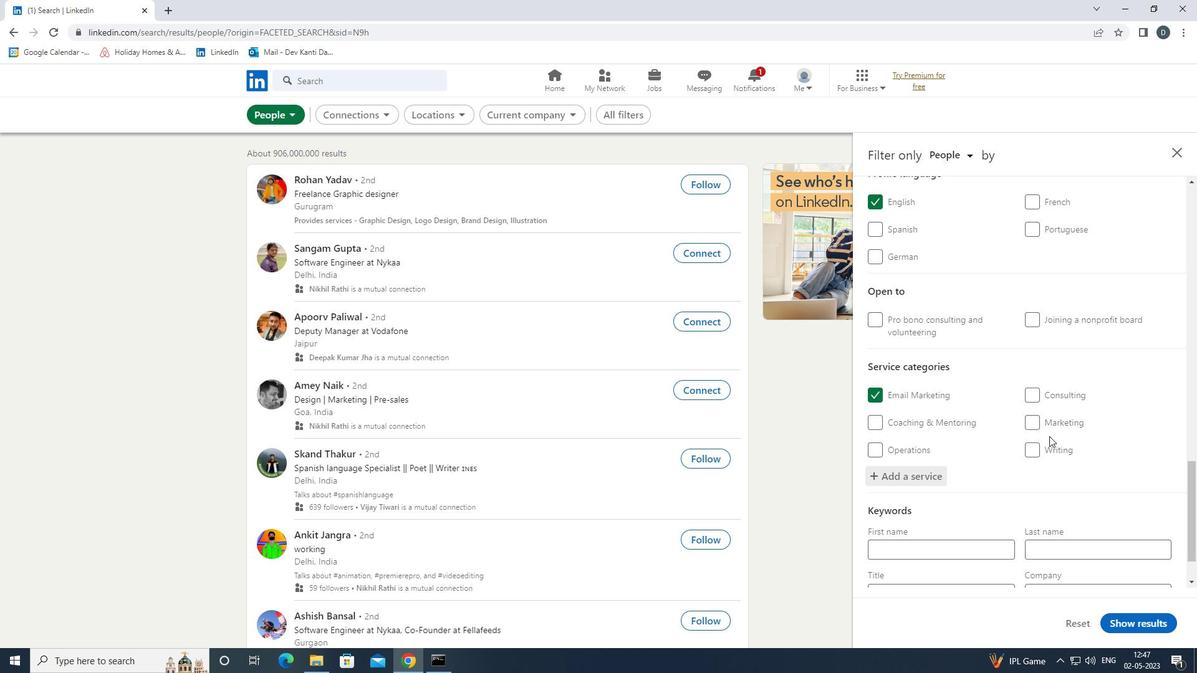 
Action: Mouse moved to (1026, 454)
Screenshot: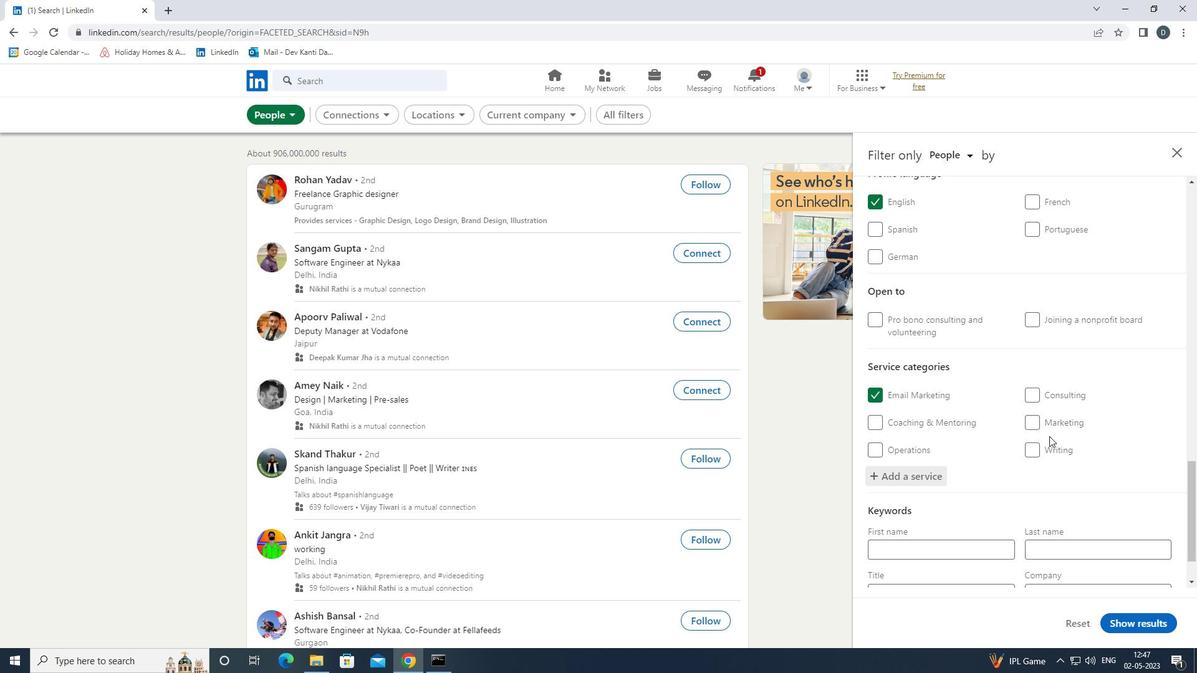 
Action: Mouse scrolled (1026, 453) with delta (0, 0)
Screenshot: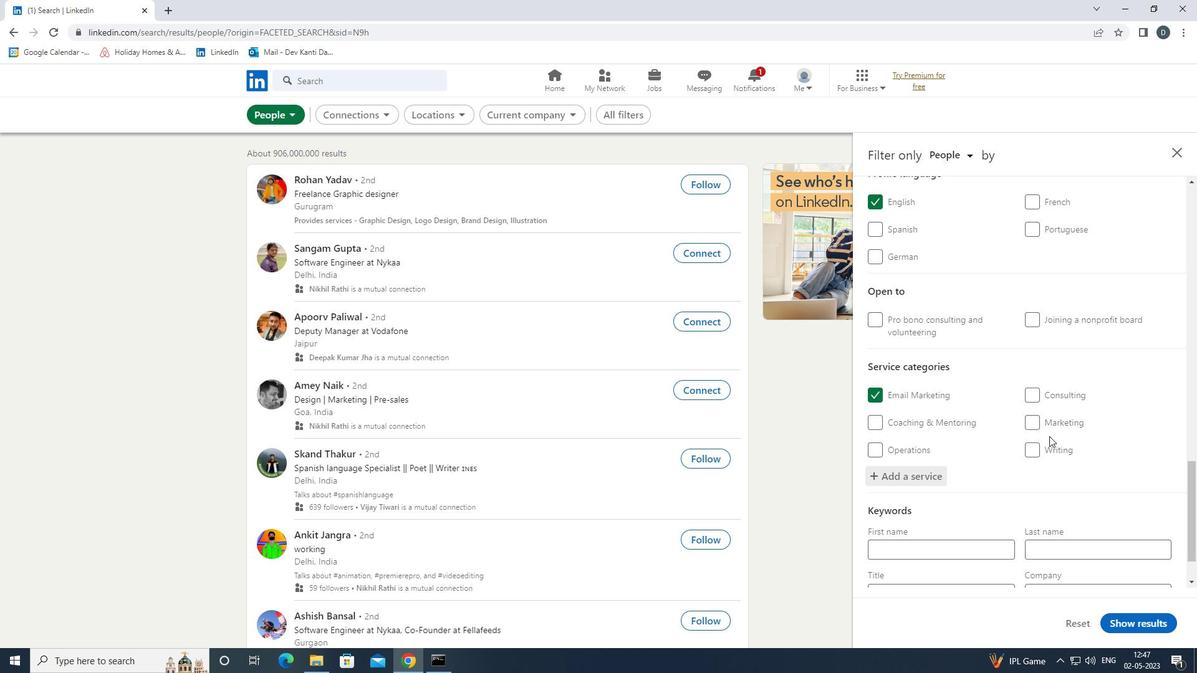 
Action: Mouse moved to (1025, 454)
Screenshot: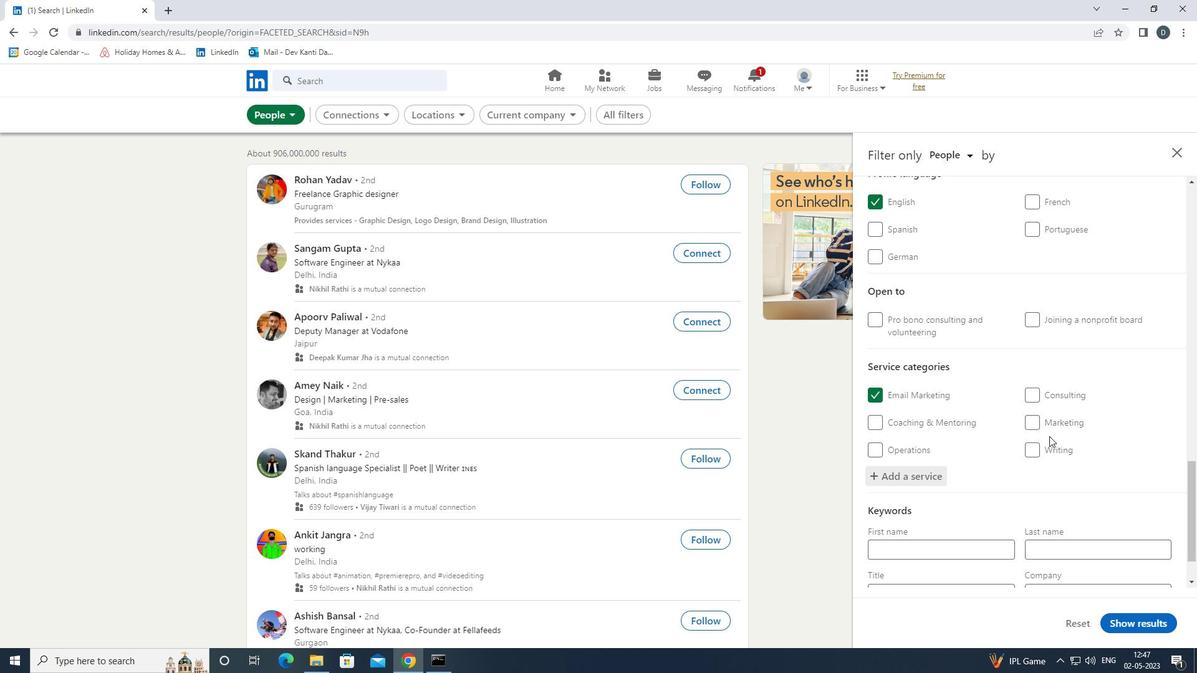 
Action: Mouse scrolled (1025, 453) with delta (0, 0)
Screenshot: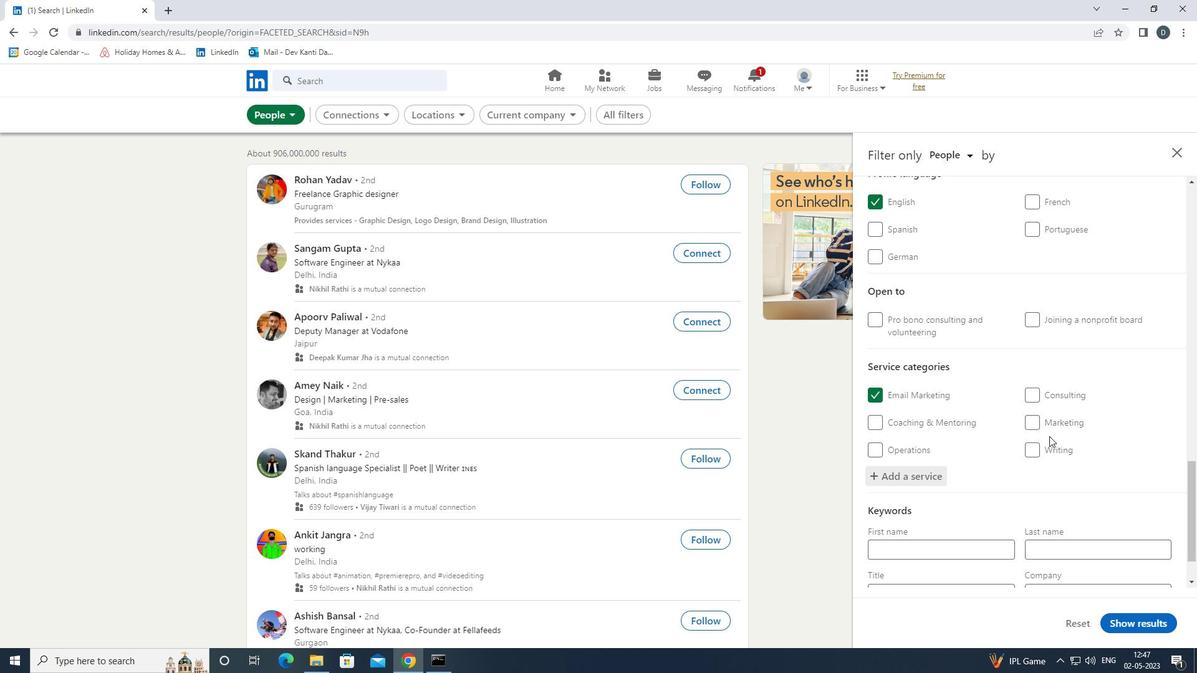 
Action: Mouse scrolled (1025, 453) with delta (0, 0)
Screenshot: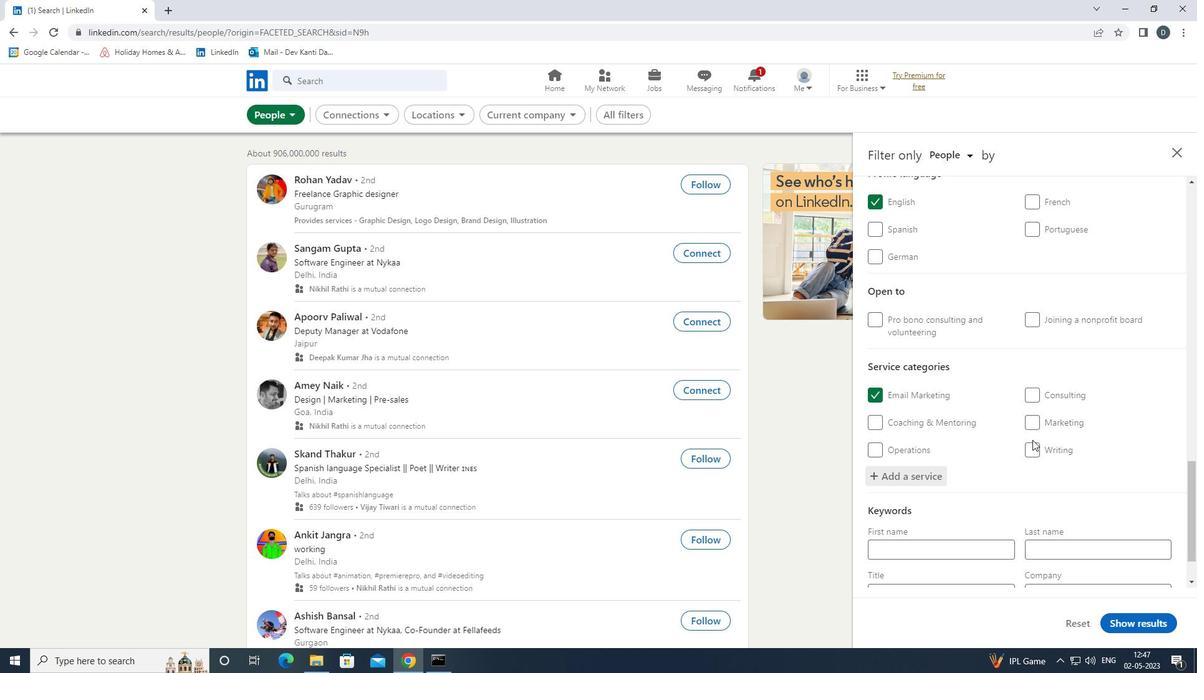 
Action: Mouse moved to (975, 543)
Screenshot: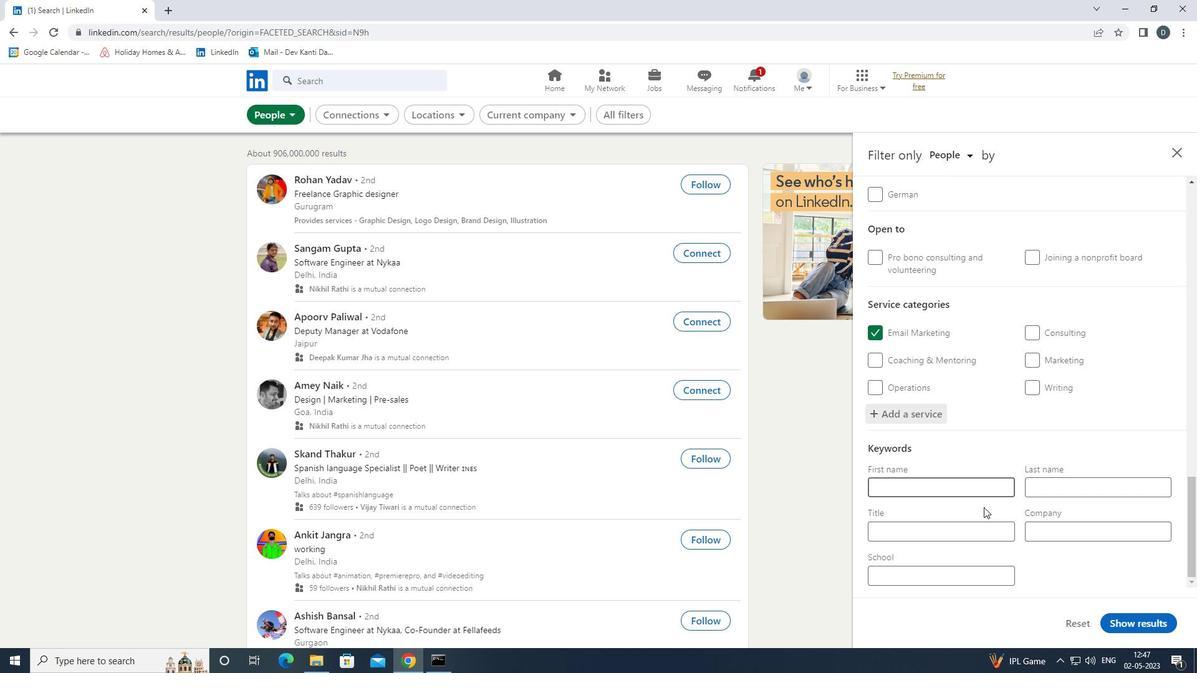 
Action: Mouse pressed left at (975, 543)
Screenshot: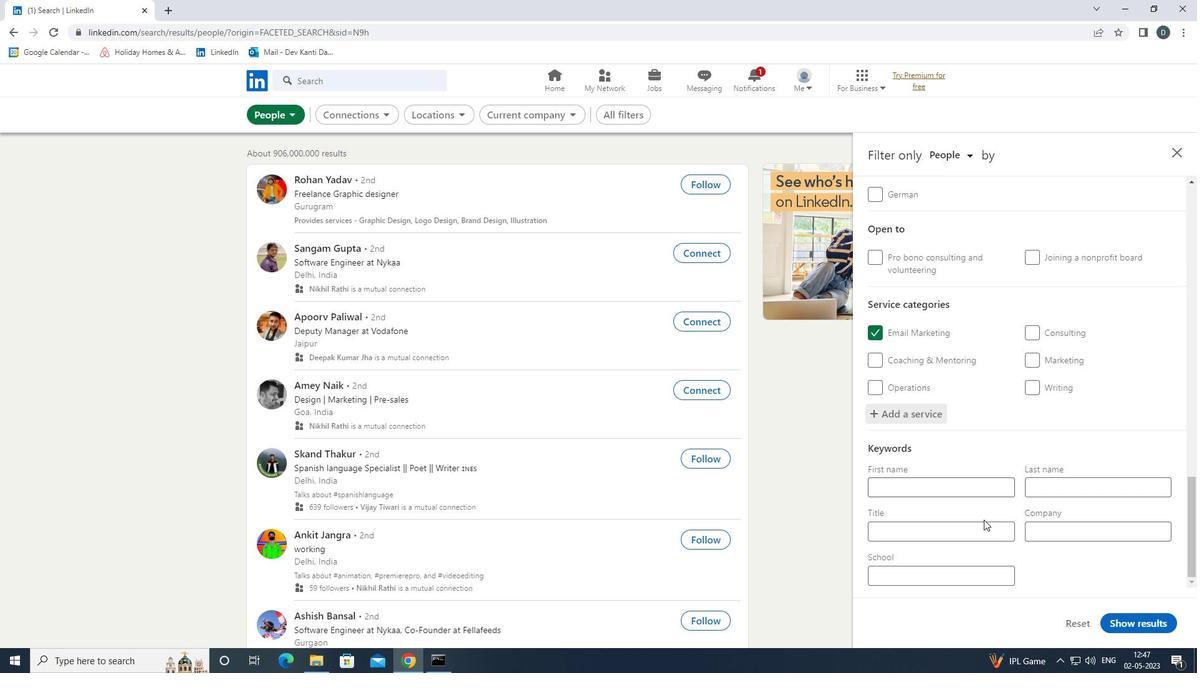 
Action: Mouse moved to (979, 527)
Screenshot: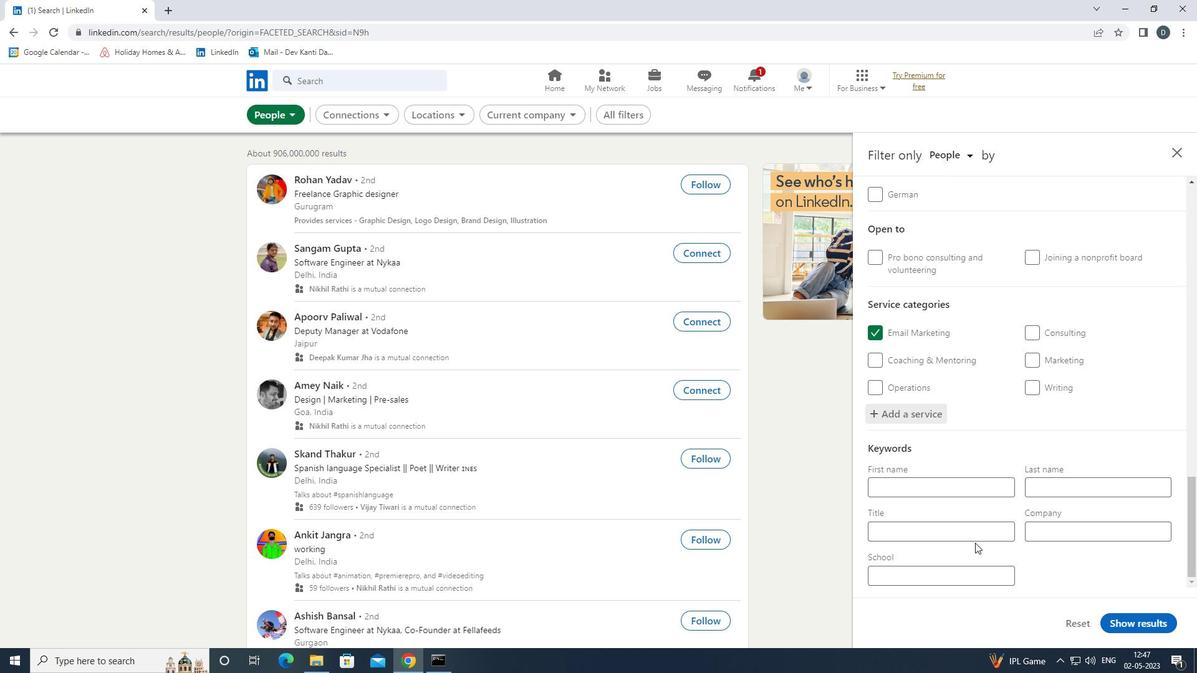 
Action: Mouse pressed left at (979, 527)
Screenshot: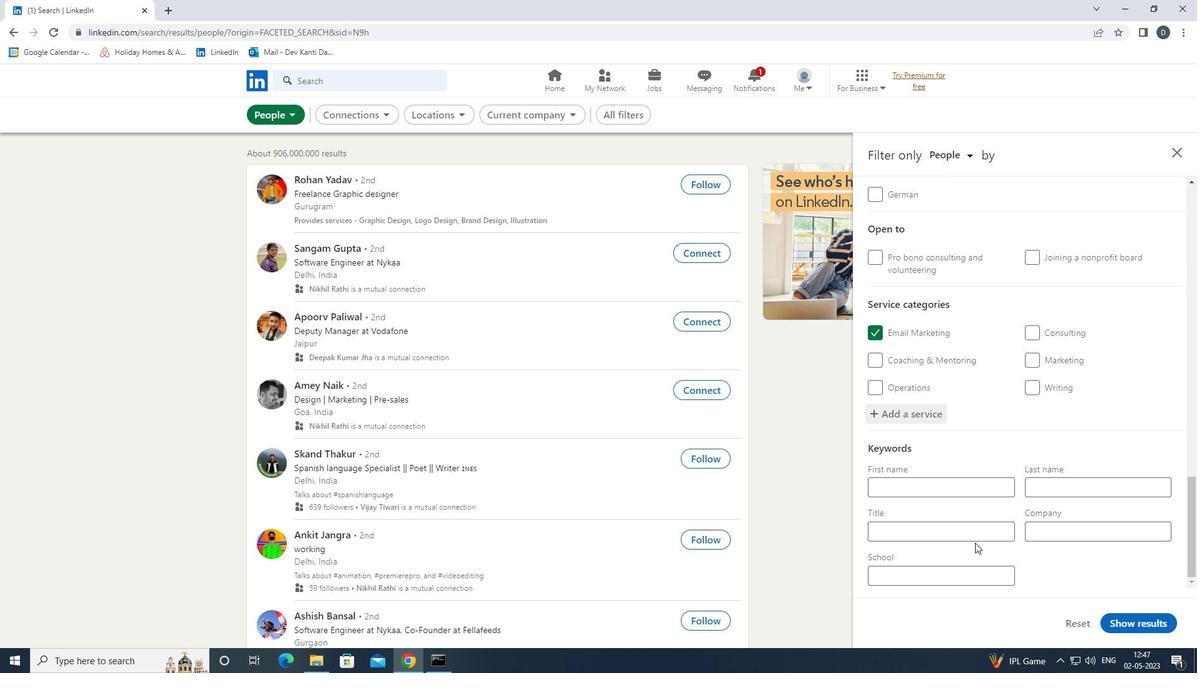 
Action: Mouse moved to (980, 527)
Screenshot: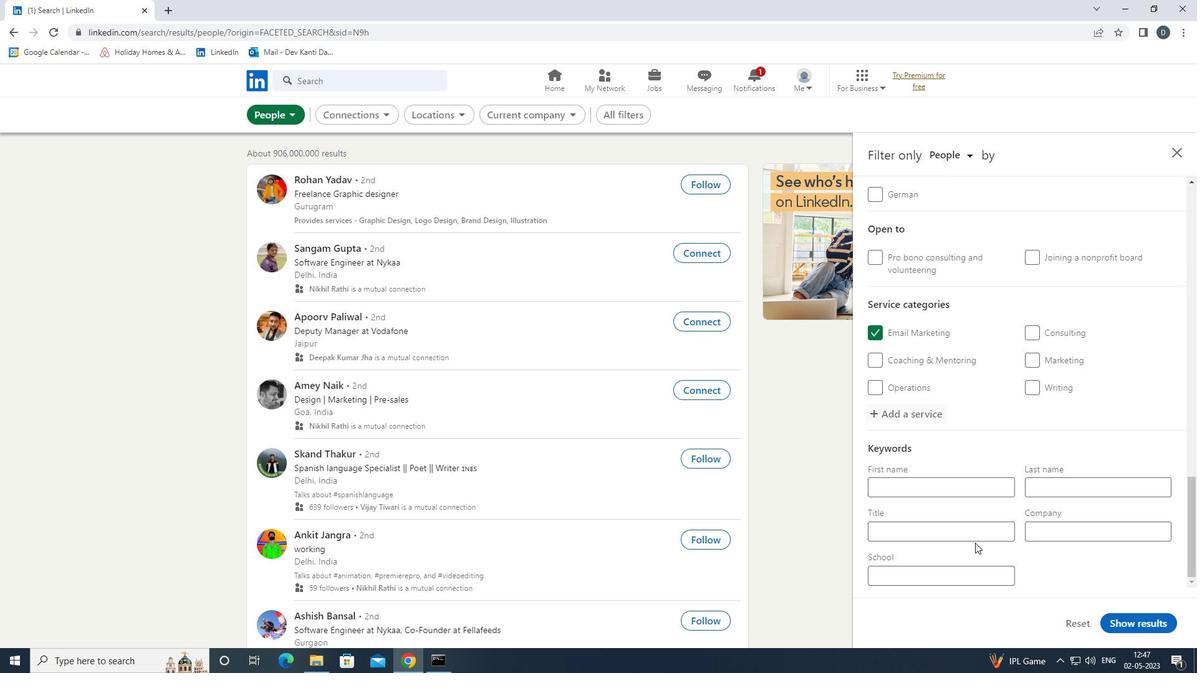 
Action: Key pressed <Key.shift>BUDGET<Key.space><Key.shift>ANALYST
Screenshot: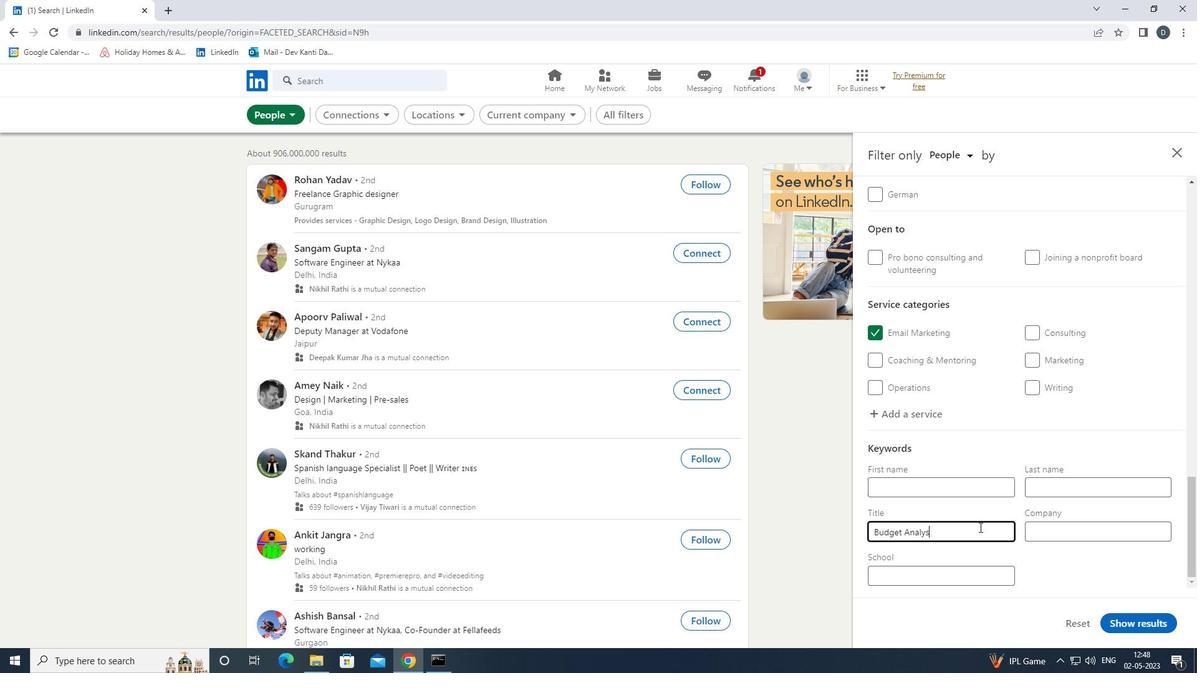 
Action: Mouse moved to (1139, 622)
Screenshot: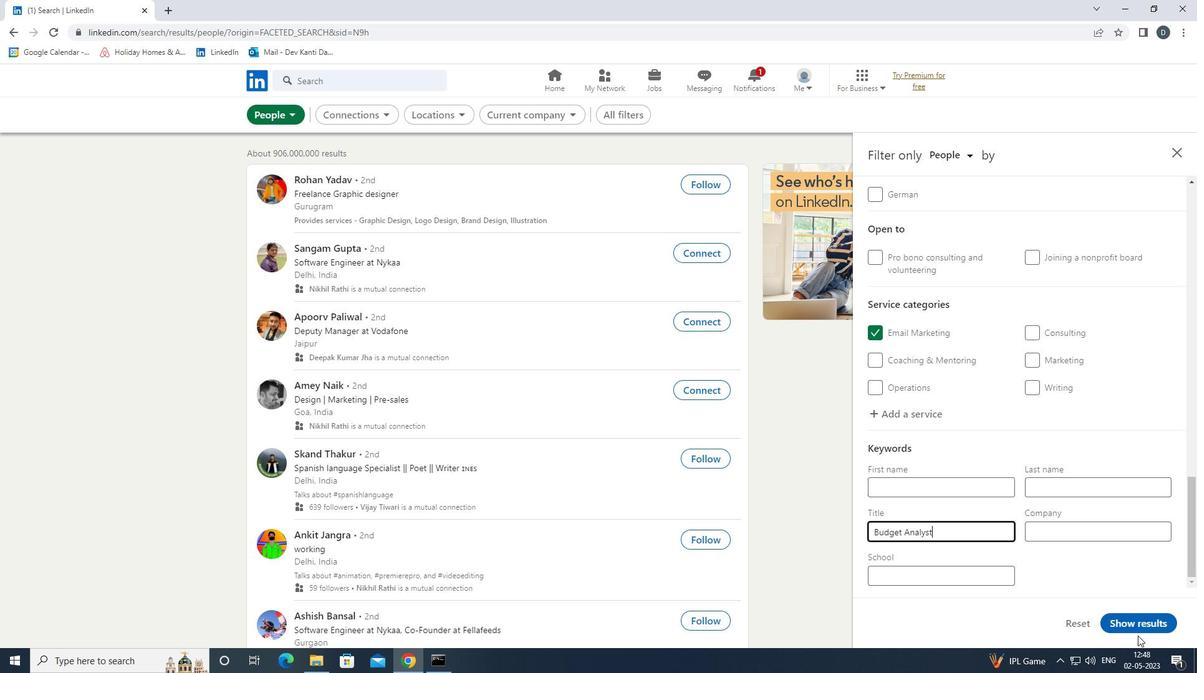 
Action: Mouse pressed left at (1139, 622)
Screenshot: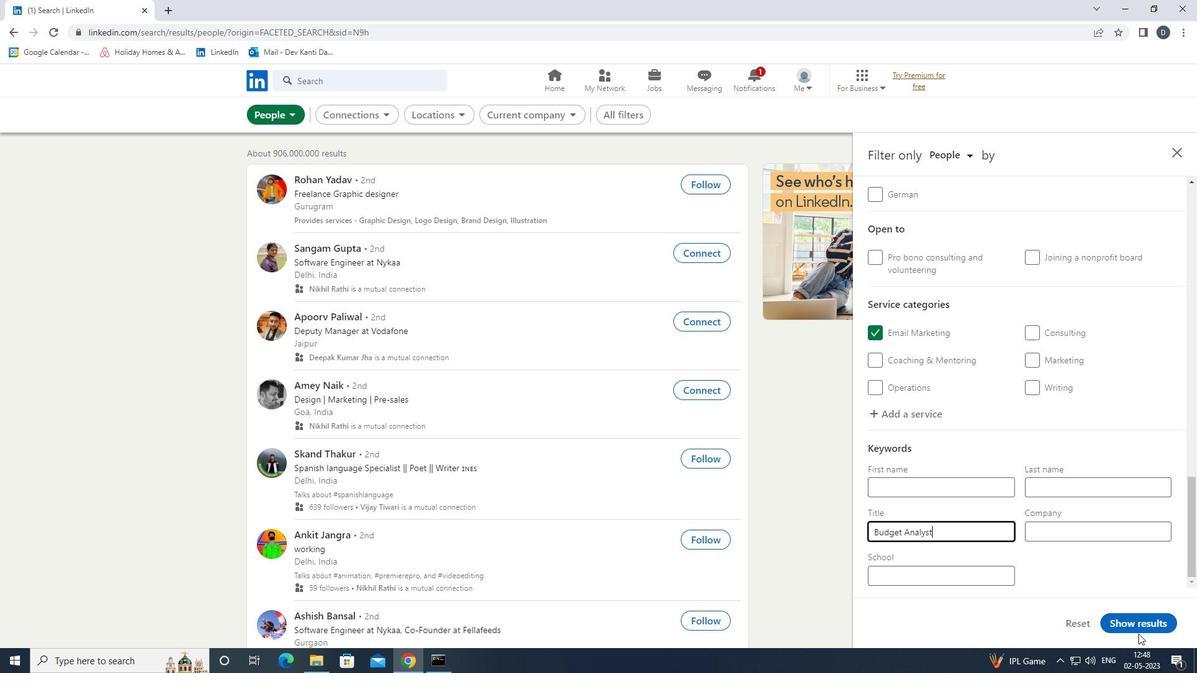 
Action: Mouse moved to (271, 121)
Screenshot: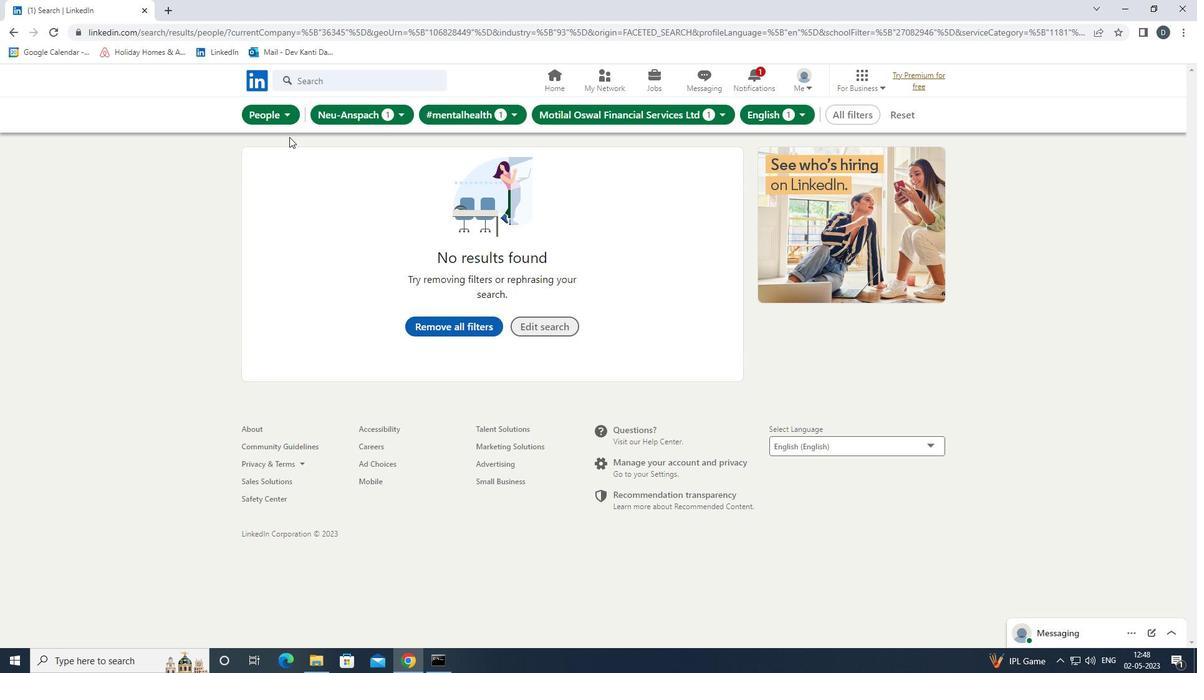 
